 Task: Find connections with filter location Qianzhou with filter topic #realestatebroker with filter profile language English with filter current company Omega Healthcare Management Services with filter school Mithibai College with filter industry School and Employee Bus Services with filter service category iOS Development with filter keywords title Teacher
Action: Mouse moved to (581, 71)
Screenshot: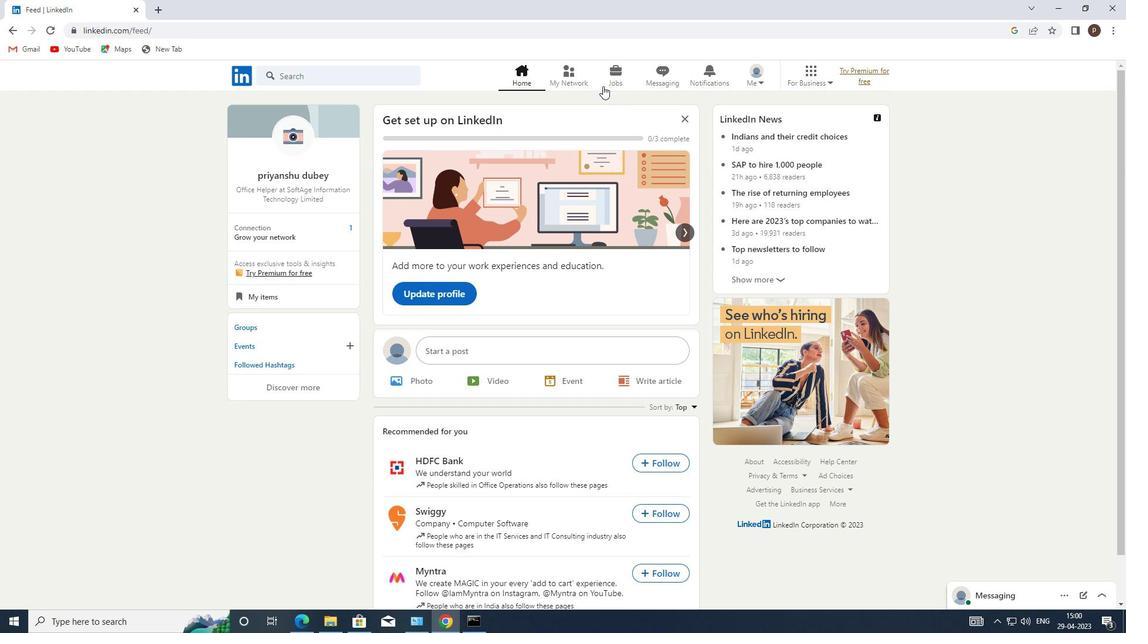 
Action: Mouse pressed left at (581, 71)
Screenshot: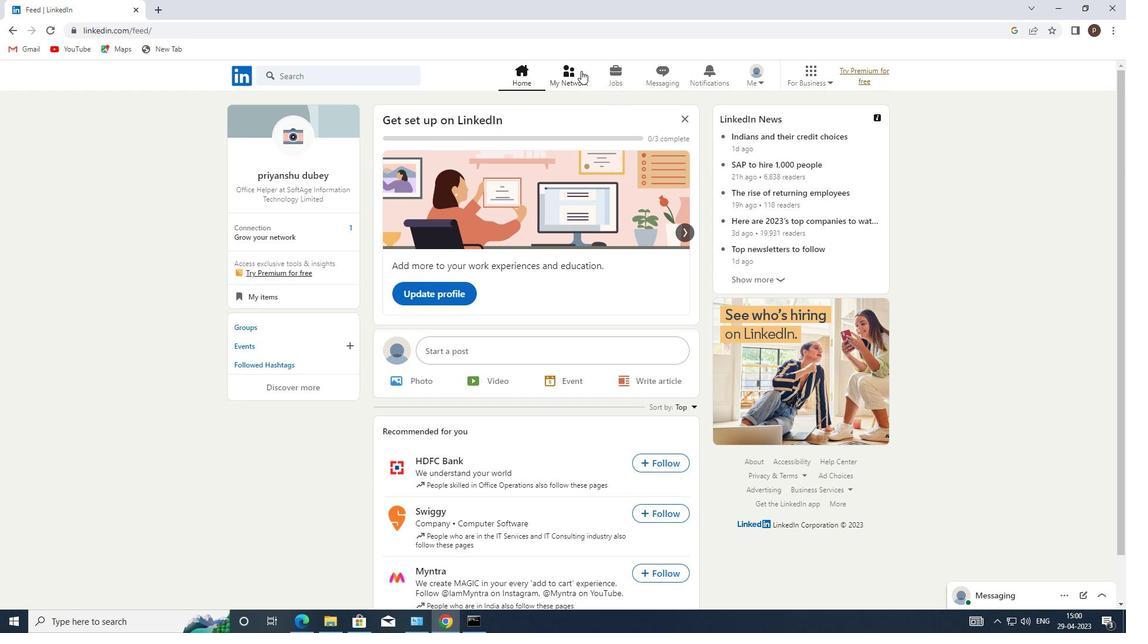 
Action: Mouse moved to (298, 145)
Screenshot: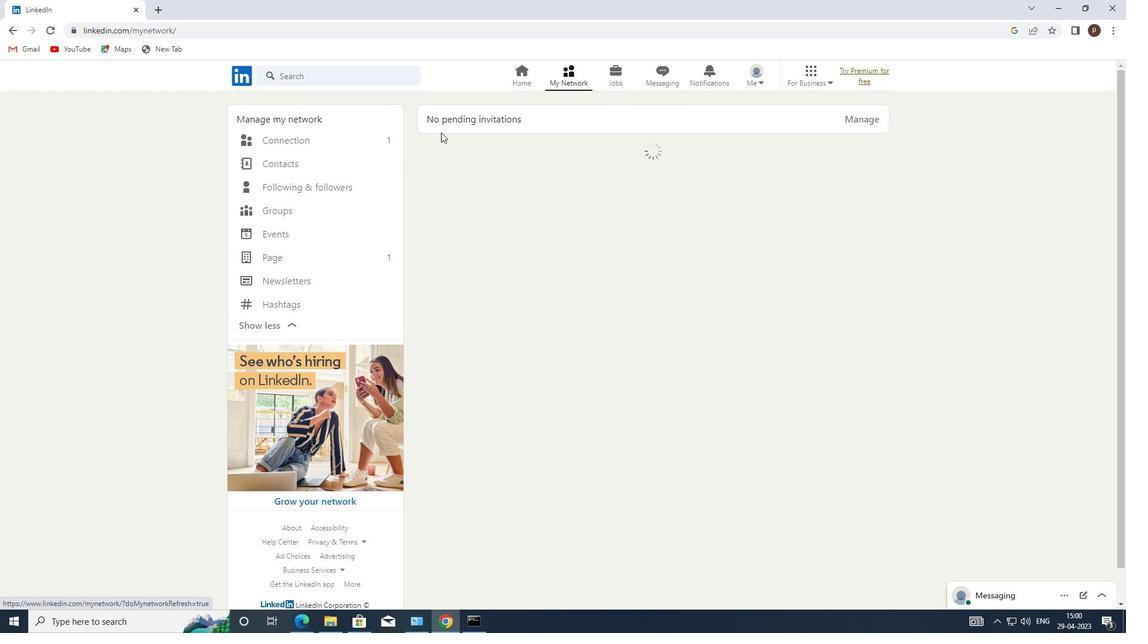 
Action: Mouse pressed left at (298, 145)
Screenshot: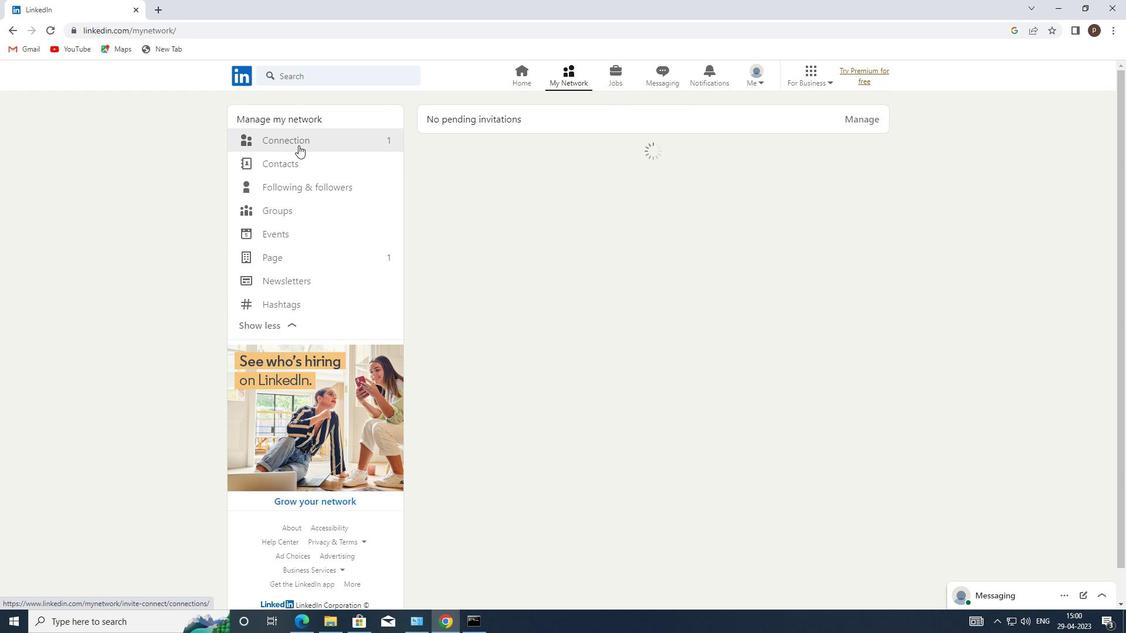 
Action: Mouse moved to (637, 145)
Screenshot: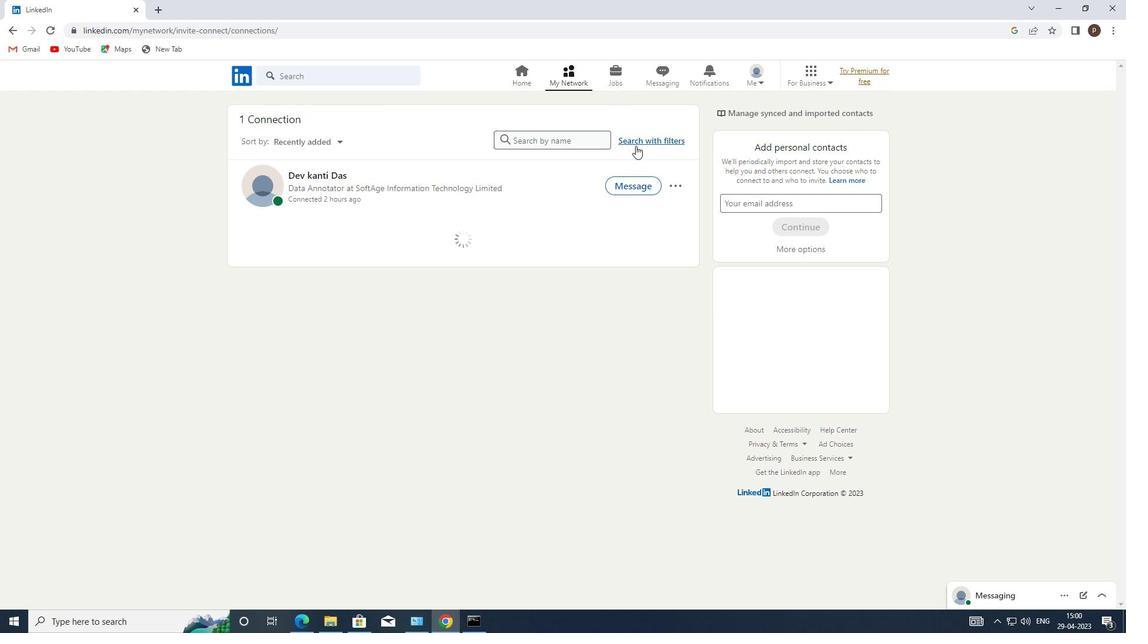 
Action: Mouse pressed left at (637, 145)
Screenshot: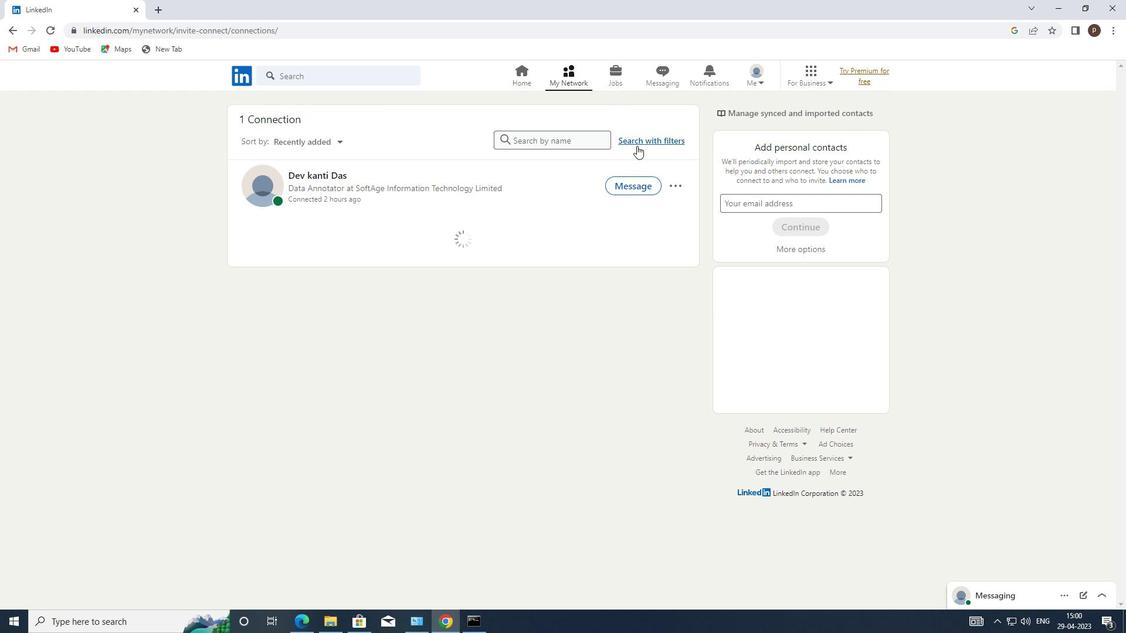 
Action: Mouse moved to (602, 109)
Screenshot: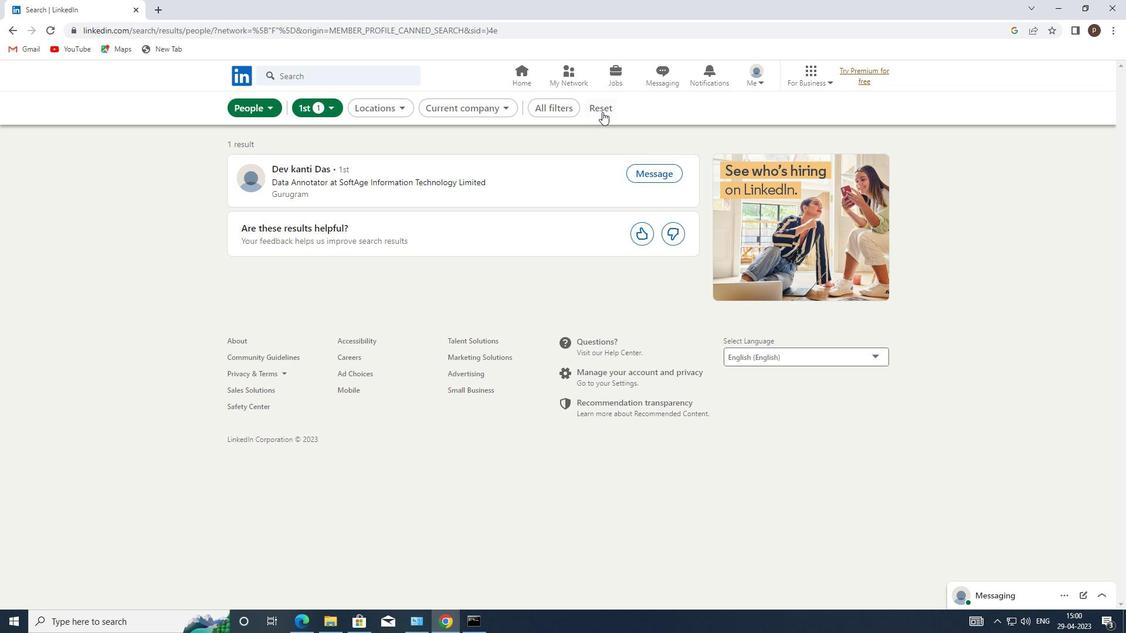 
Action: Mouse pressed left at (602, 109)
Screenshot: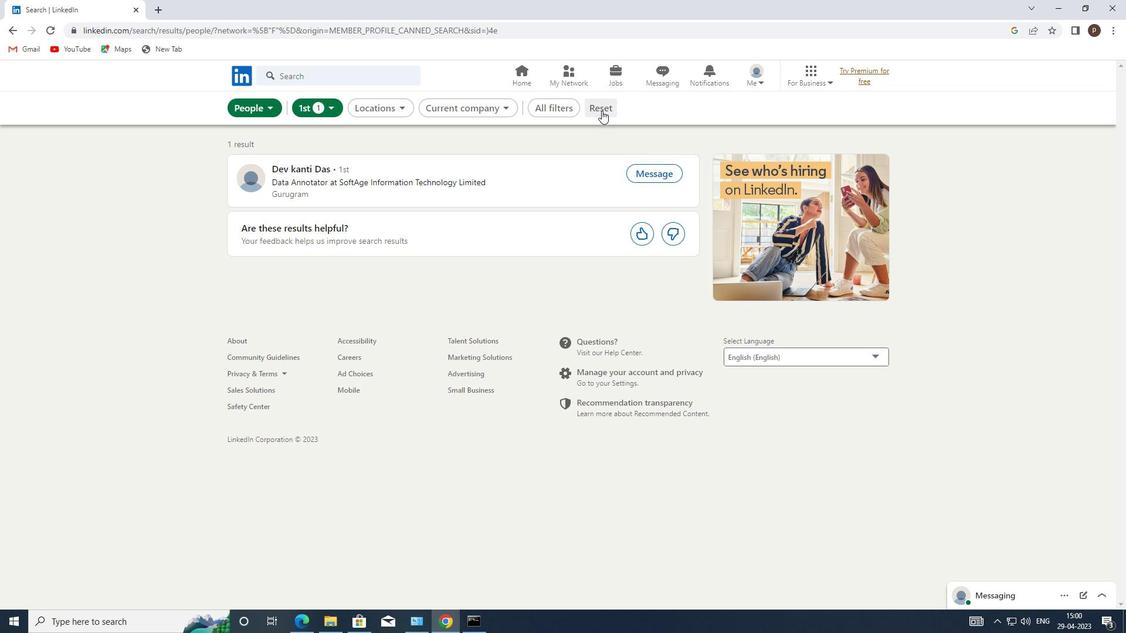 
Action: Mouse moved to (589, 107)
Screenshot: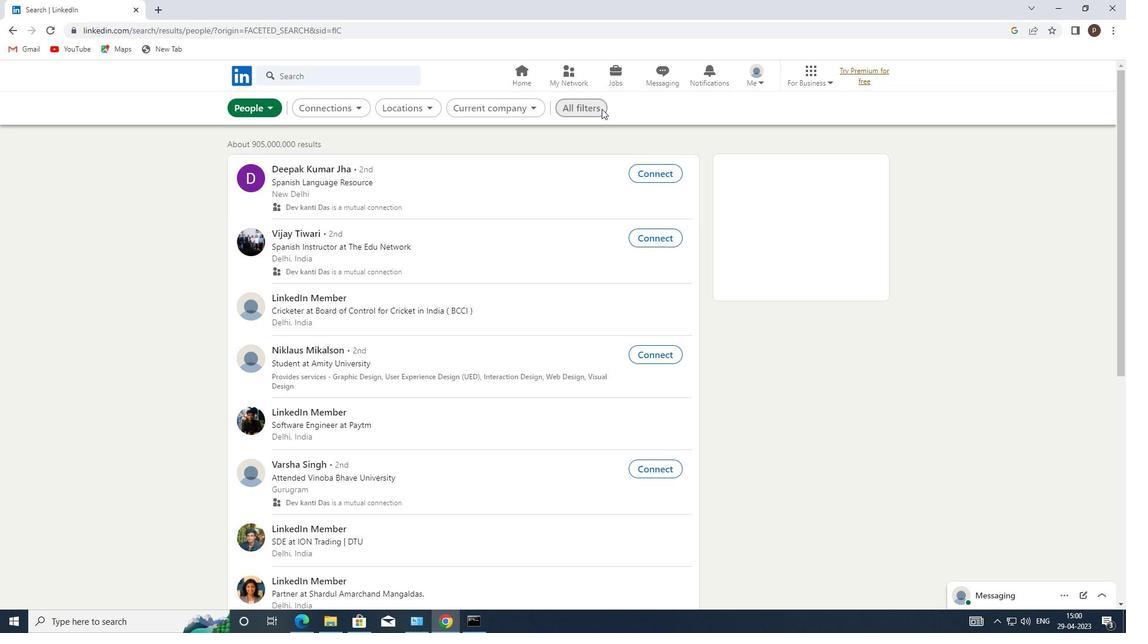 
Action: Mouse pressed left at (589, 107)
Screenshot: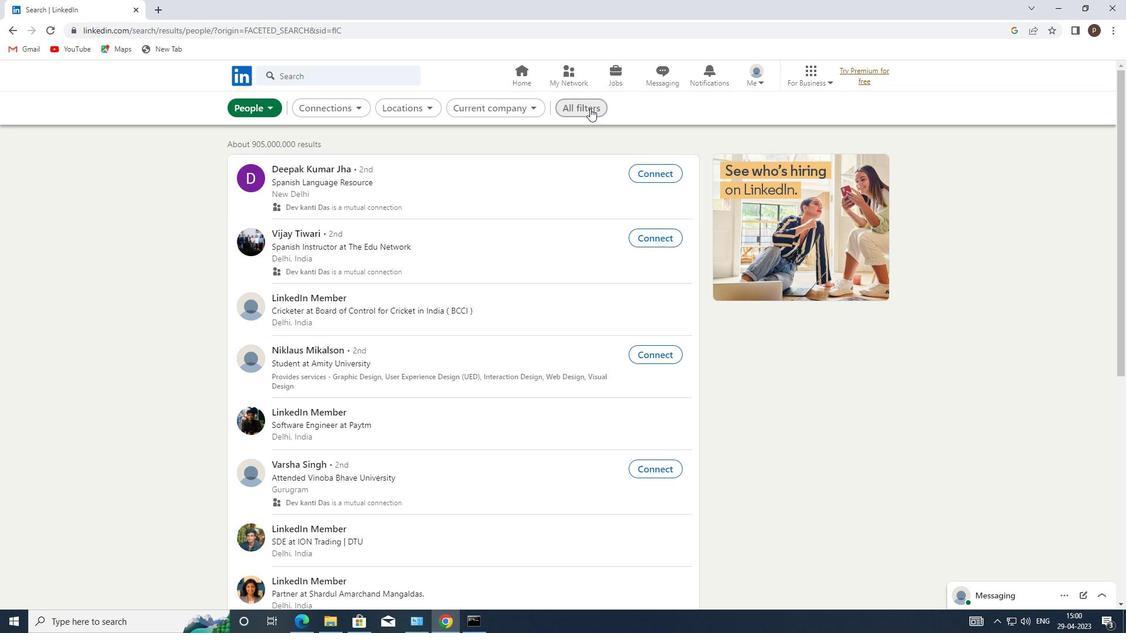 
Action: Mouse moved to (891, 347)
Screenshot: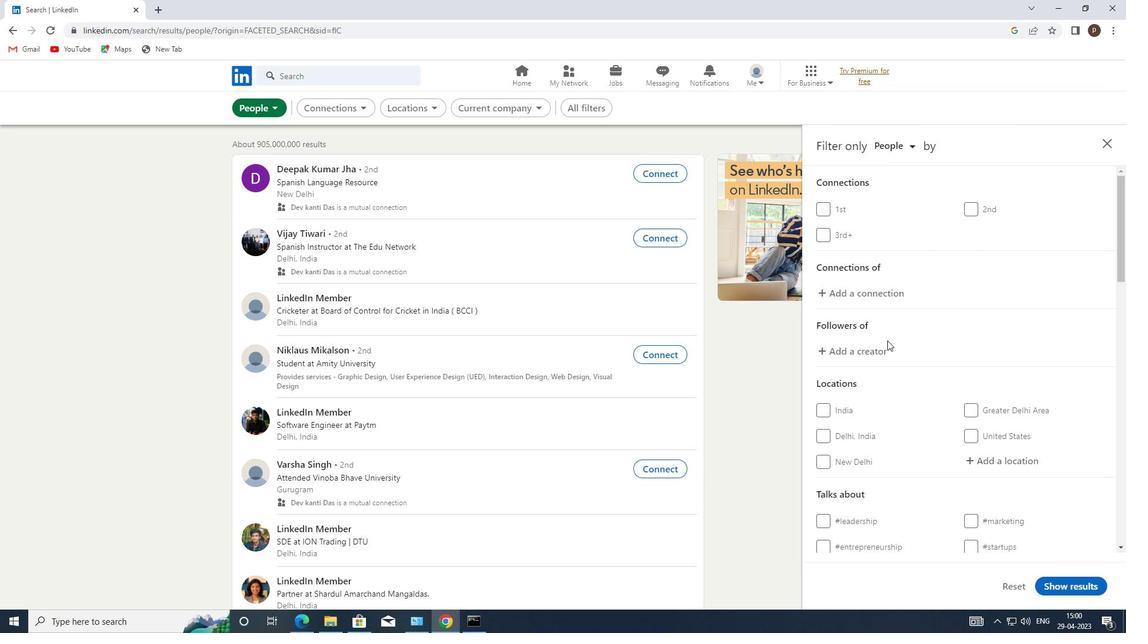 
Action: Mouse scrolled (891, 347) with delta (0, 0)
Screenshot: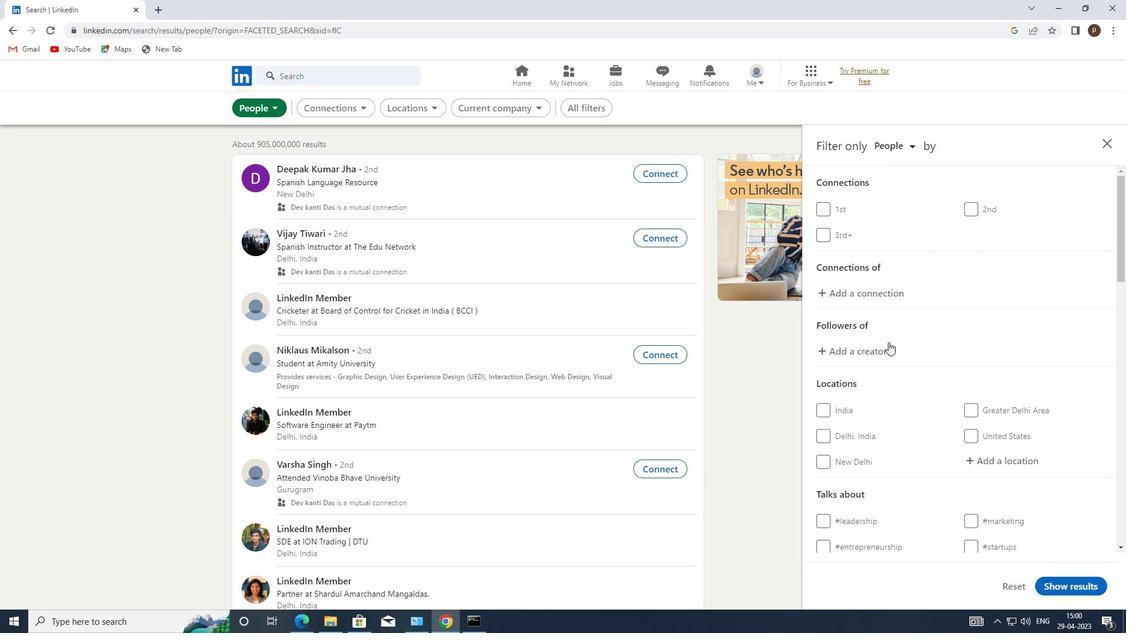 
Action: Mouse moved to (891, 348)
Screenshot: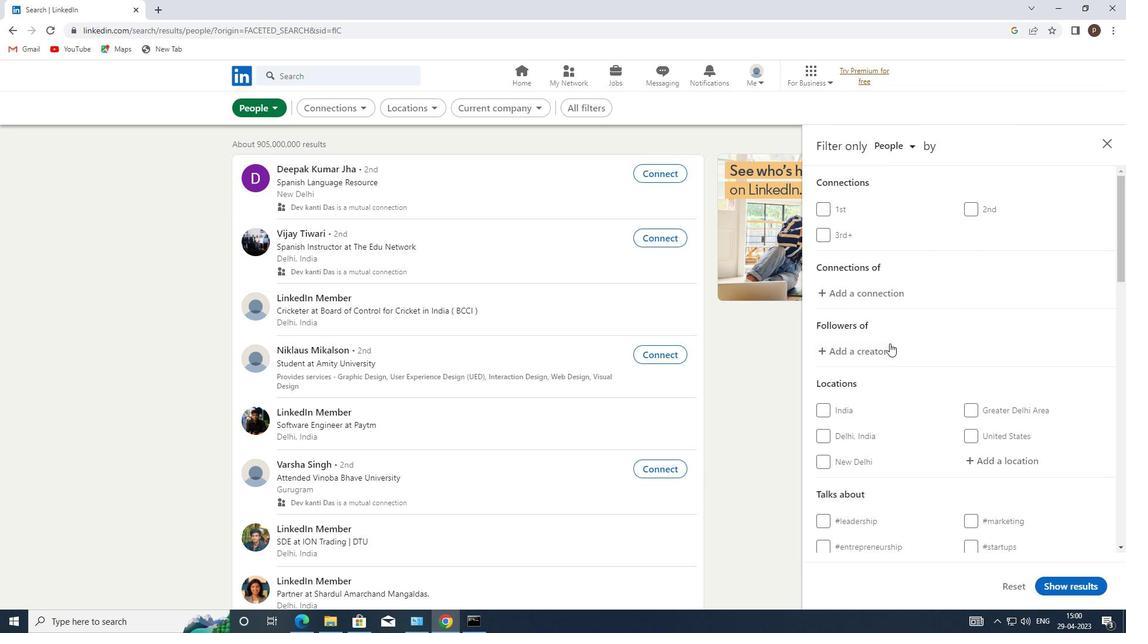 
Action: Mouse scrolled (891, 347) with delta (0, 0)
Screenshot: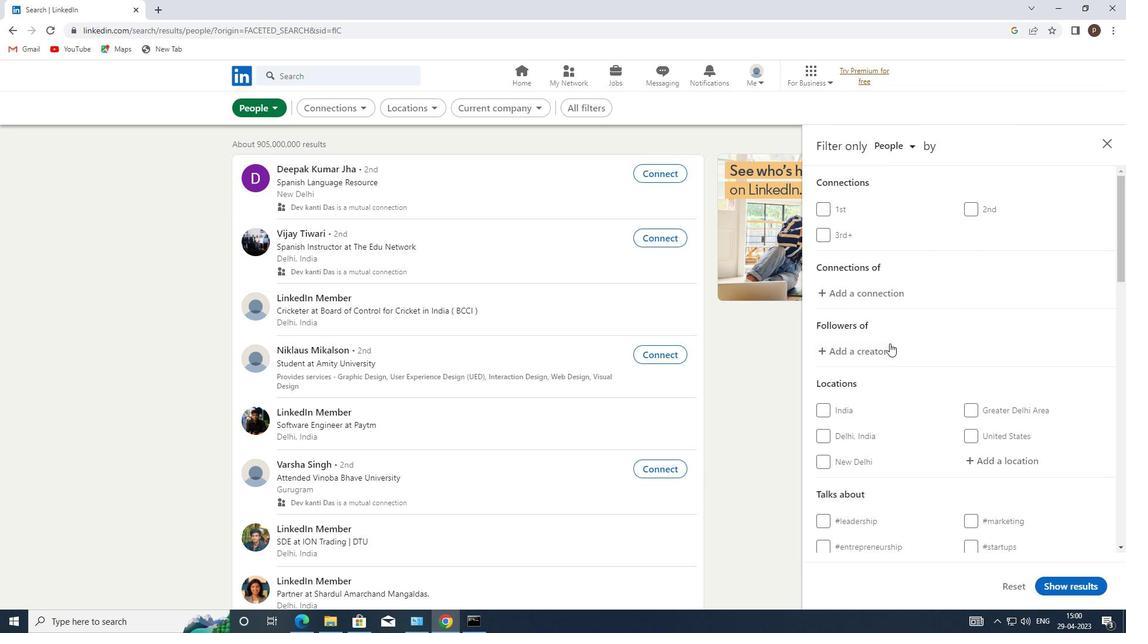 
Action: Mouse moved to (993, 340)
Screenshot: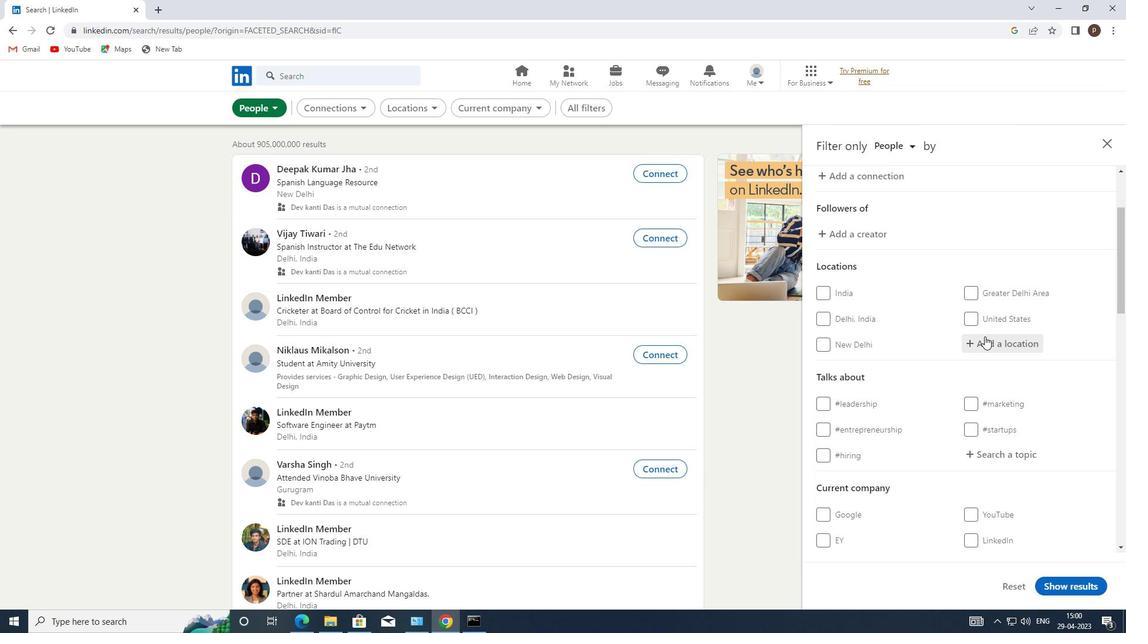 
Action: Mouse pressed left at (993, 340)
Screenshot: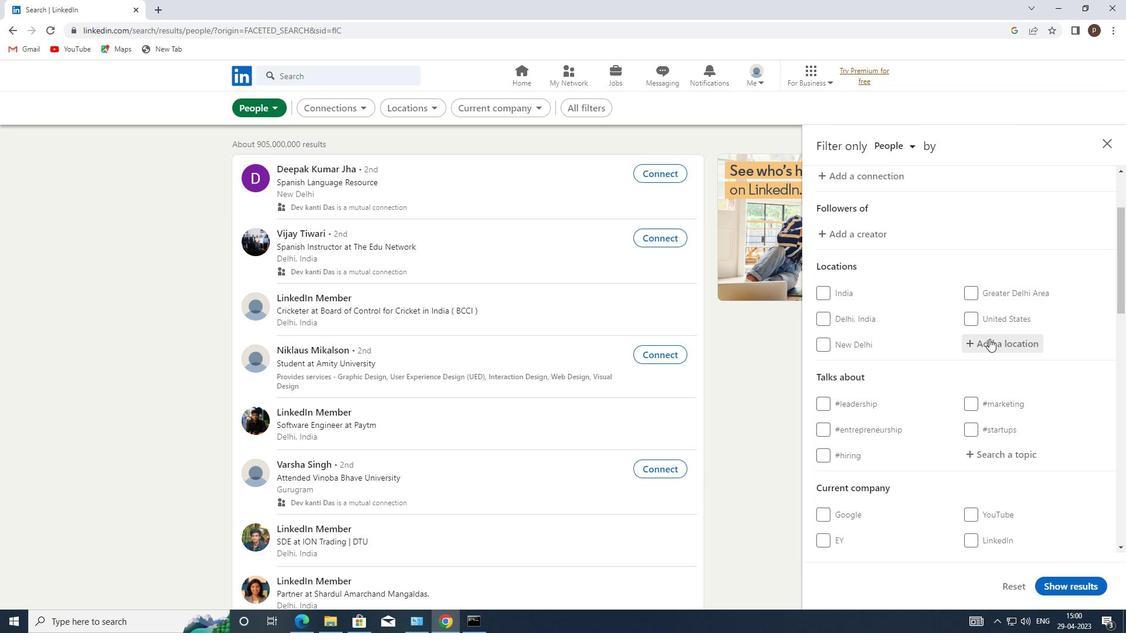 
Action: Key pressed q<Key.caps_lock>ianj<Key.backspace>zhou
Screenshot: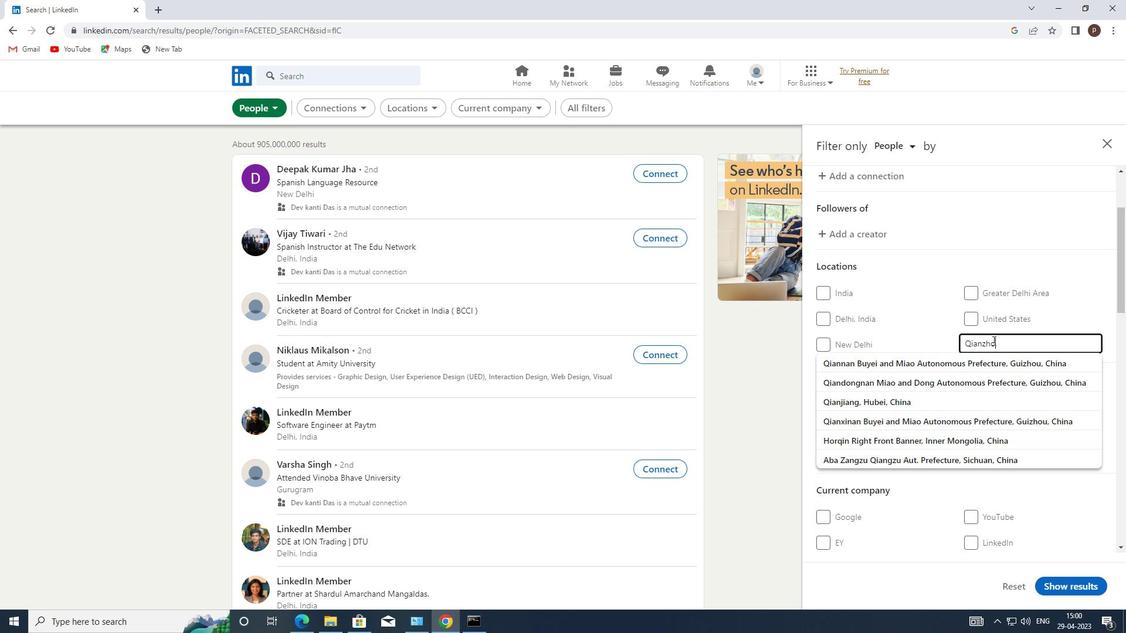 
Action: Mouse moved to (913, 374)
Screenshot: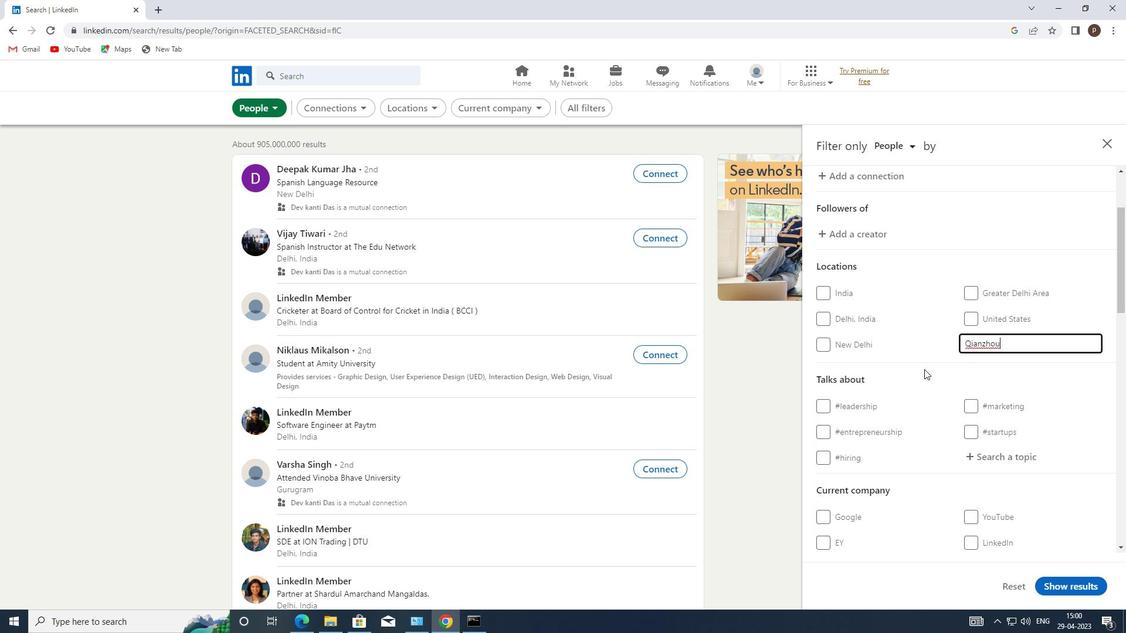 
Action: Mouse scrolled (913, 373) with delta (0, 0)
Screenshot: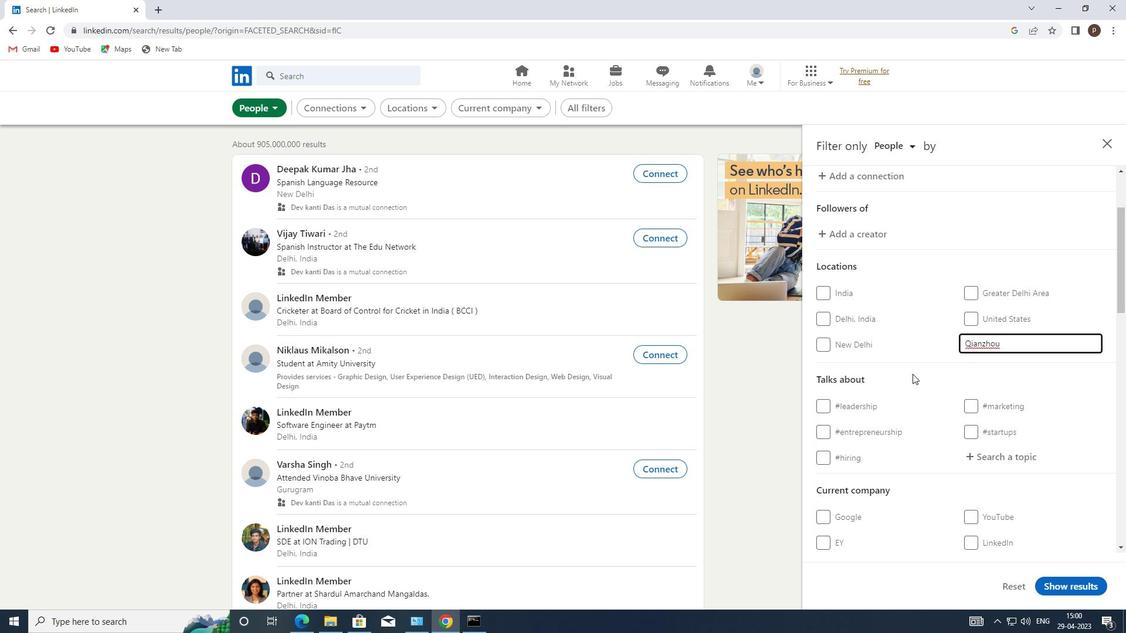
Action: Mouse scrolled (913, 373) with delta (0, 0)
Screenshot: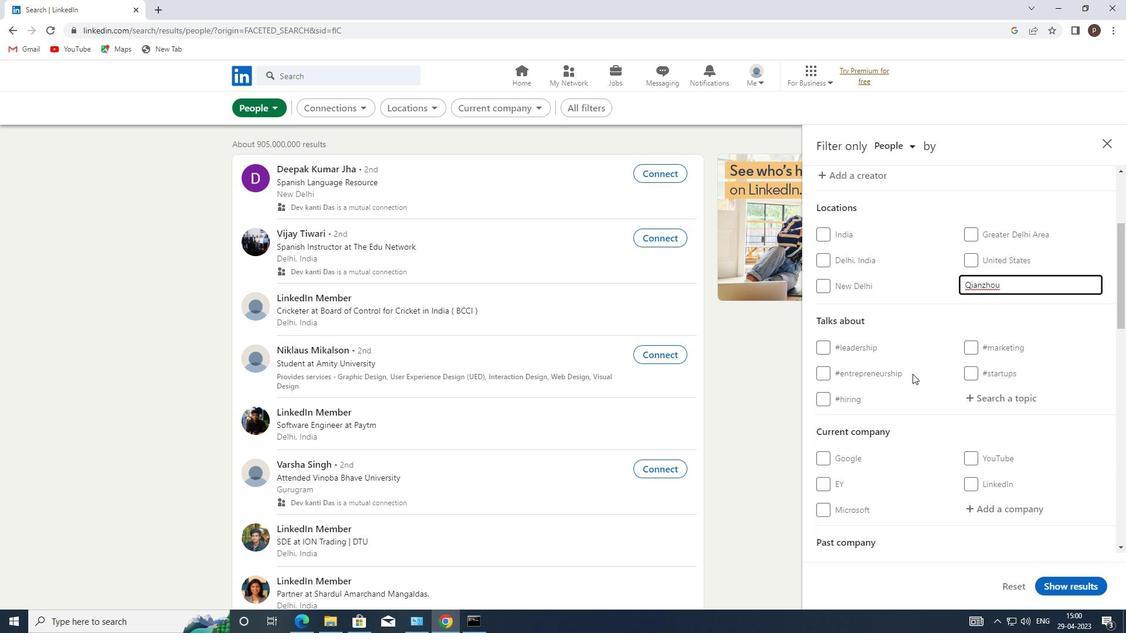 
Action: Mouse scrolled (913, 373) with delta (0, 0)
Screenshot: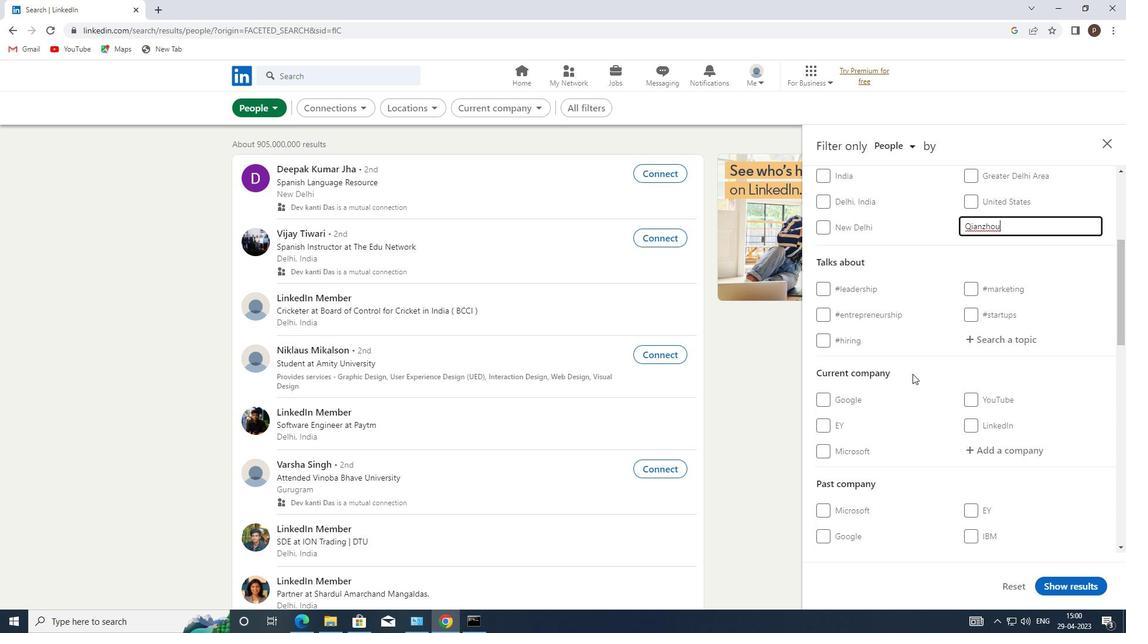 
Action: Mouse moved to (977, 273)
Screenshot: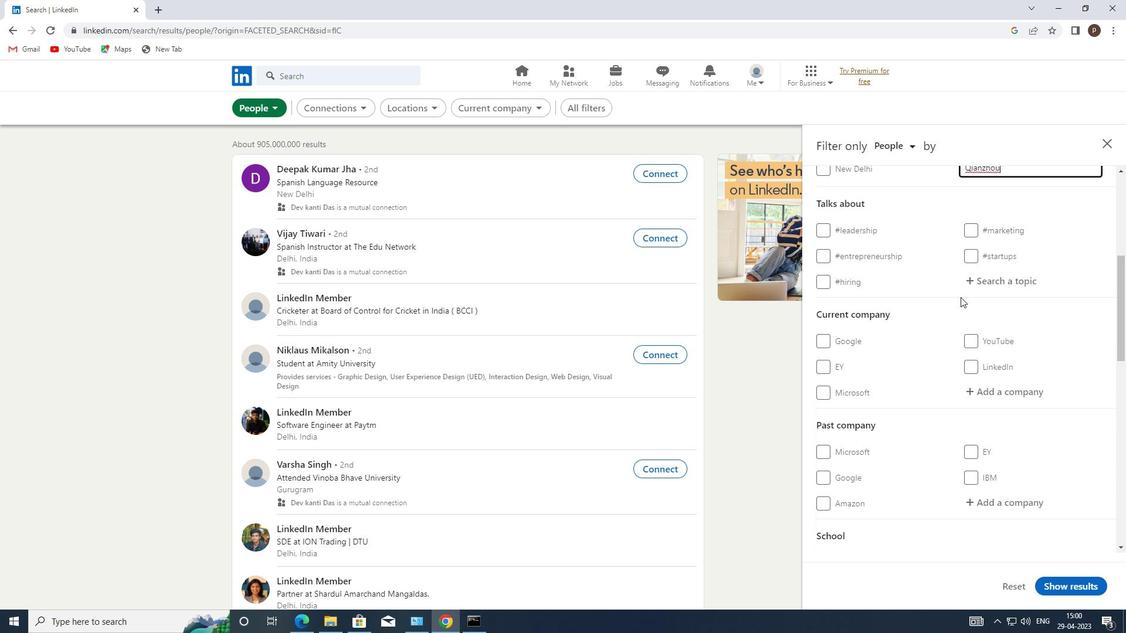 
Action: Mouse pressed left at (977, 273)
Screenshot: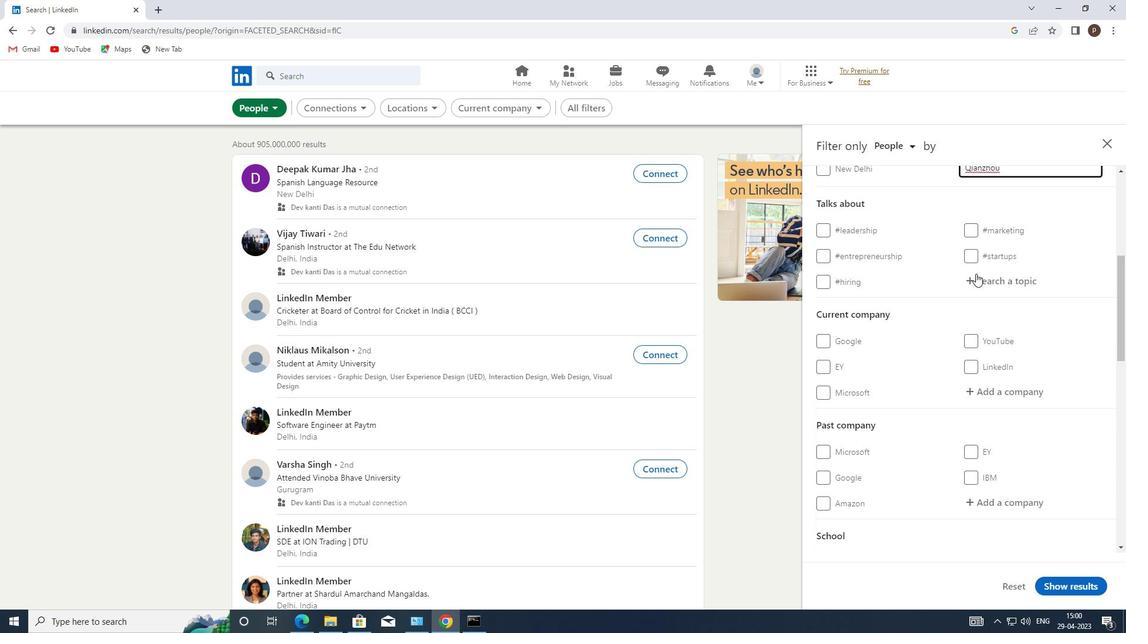 
Action: Mouse moved to (977, 277)
Screenshot: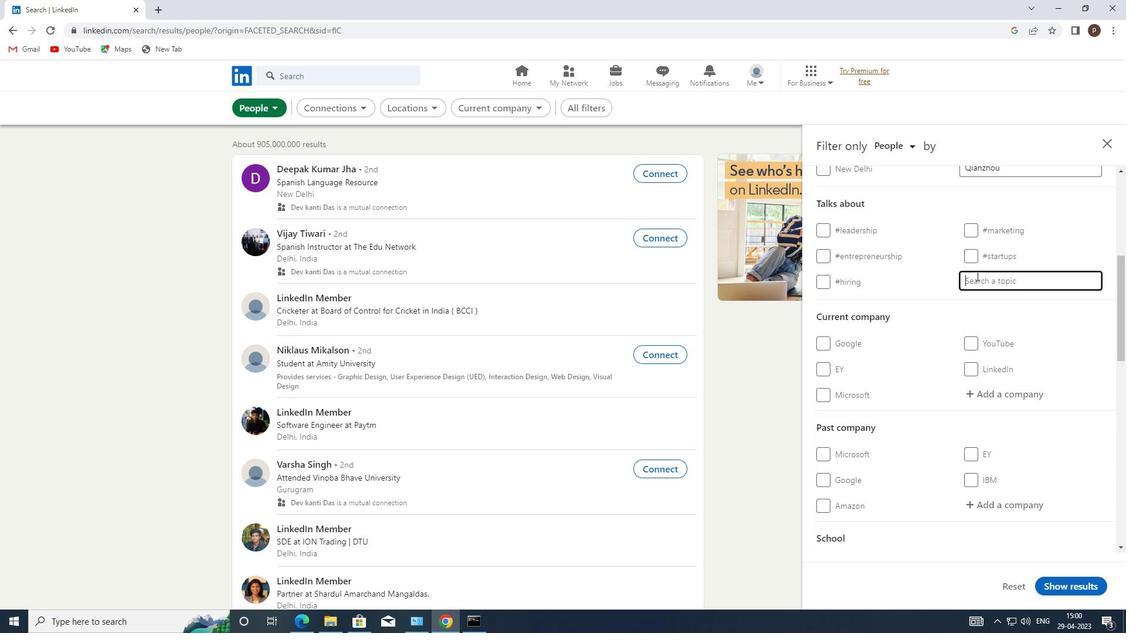 
Action: Mouse pressed left at (977, 277)
Screenshot: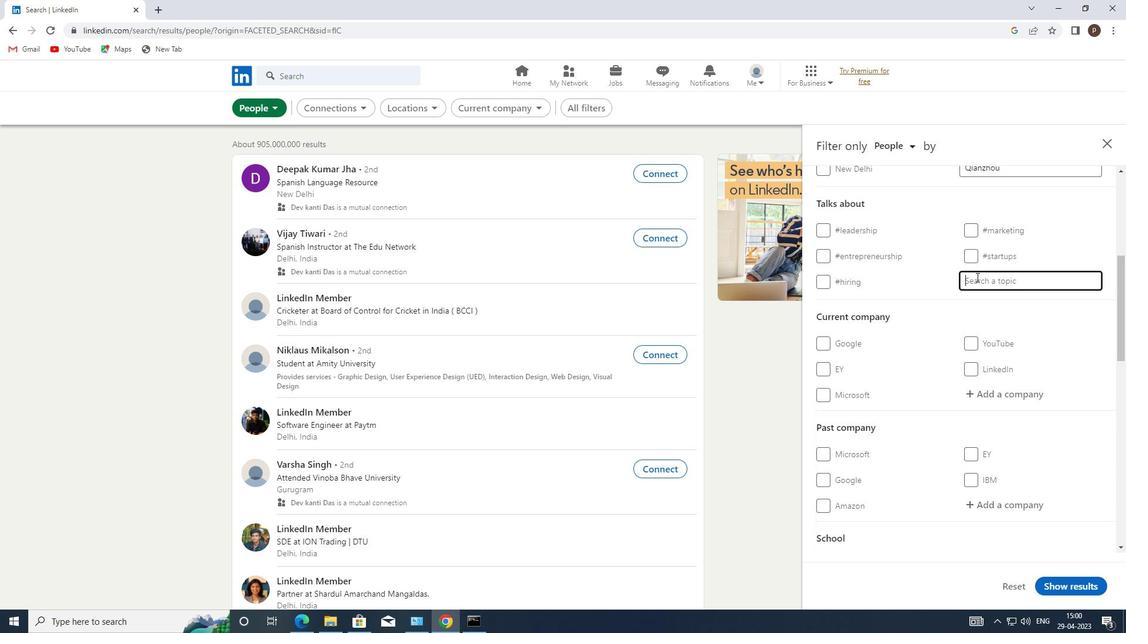 
Action: Key pressed <Key.shift>#REALESTATEBROKER
Screenshot: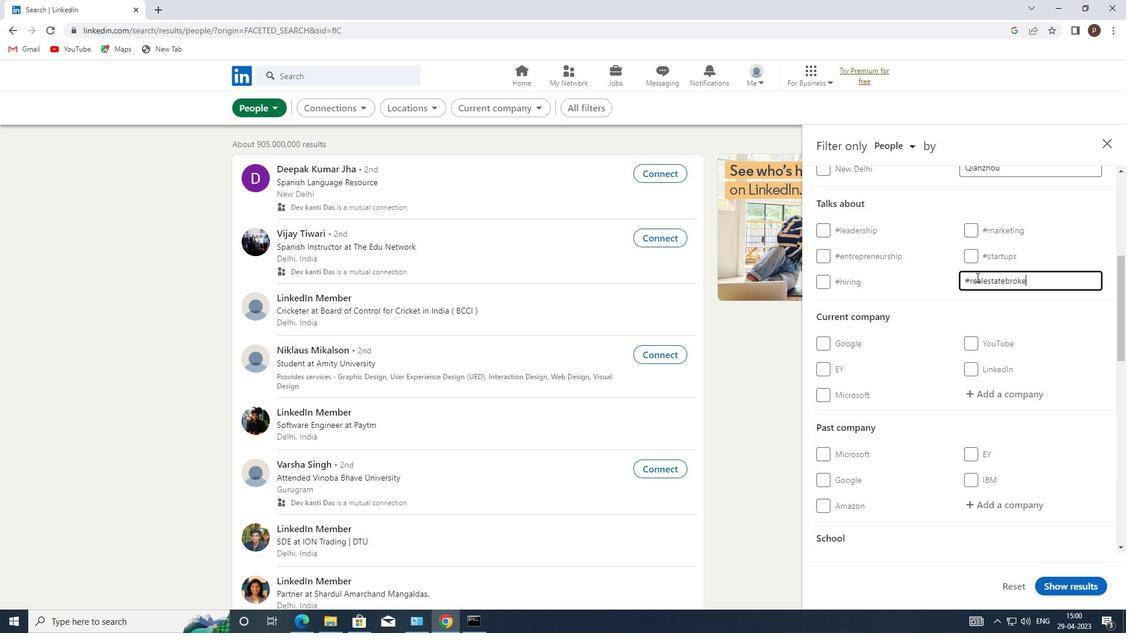 
Action: Mouse moved to (900, 311)
Screenshot: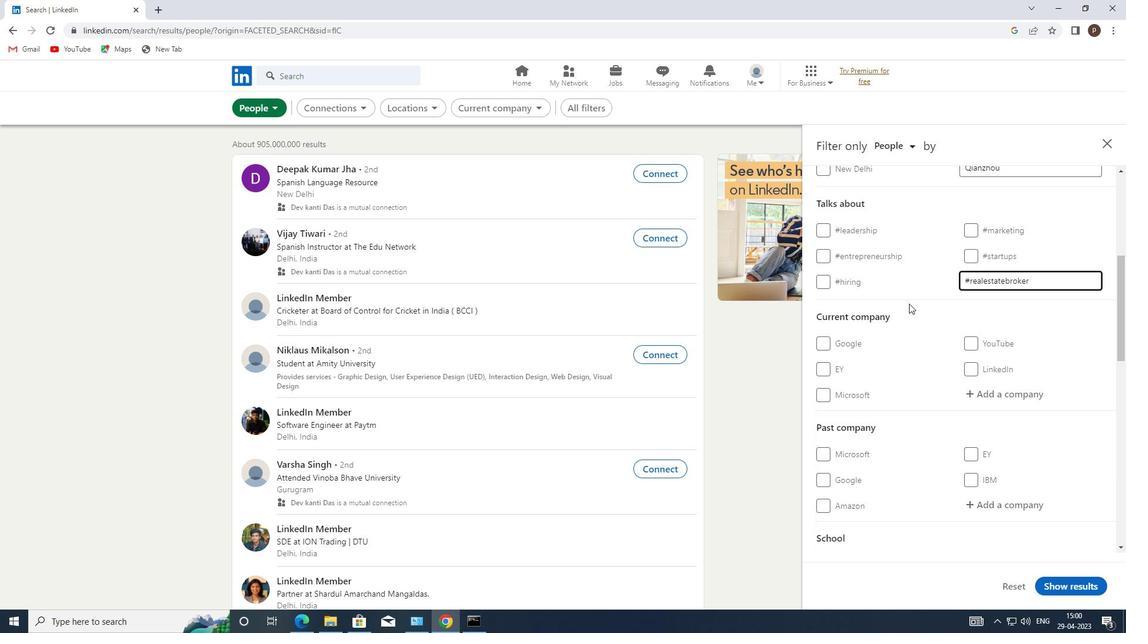 
Action: Mouse scrolled (900, 311) with delta (0, 0)
Screenshot: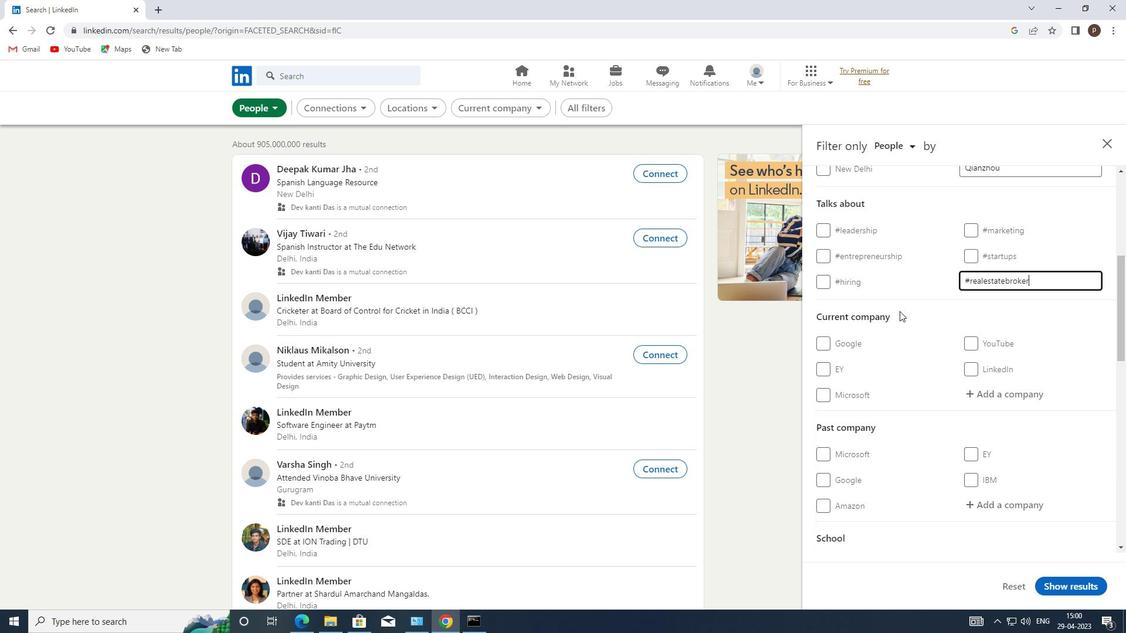 
Action: Mouse scrolled (900, 311) with delta (0, 0)
Screenshot: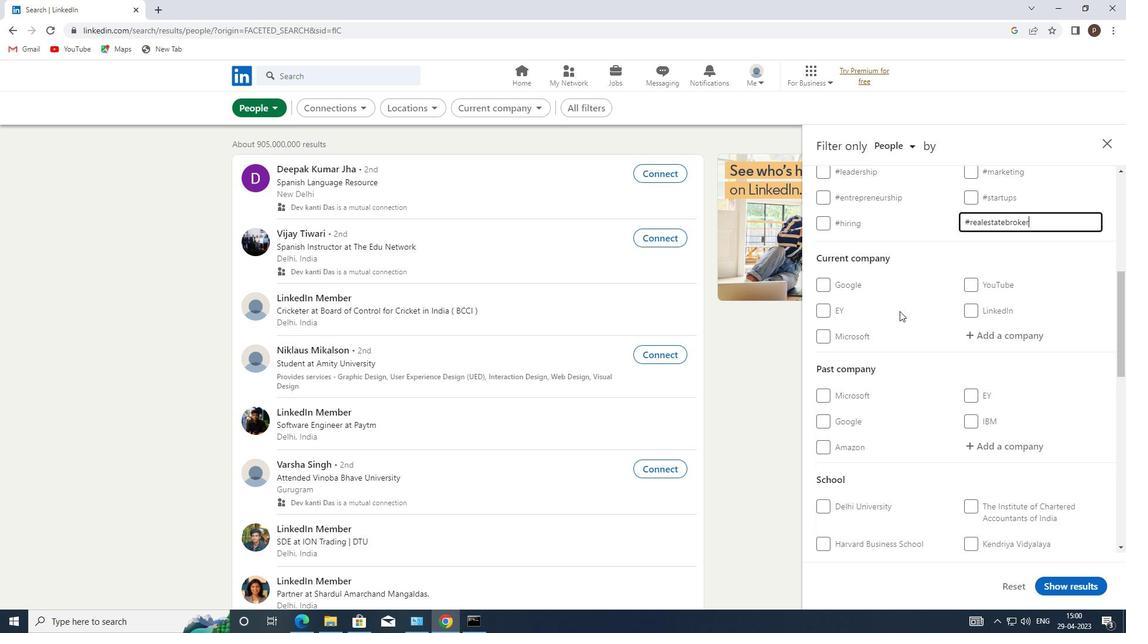 
Action: Mouse scrolled (900, 311) with delta (0, 0)
Screenshot: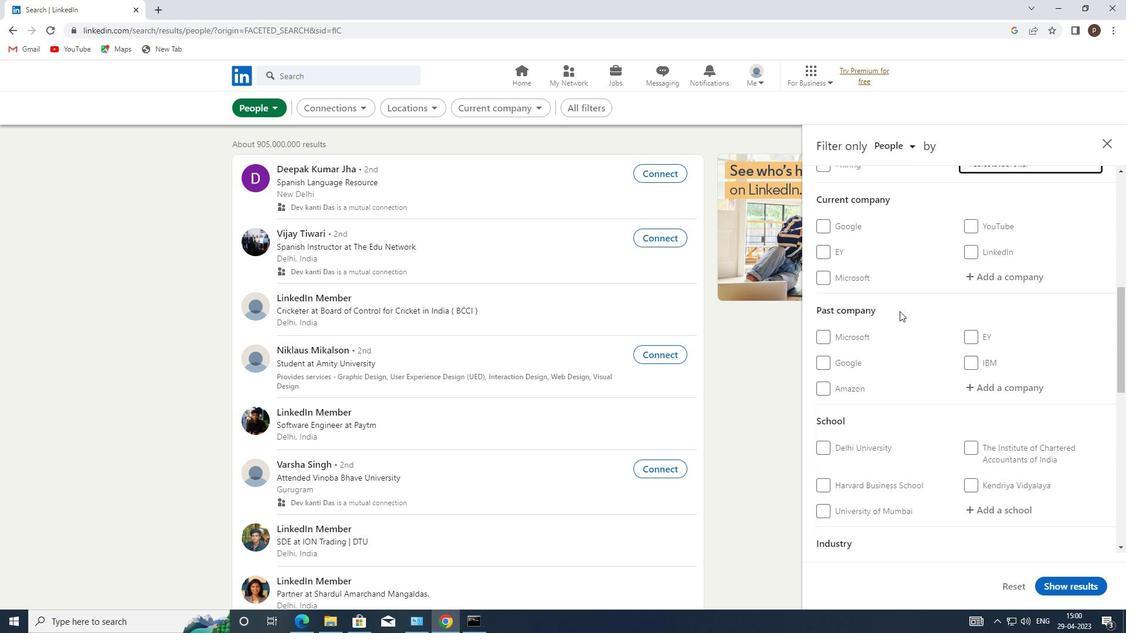 
Action: Mouse scrolled (900, 311) with delta (0, 0)
Screenshot: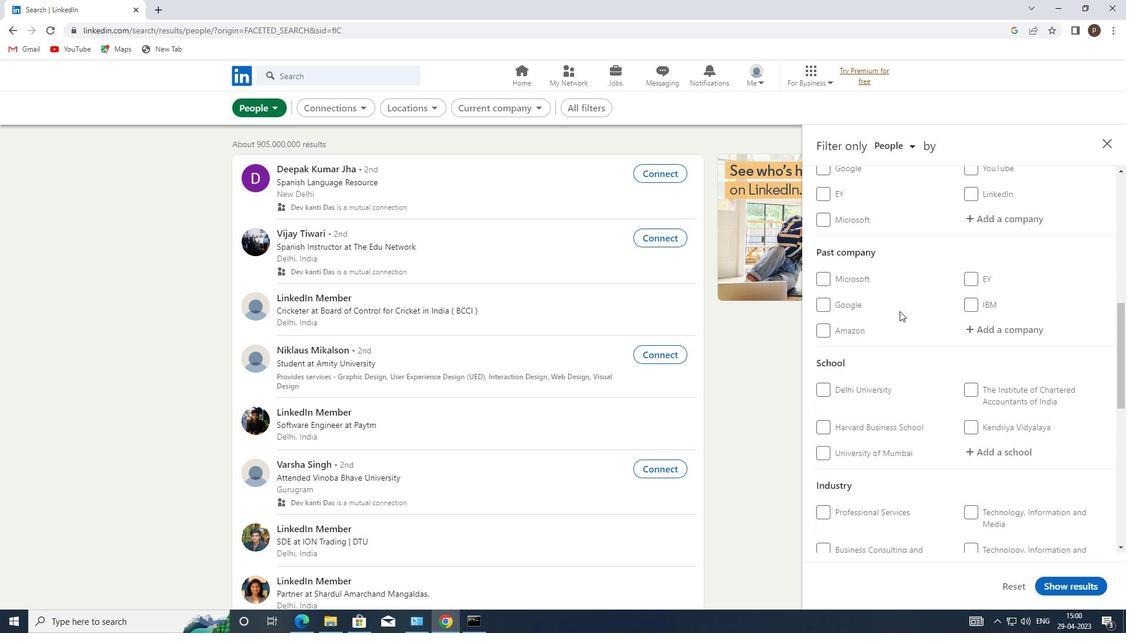 
Action: Mouse scrolled (900, 311) with delta (0, 0)
Screenshot: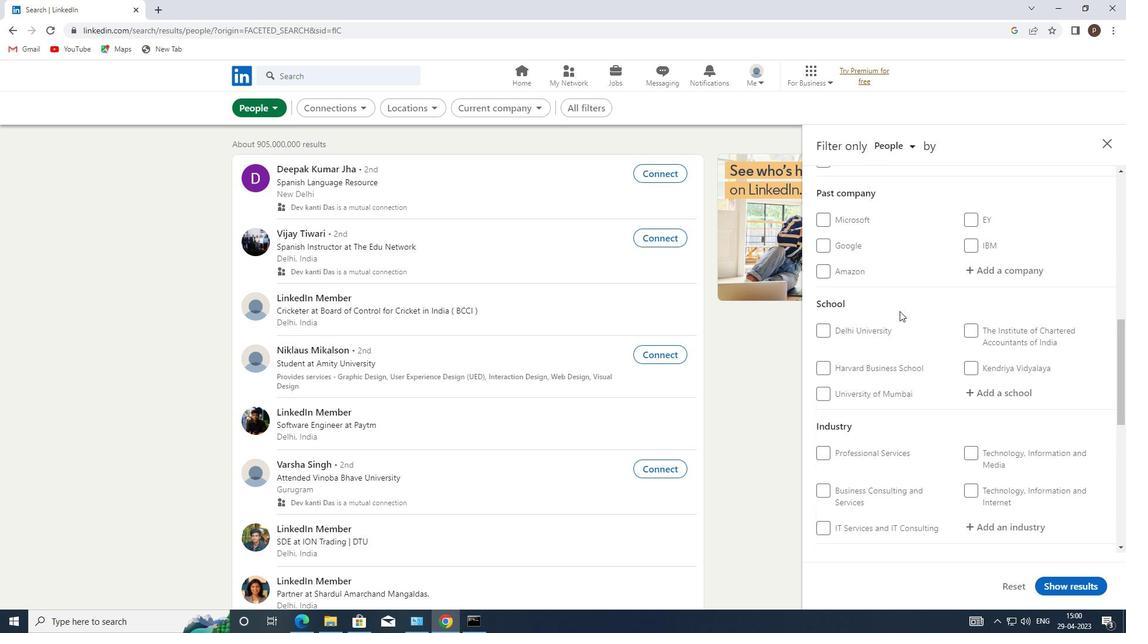 
Action: Mouse scrolled (900, 311) with delta (0, 0)
Screenshot: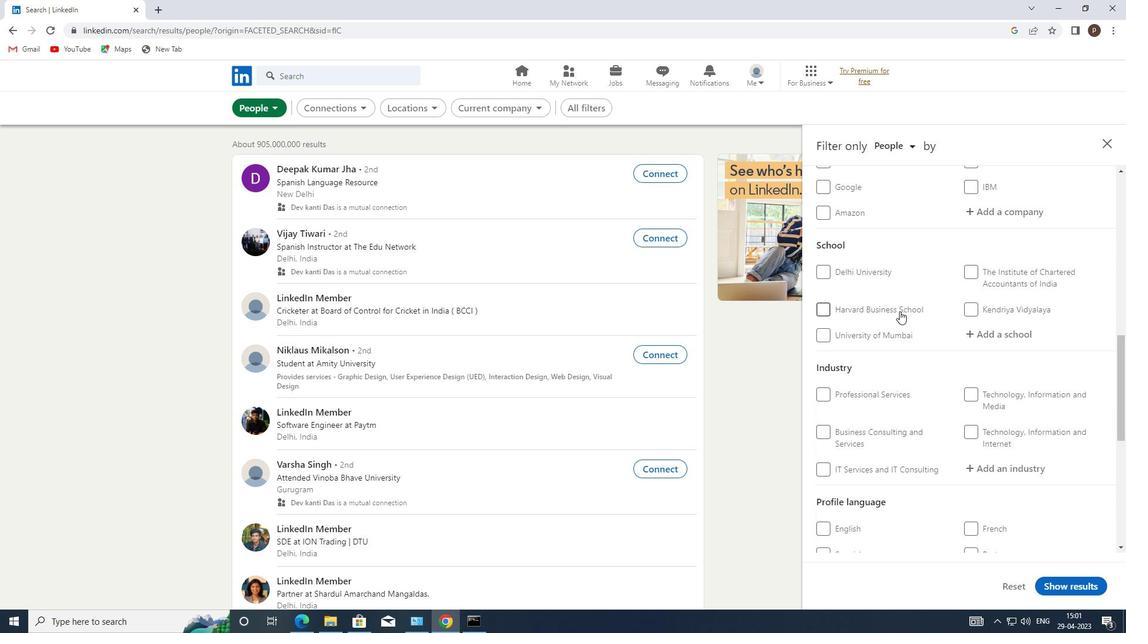 
Action: Mouse scrolled (900, 311) with delta (0, 0)
Screenshot: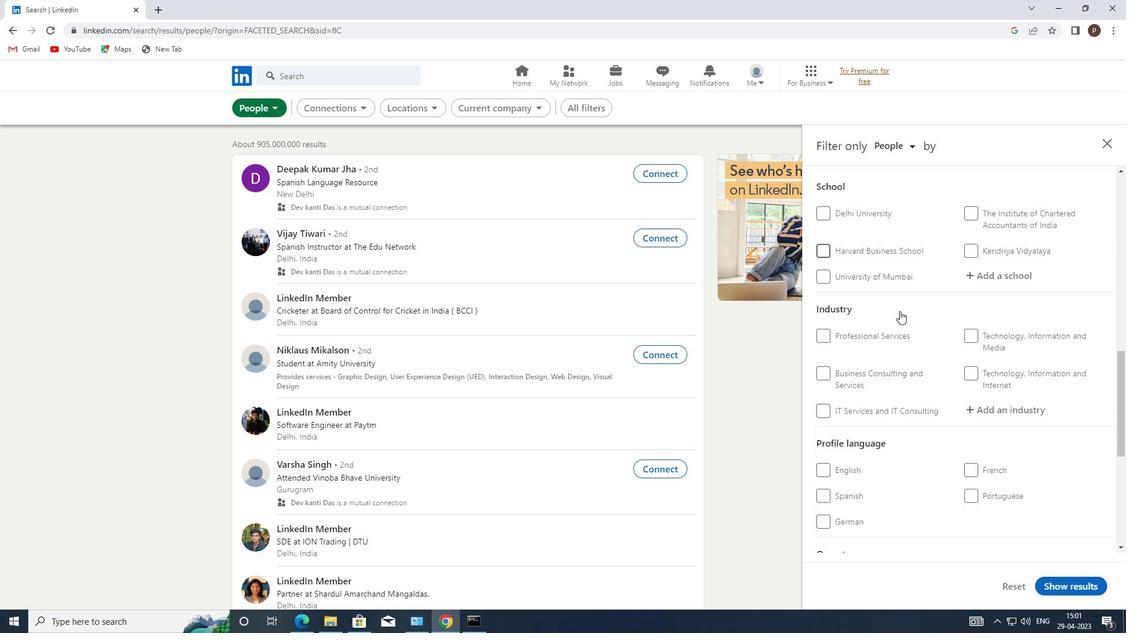 
Action: Mouse moved to (822, 410)
Screenshot: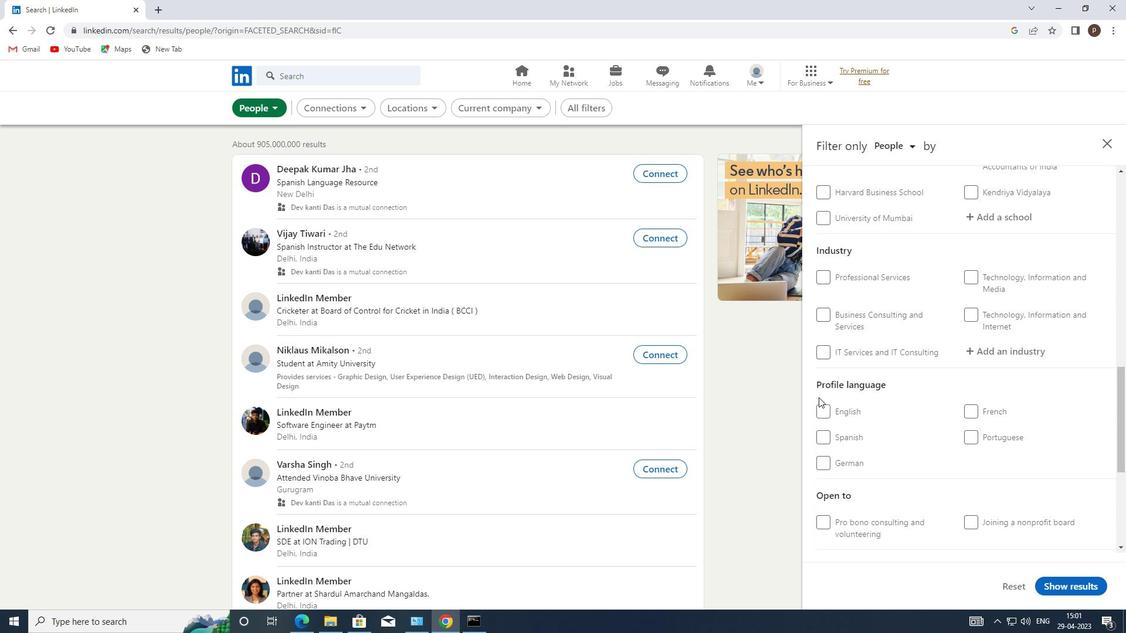 
Action: Mouse pressed left at (822, 410)
Screenshot: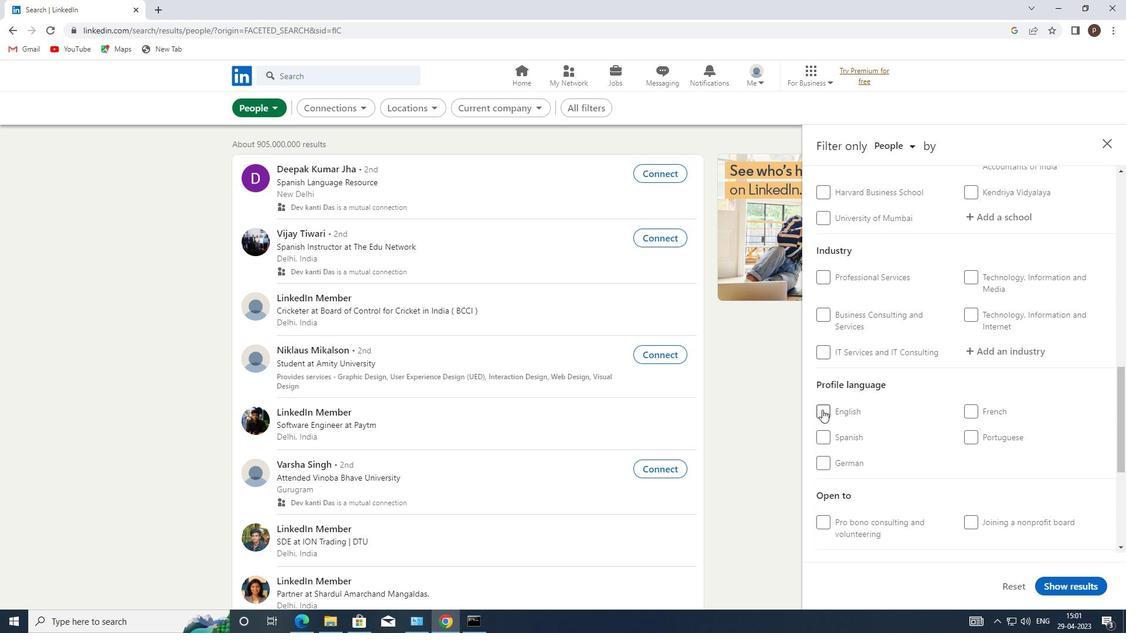 
Action: Mouse moved to (923, 356)
Screenshot: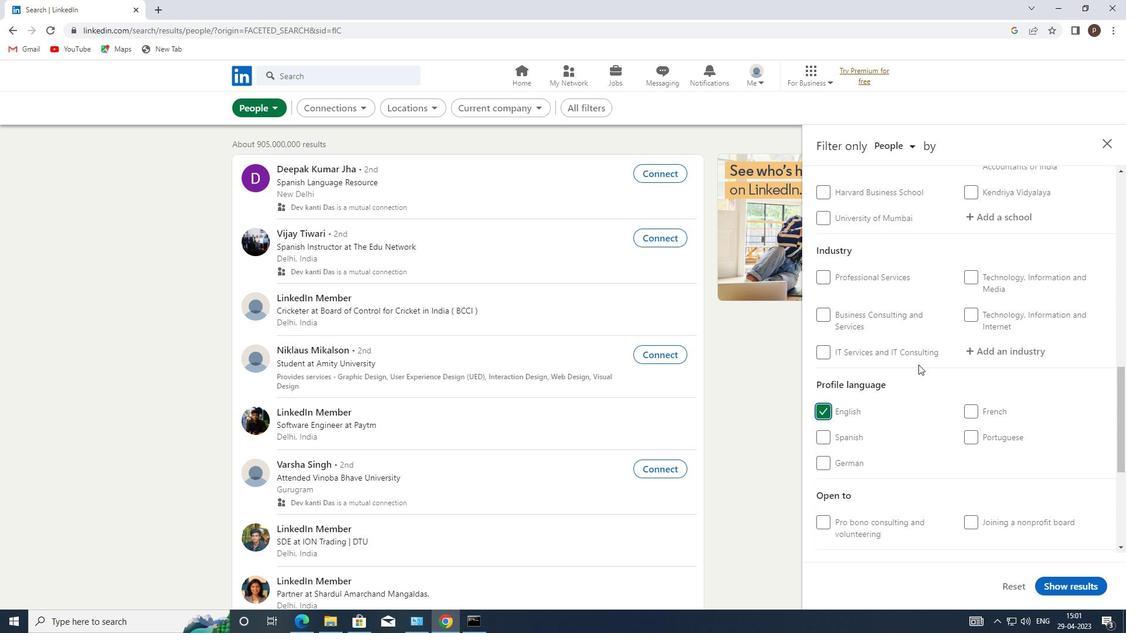 
Action: Mouse scrolled (923, 357) with delta (0, 0)
Screenshot: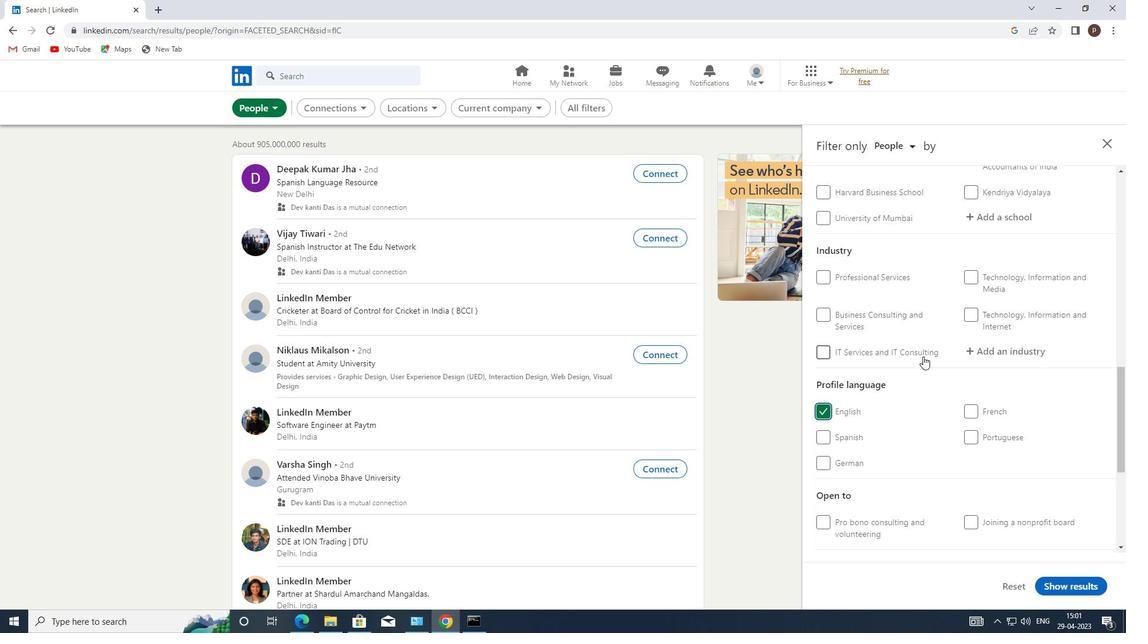 
Action: Mouse scrolled (923, 357) with delta (0, 0)
Screenshot: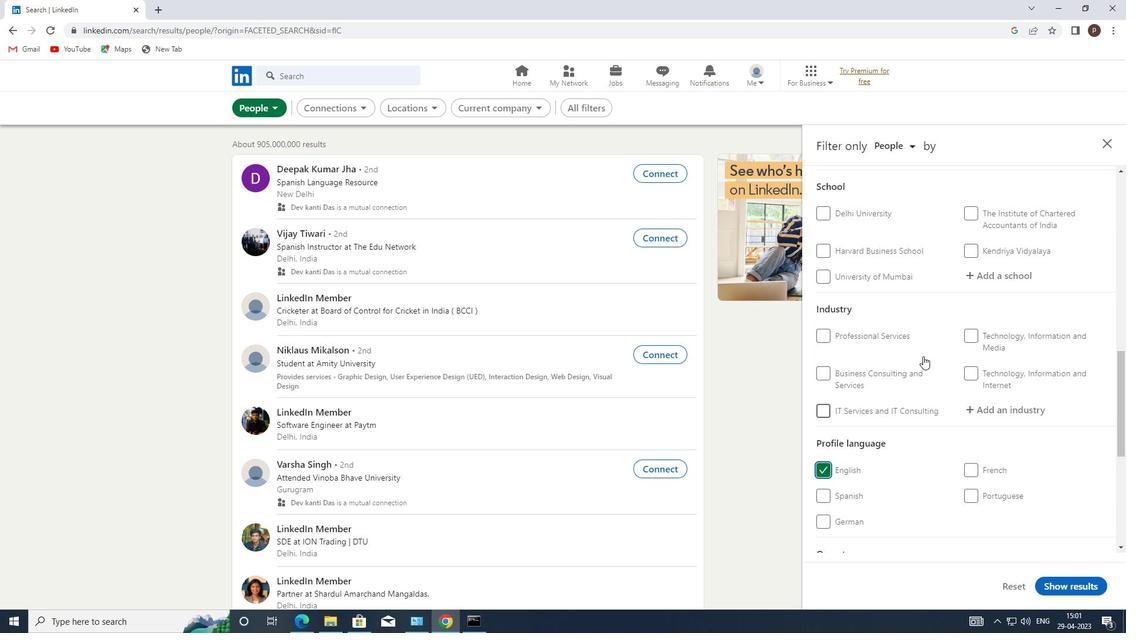 
Action: Mouse scrolled (923, 357) with delta (0, 0)
Screenshot: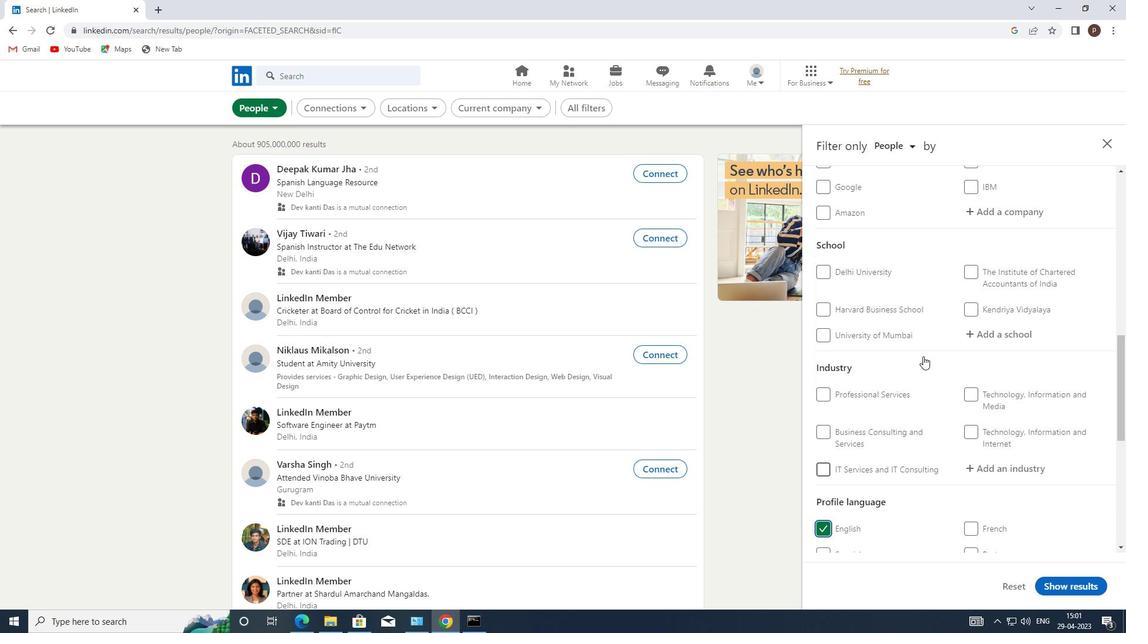 
Action: Mouse scrolled (923, 357) with delta (0, 0)
Screenshot: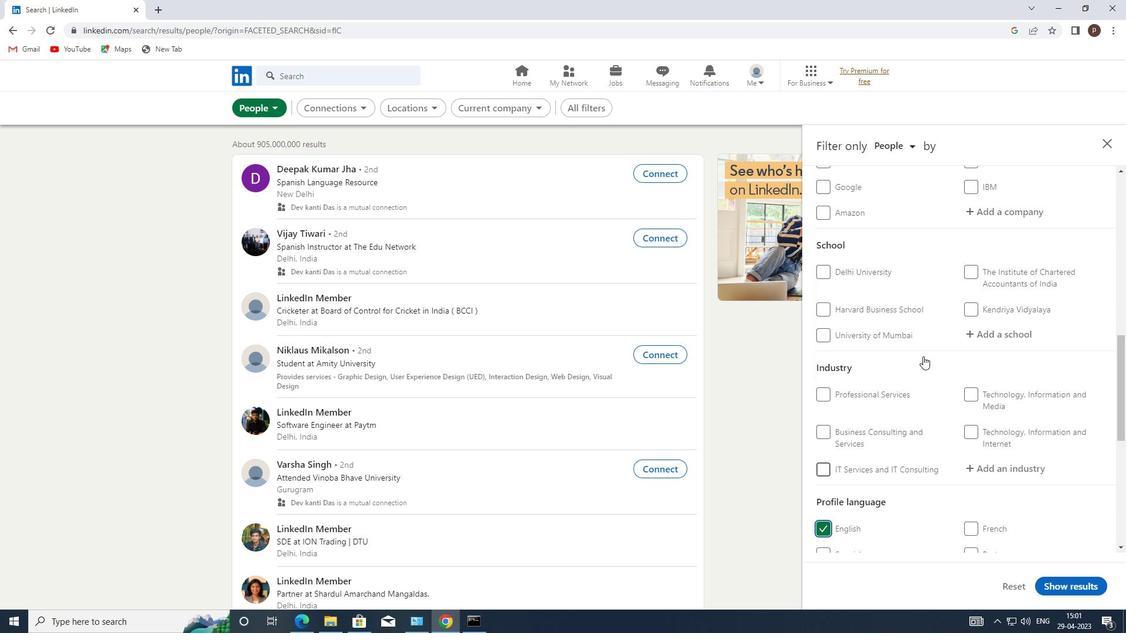 
Action: Mouse scrolled (923, 357) with delta (0, 0)
Screenshot: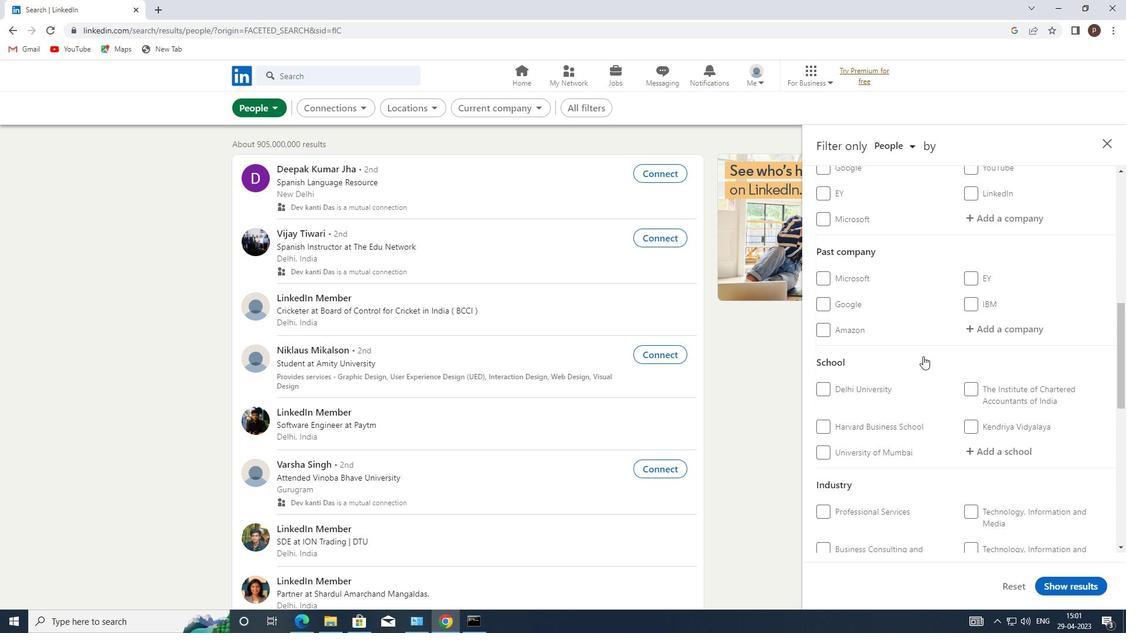 
Action: Mouse scrolled (923, 357) with delta (0, 0)
Screenshot: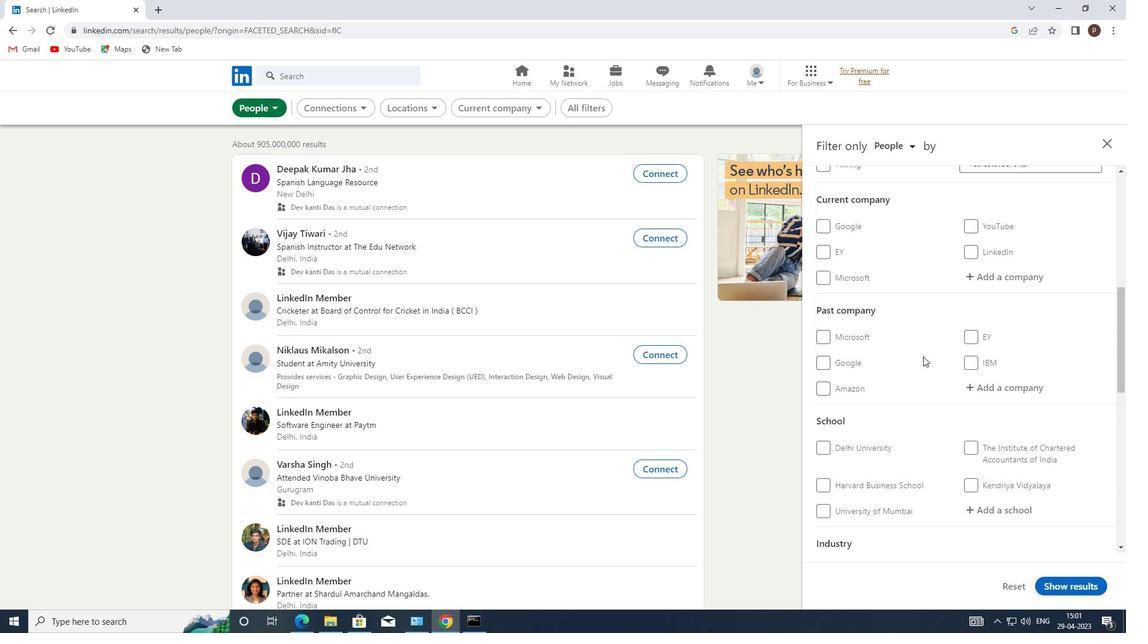 
Action: Mouse scrolled (923, 357) with delta (0, 0)
Screenshot: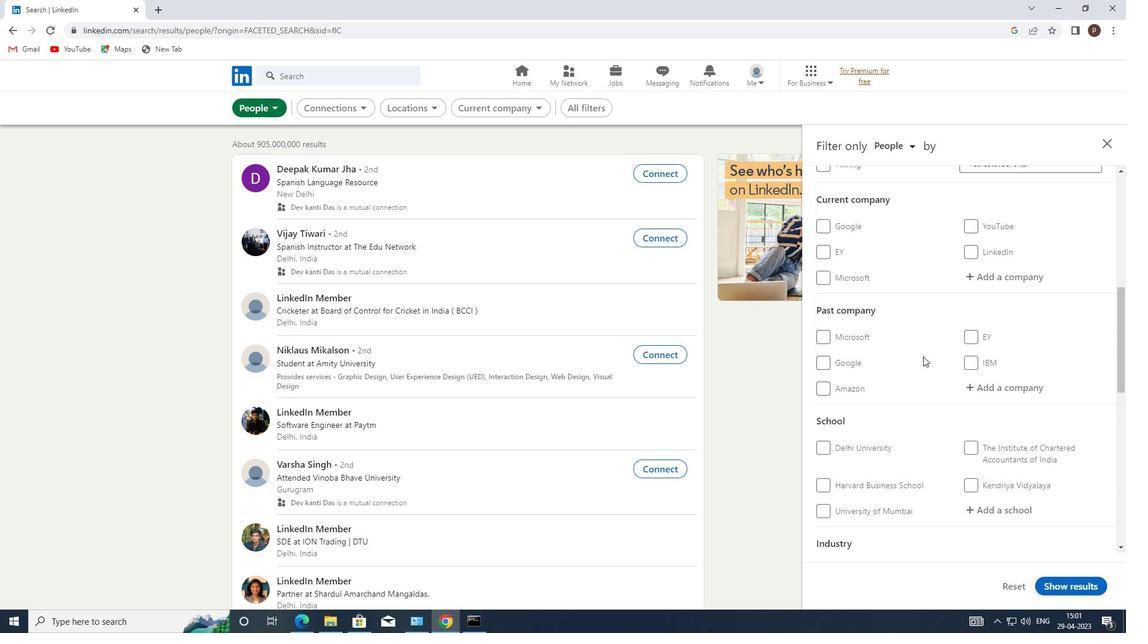 
Action: Mouse moved to (982, 399)
Screenshot: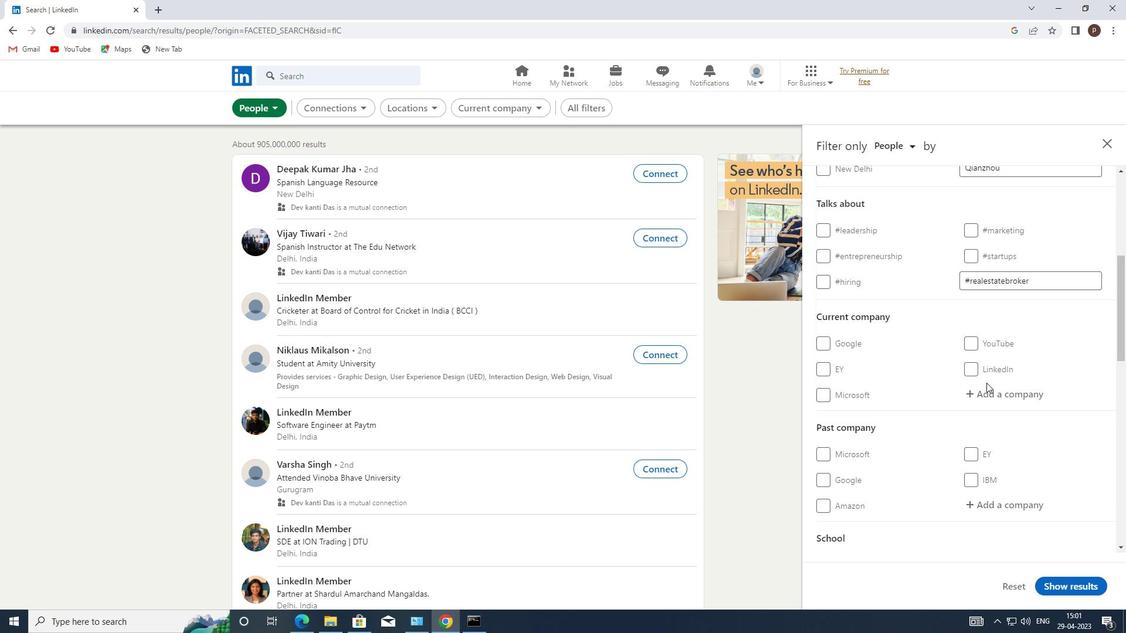 
Action: Mouse pressed left at (982, 399)
Screenshot: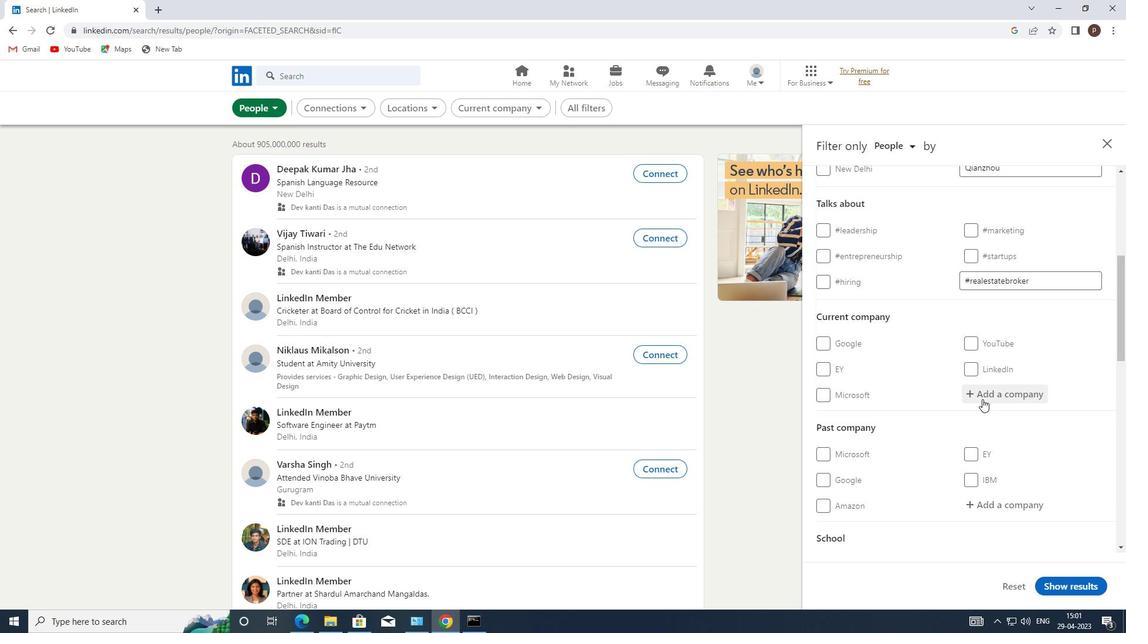 
Action: Key pressed <Key.caps_lock>O<Key.caps_lock>MEGA<Key.space><Key.caps_lock>H<Key.caps_lock>EALTH
Screenshot: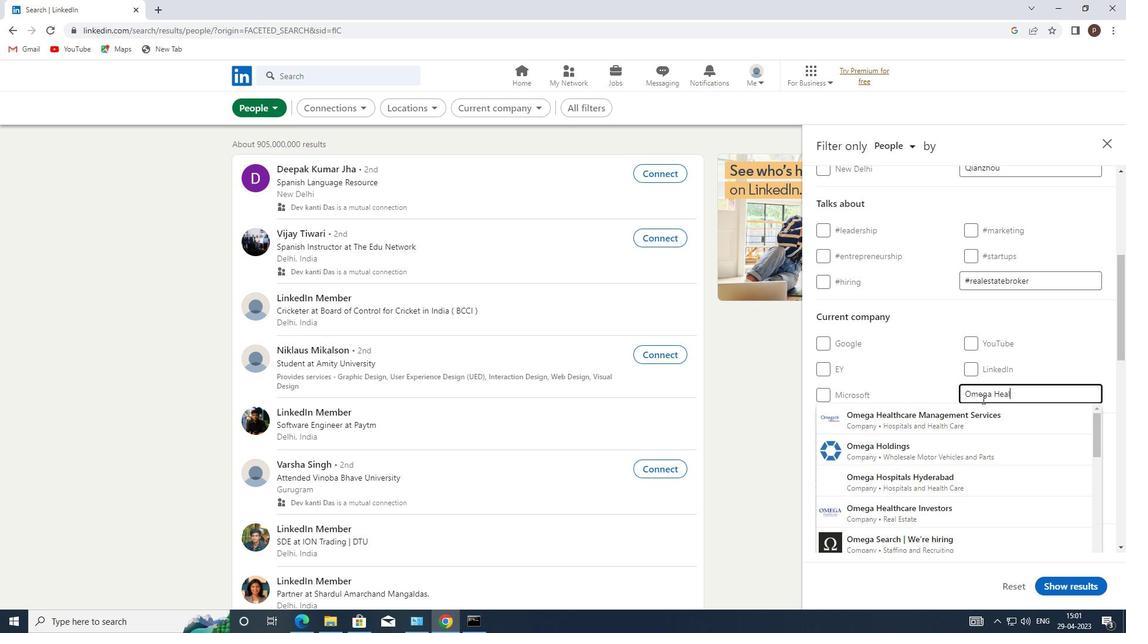 
Action: Mouse moved to (969, 413)
Screenshot: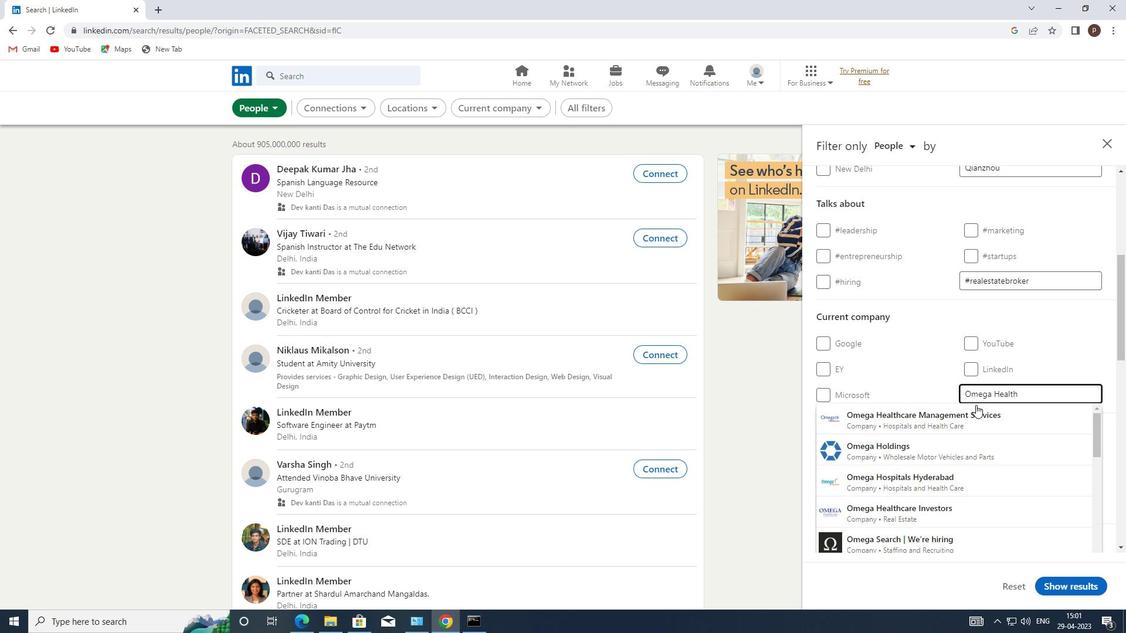 
Action: Mouse pressed left at (969, 413)
Screenshot: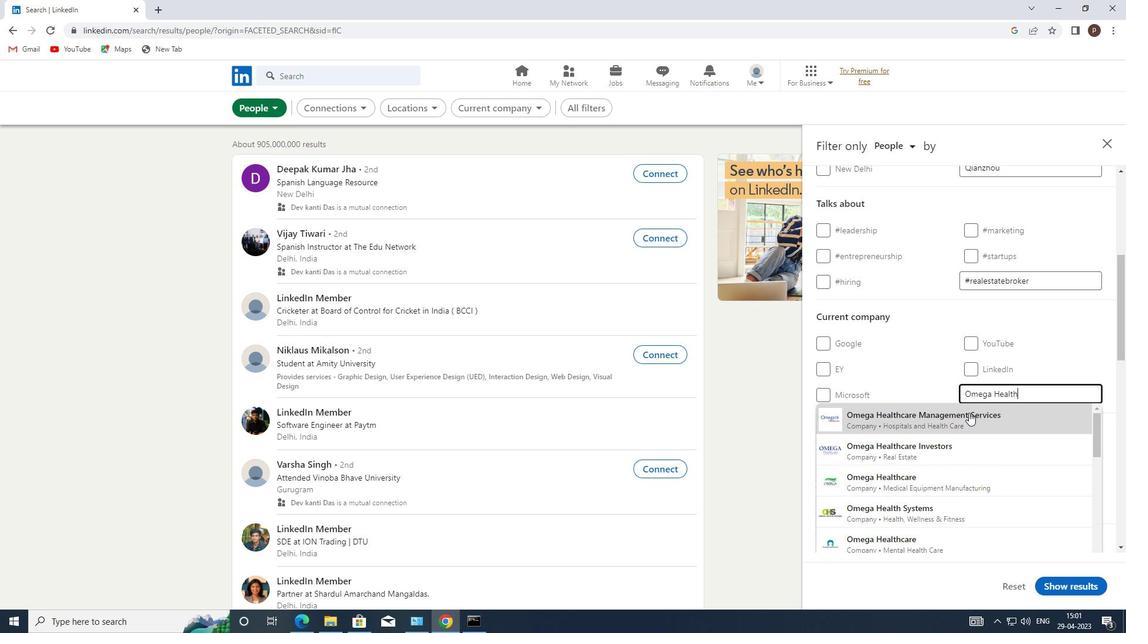 
Action: Mouse moved to (934, 402)
Screenshot: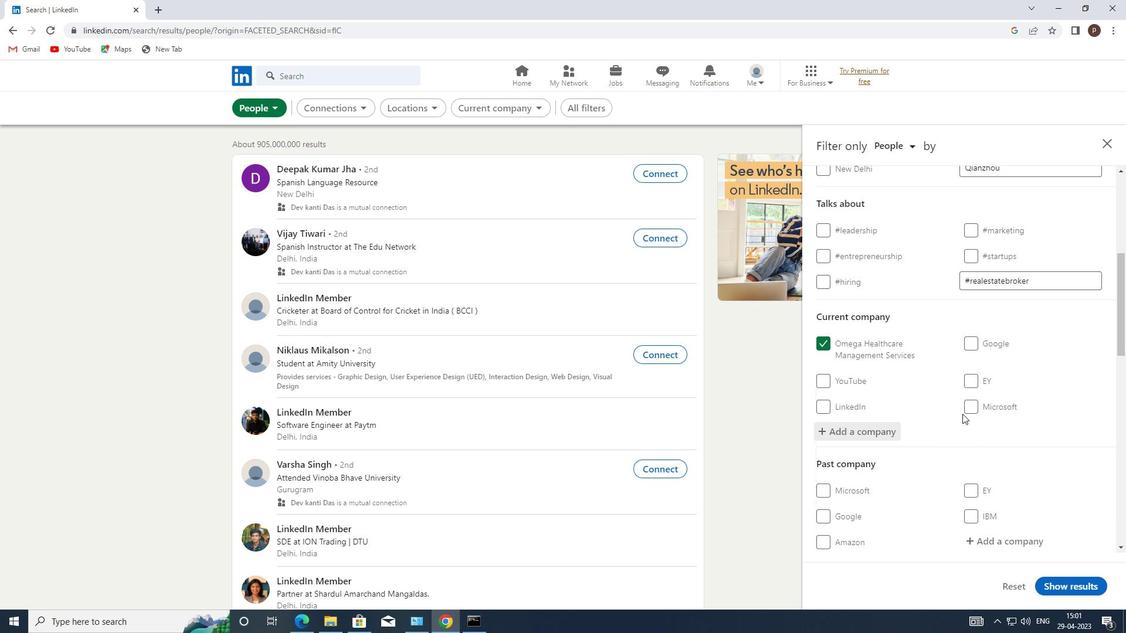 
Action: Mouse scrolled (934, 401) with delta (0, 0)
Screenshot: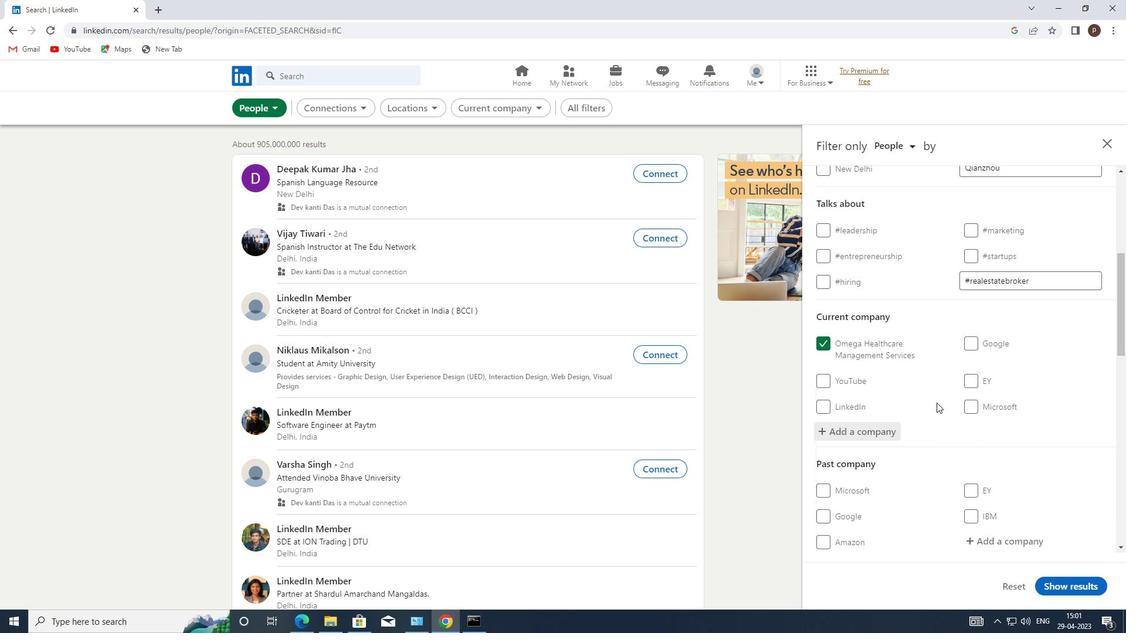 
Action: Mouse scrolled (934, 401) with delta (0, 0)
Screenshot: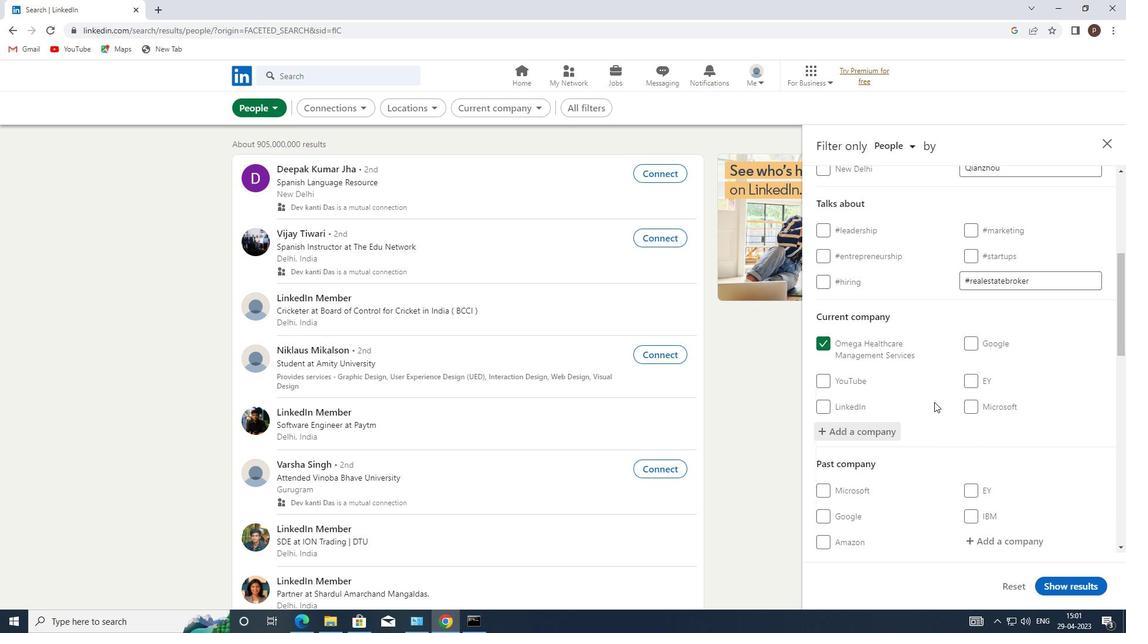 
Action: Mouse scrolled (934, 401) with delta (0, 0)
Screenshot: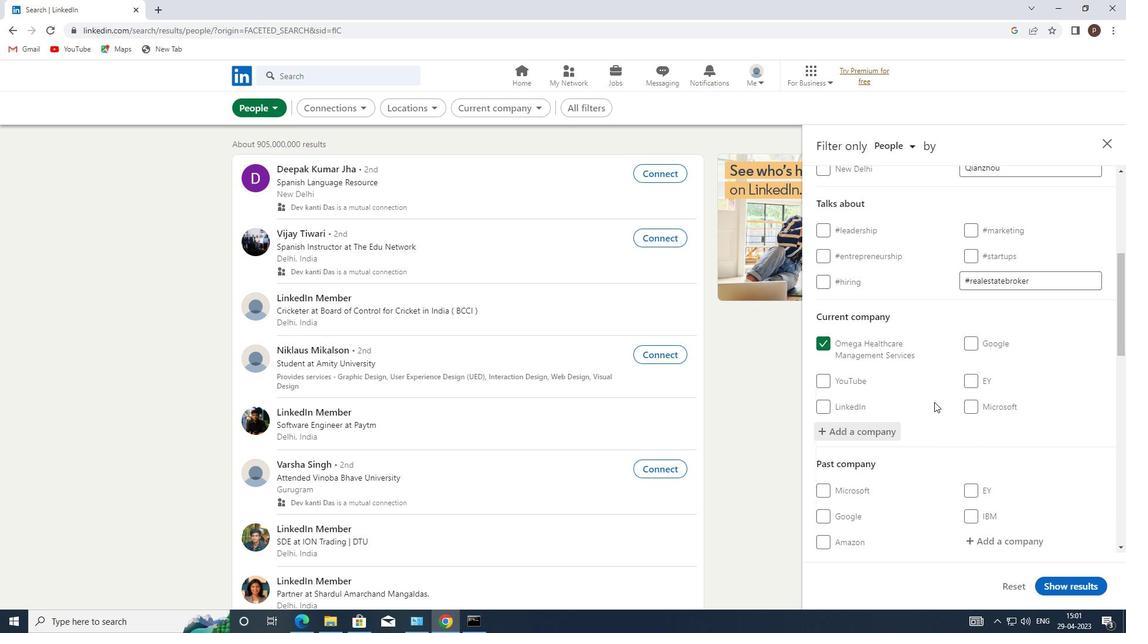 
Action: Mouse scrolled (934, 401) with delta (0, 0)
Screenshot: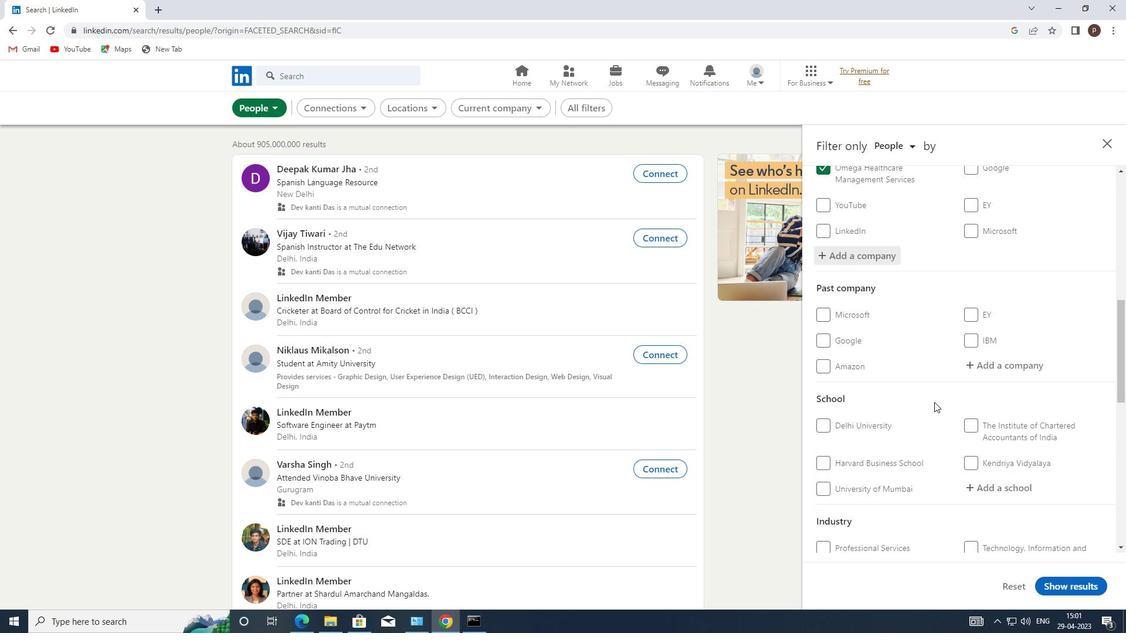 
Action: Mouse moved to (982, 426)
Screenshot: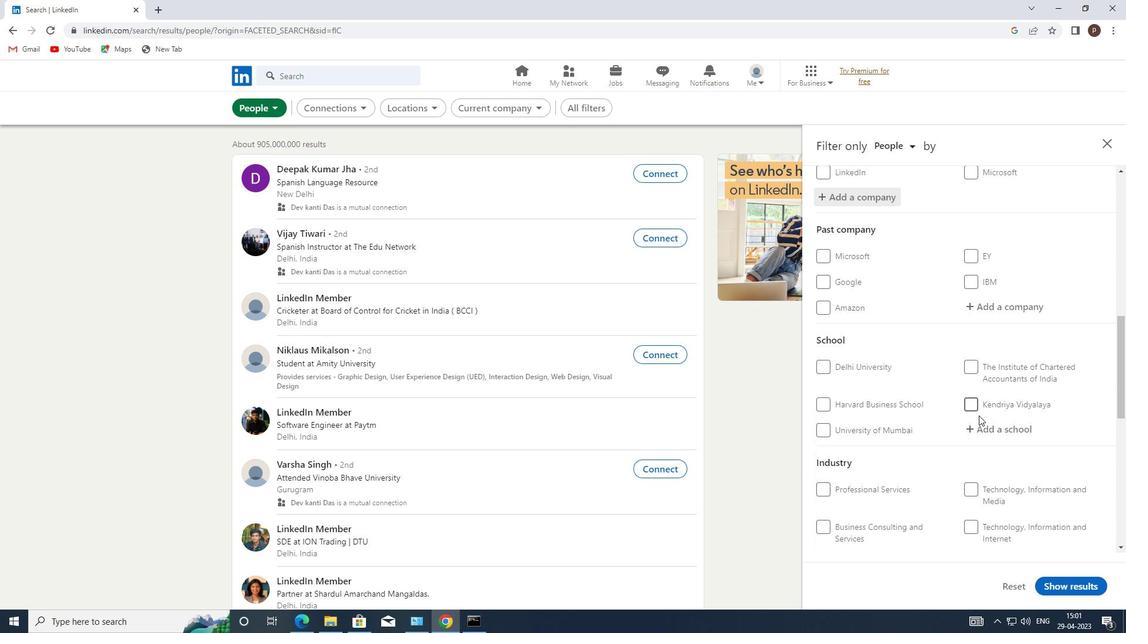 
Action: Mouse pressed left at (982, 426)
Screenshot: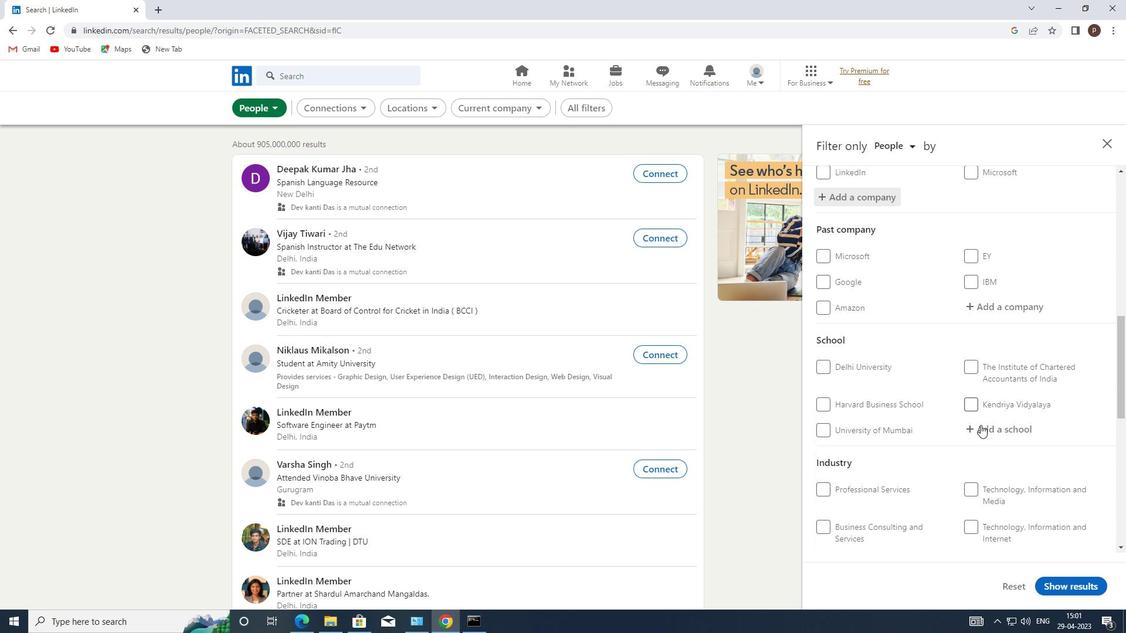 
Action: Mouse pressed left at (982, 426)
Screenshot: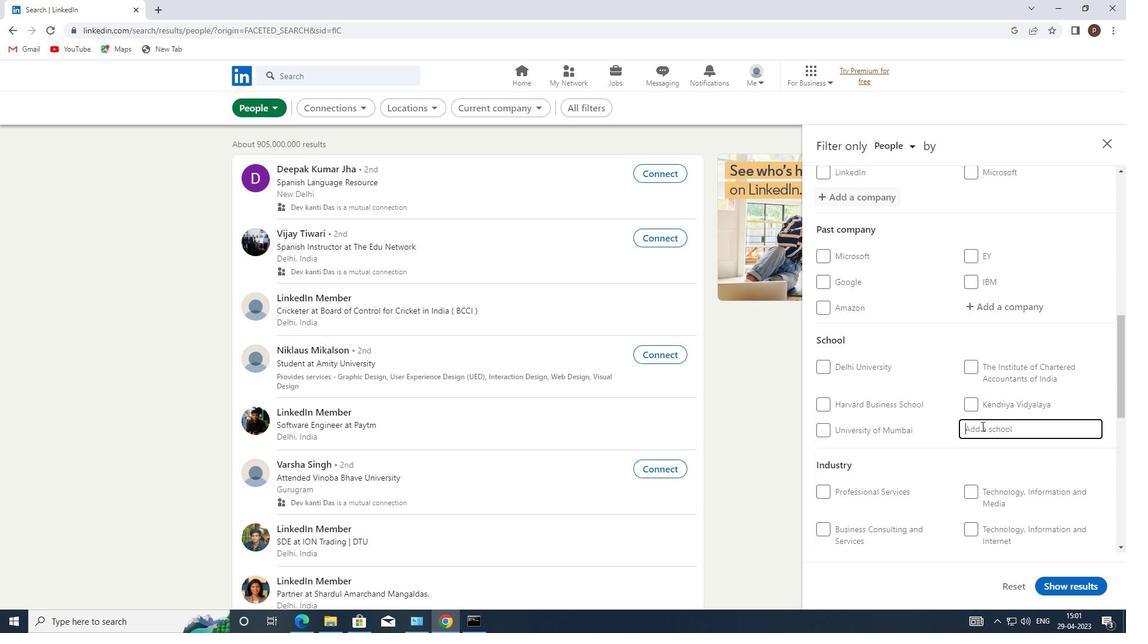 
Action: Key pressed <Key.caps_lock>M<Key.caps_lock>ITHIBAI
Screenshot: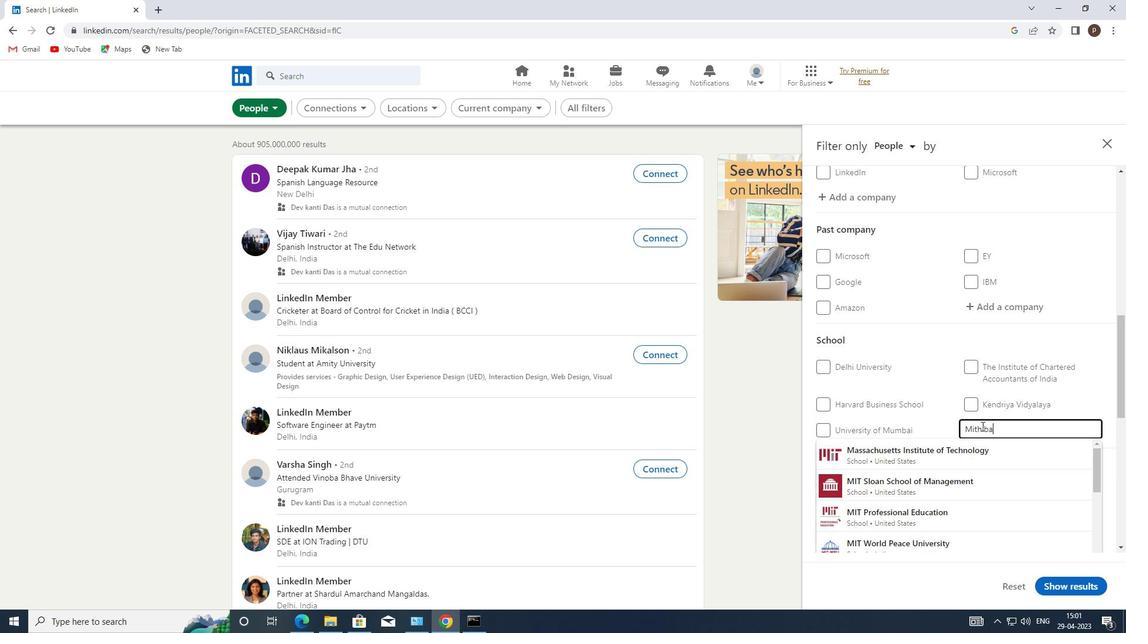 
Action: Mouse moved to (958, 442)
Screenshot: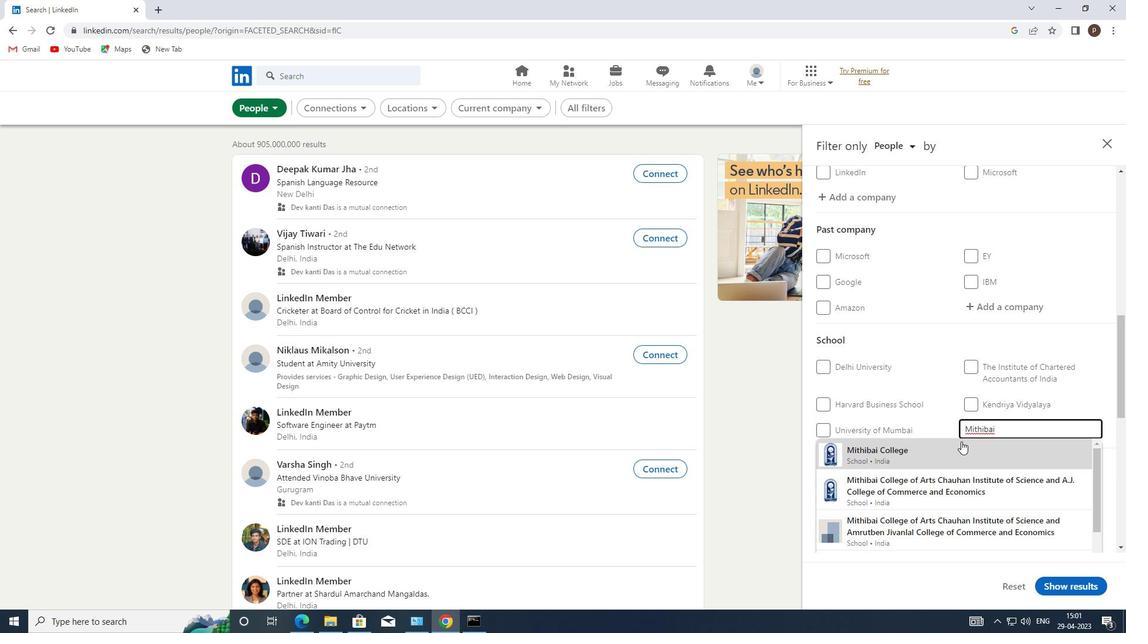 
Action: Mouse pressed left at (958, 442)
Screenshot: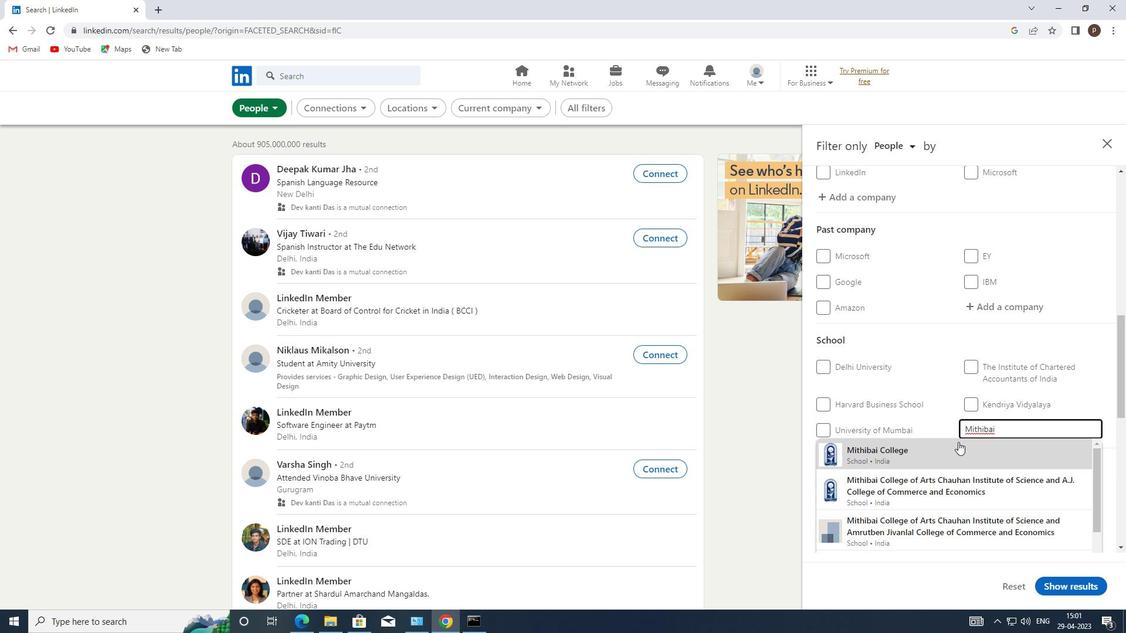 
Action: Mouse moved to (948, 440)
Screenshot: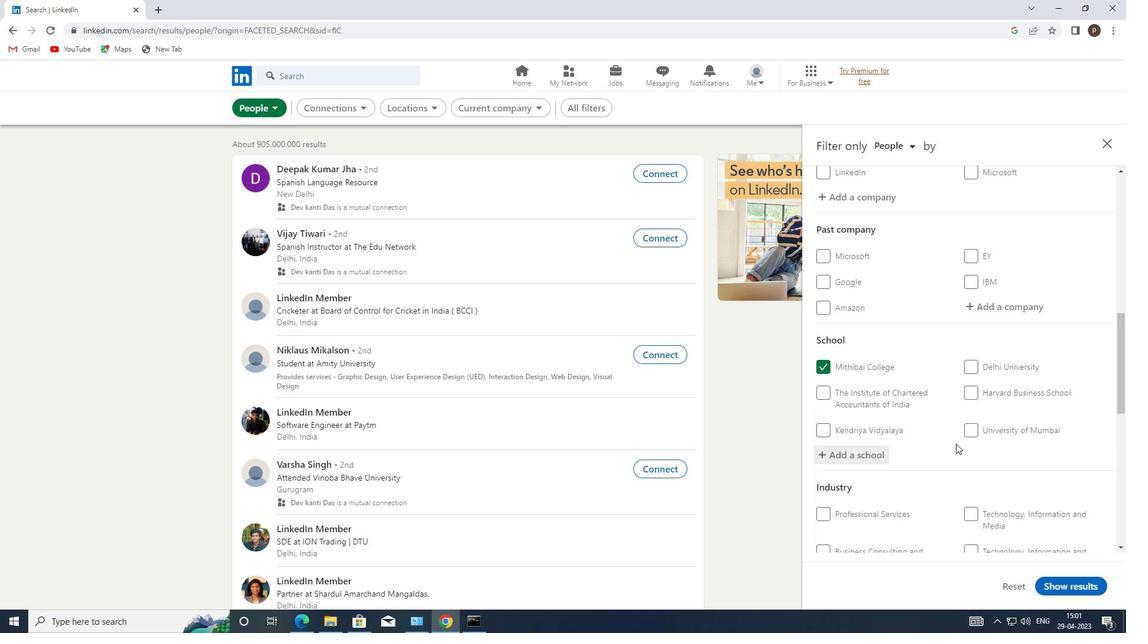 
Action: Mouse scrolled (948, 440) with delta (0, 0)
Screenshot: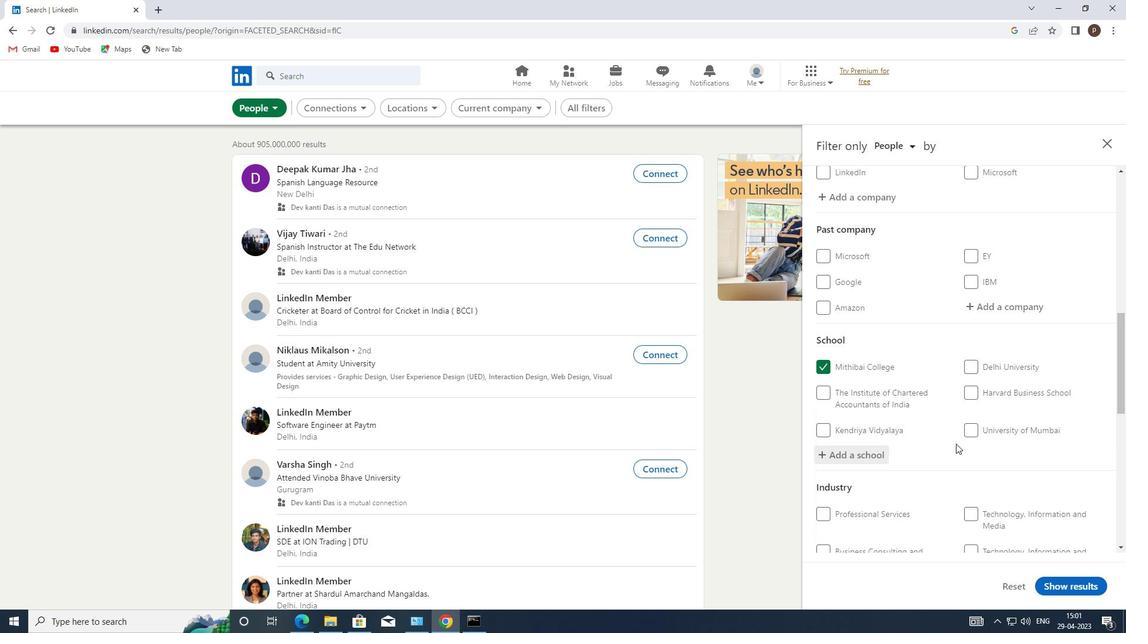 
Action: Mouse scrolled (948, 440) with delta (0, 0)
Screenshot: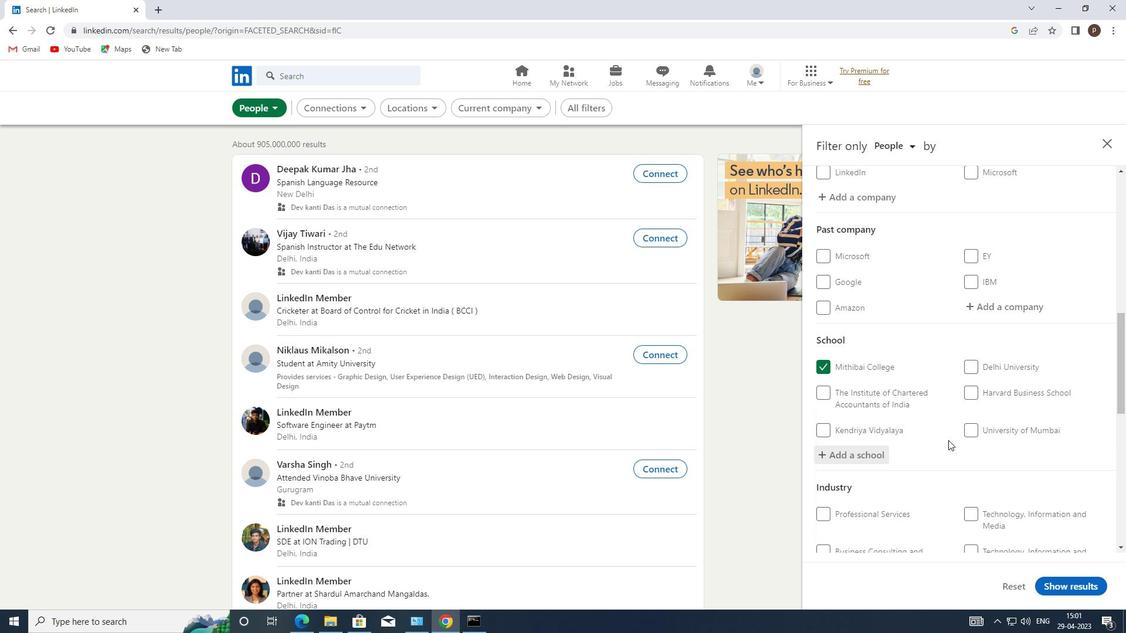 
Action: Mouse scrolled (948, 440) with delta (0, 0)
Screenshot: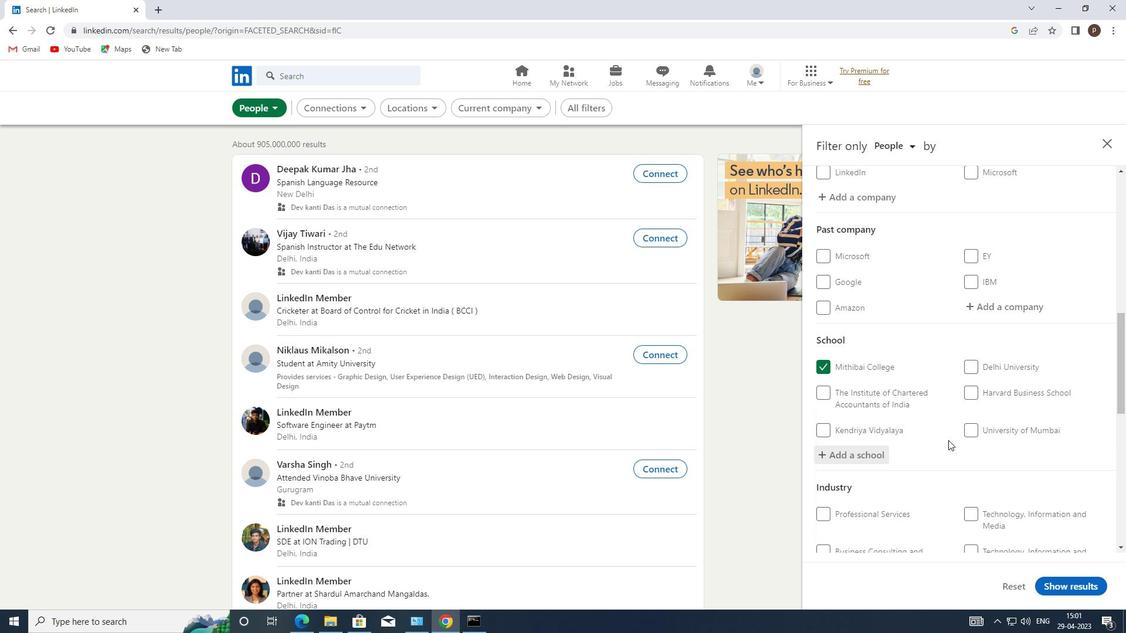 
Action: Mouse scrolled (948, 440) with delta (0, 0)
Screenshot: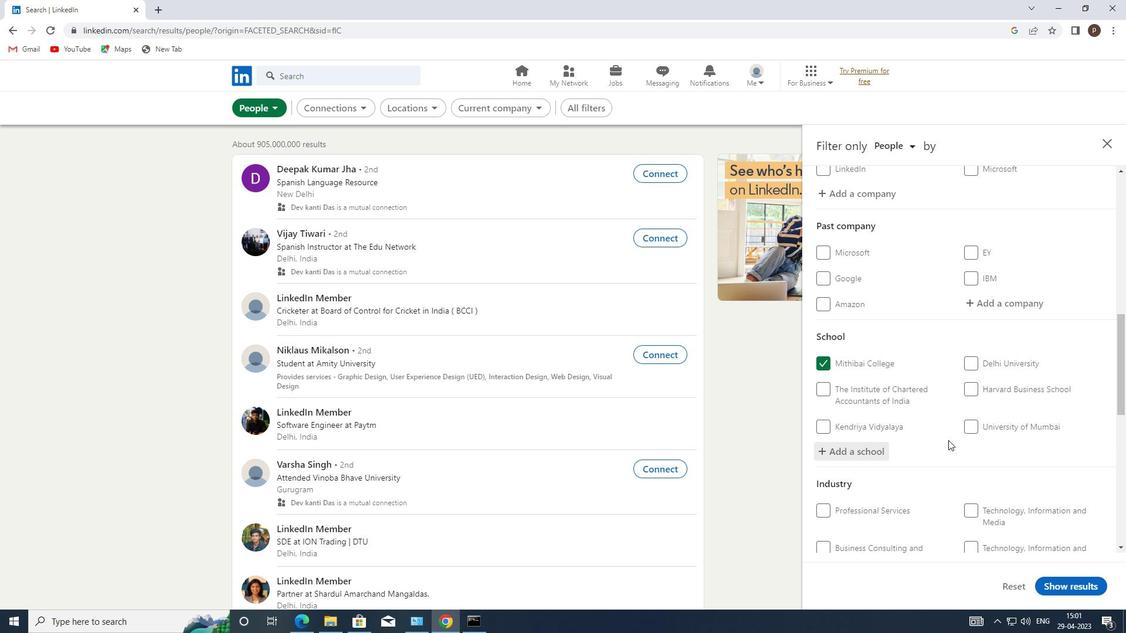 
Action: Mouse moved to (1000, 354)
Screenshot: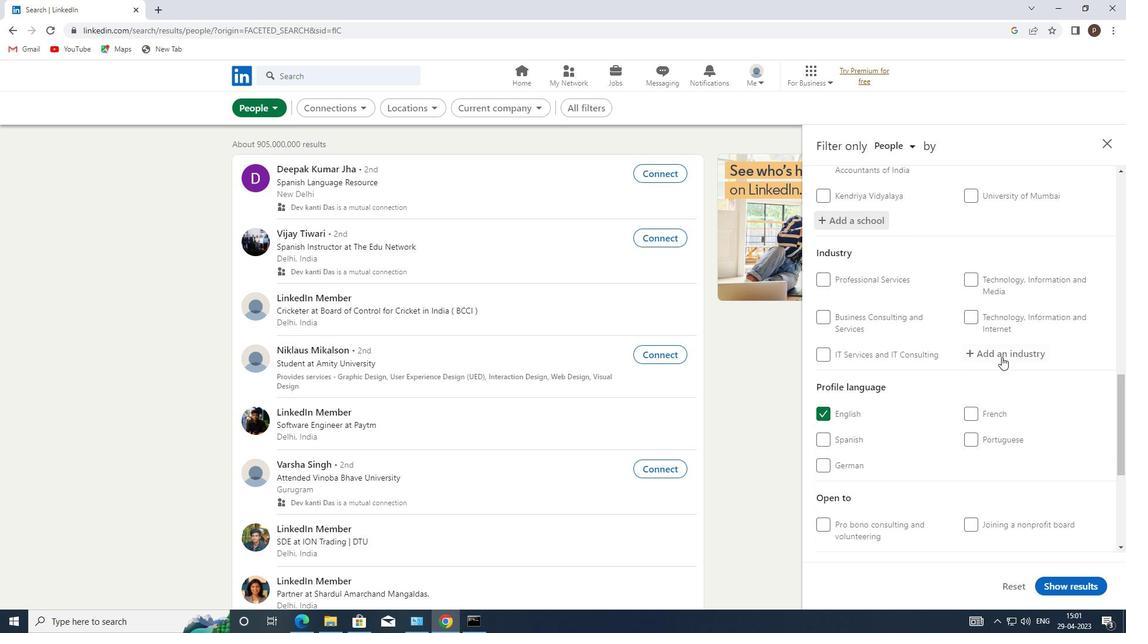 
Action: Mouse pressed left at (1000, 354)
Screenshot: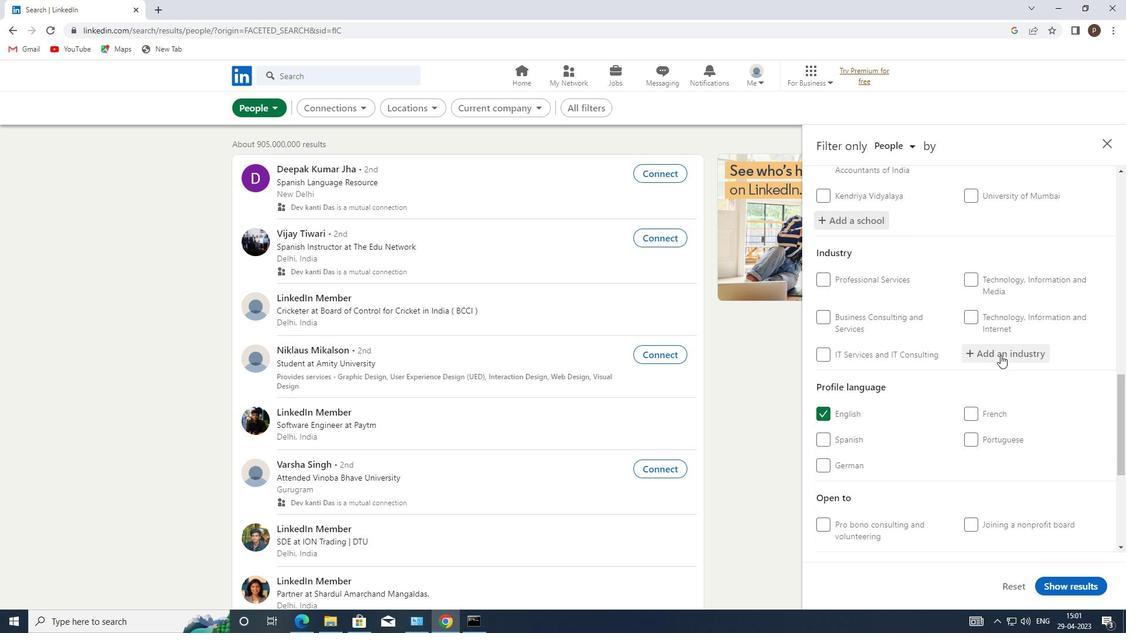 
Action: Mouse pressed left at (1000, 354)
Screenshot: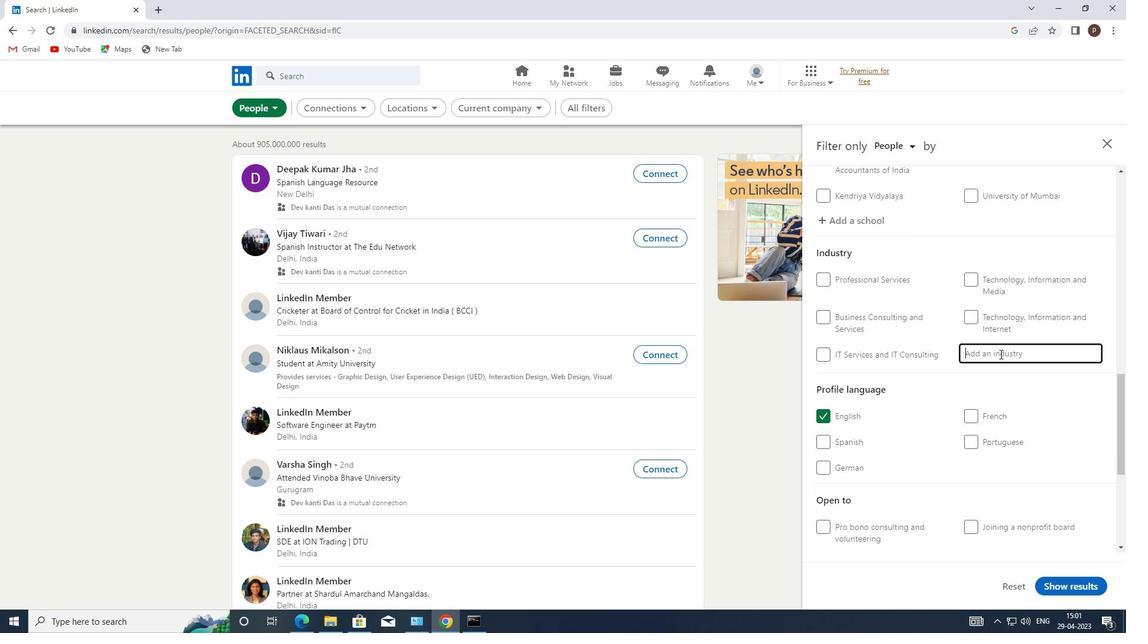 
Action: Key pressed <Key.caps_lock>S<Key.caps_lock>CHOOL<Key.space>AND<Key.space><Key.caps_lock>E<Key.caps_lock>M
Screenshot: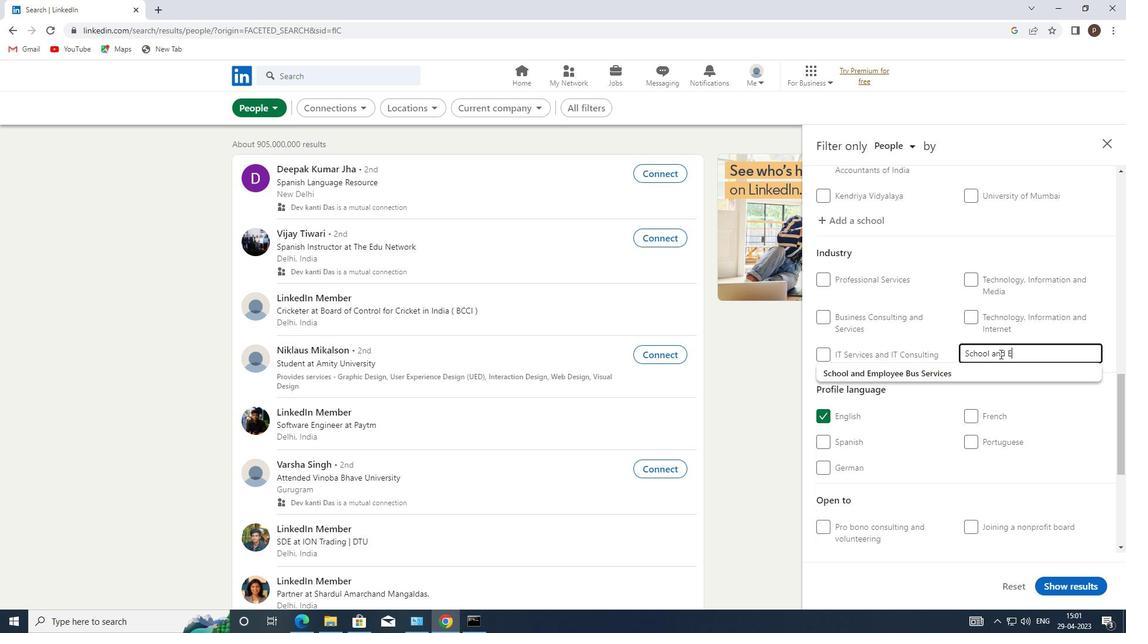 
Action: Mouse moved to (951, 367)
Screenshot: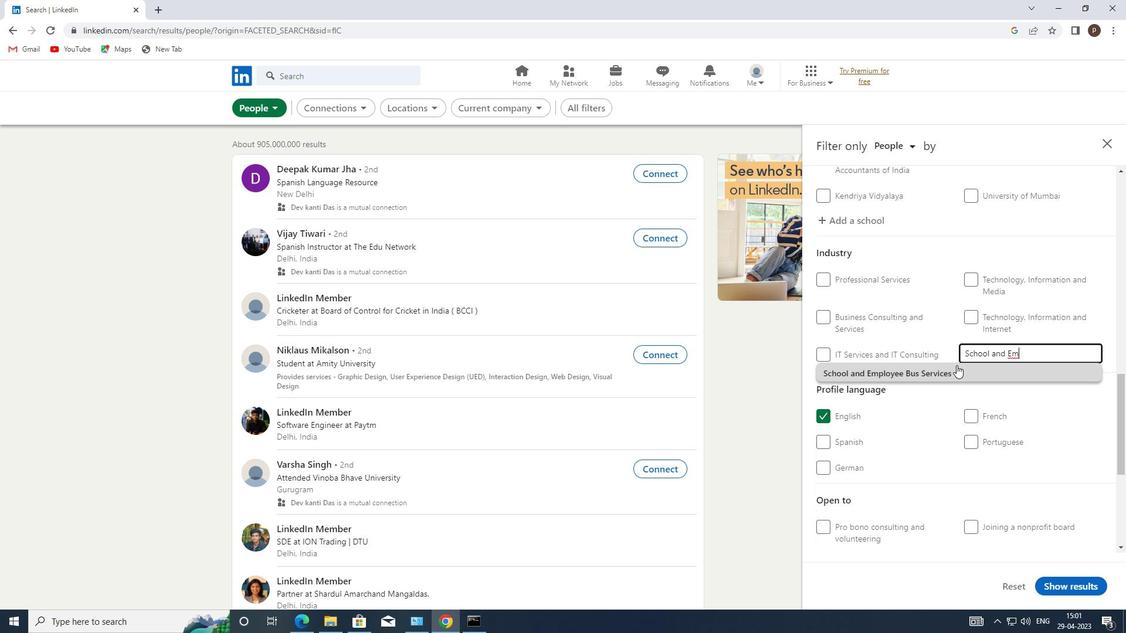 
Action: Mouse pressed left at (951, 367)
Screenshot: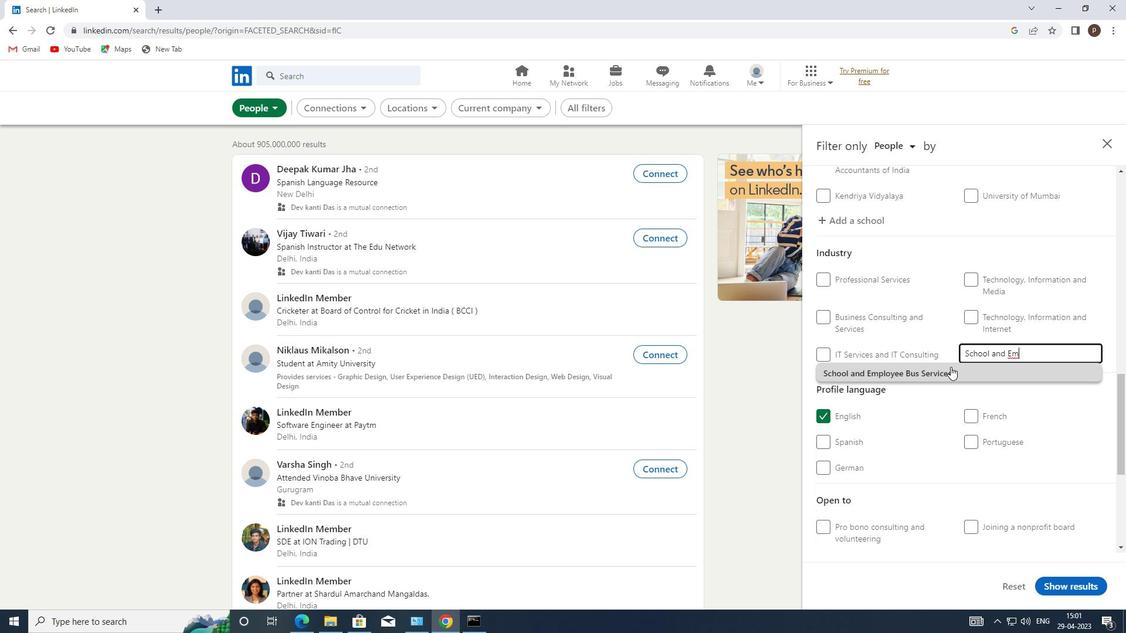 
Action: Mouse moved to (945, 364)
Screenshot: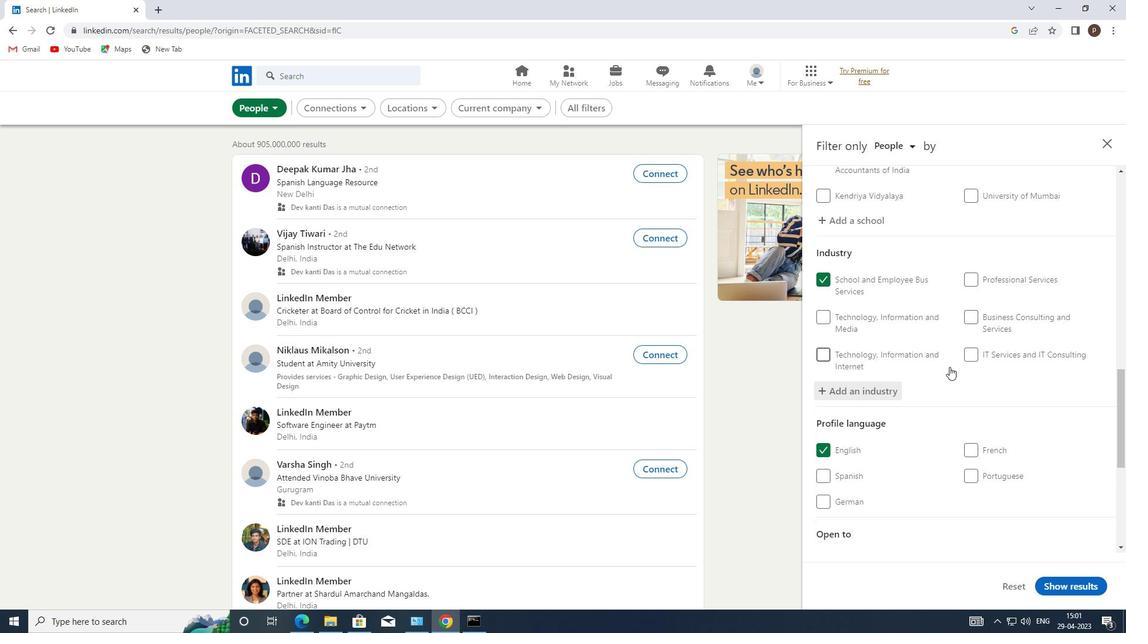 
Action: Mouse scrolled (945, 364) with delta (0, 0)
Screenshot: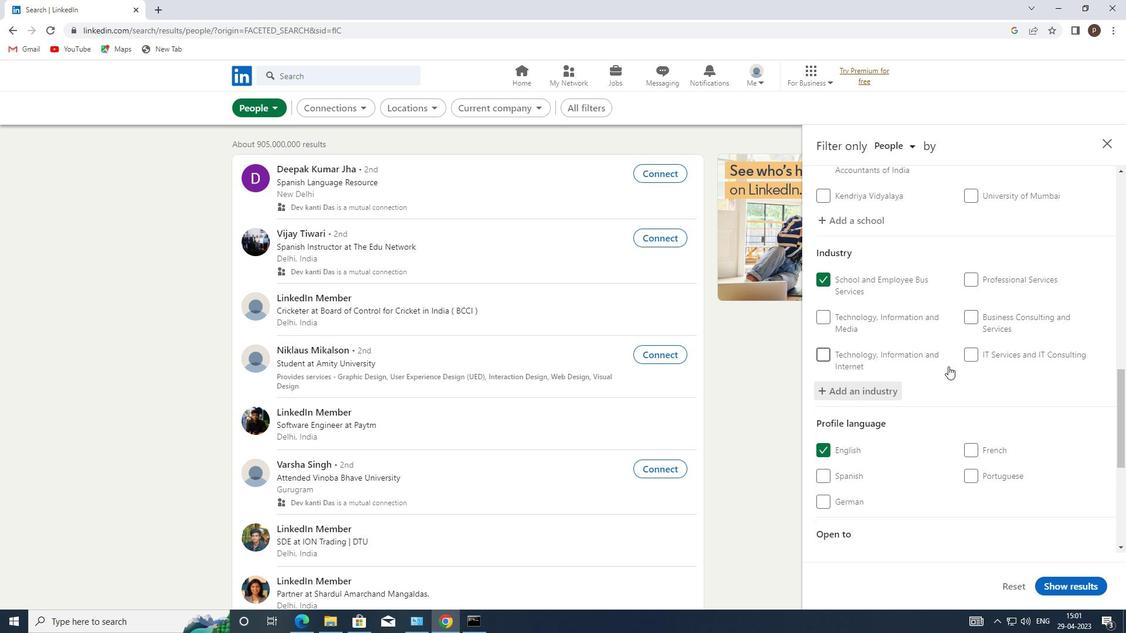 
Action: Mouse moved to (944, 364)
Screenshot: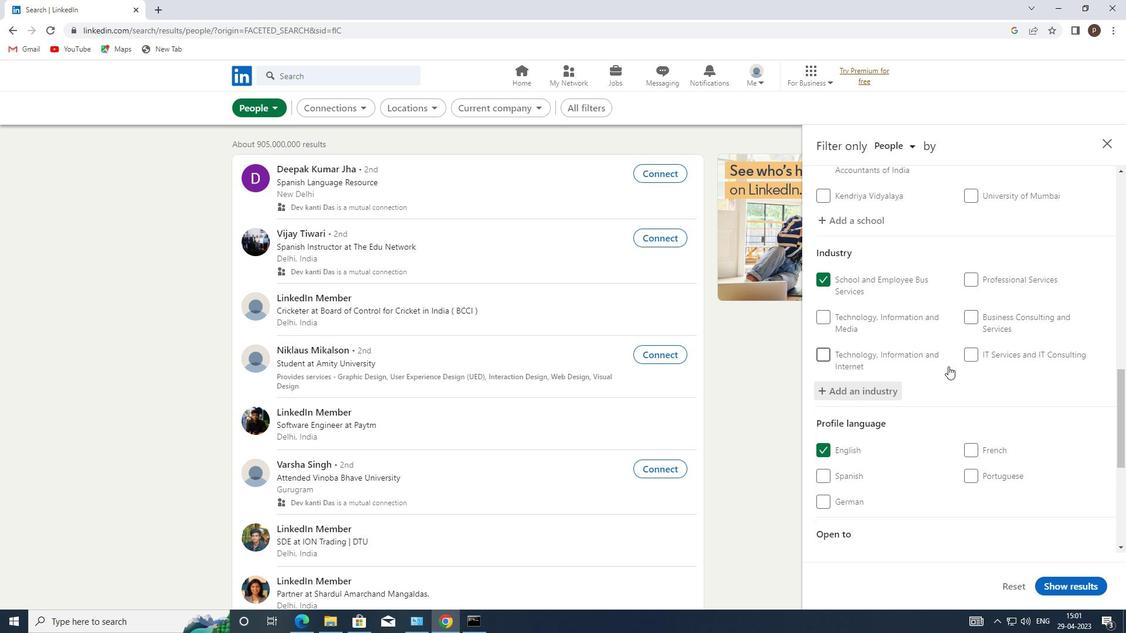 
Action: Mouse scrolled (944, 364) with delta (0, 0)
Screenshot: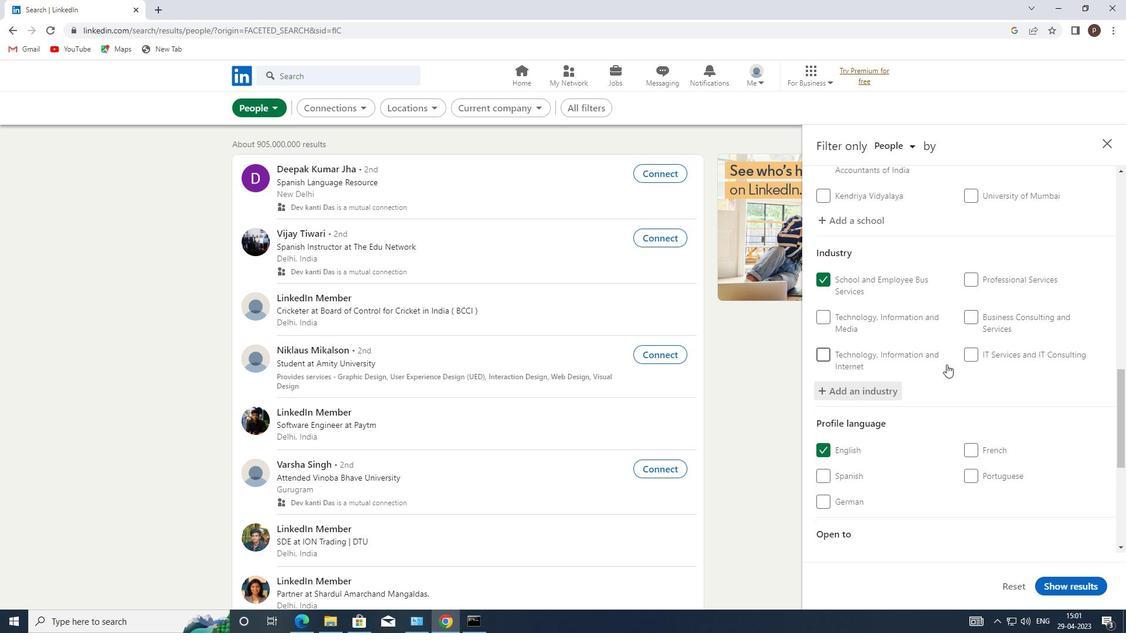 
Action: Mouse moved to (944, 364)
Screenshot: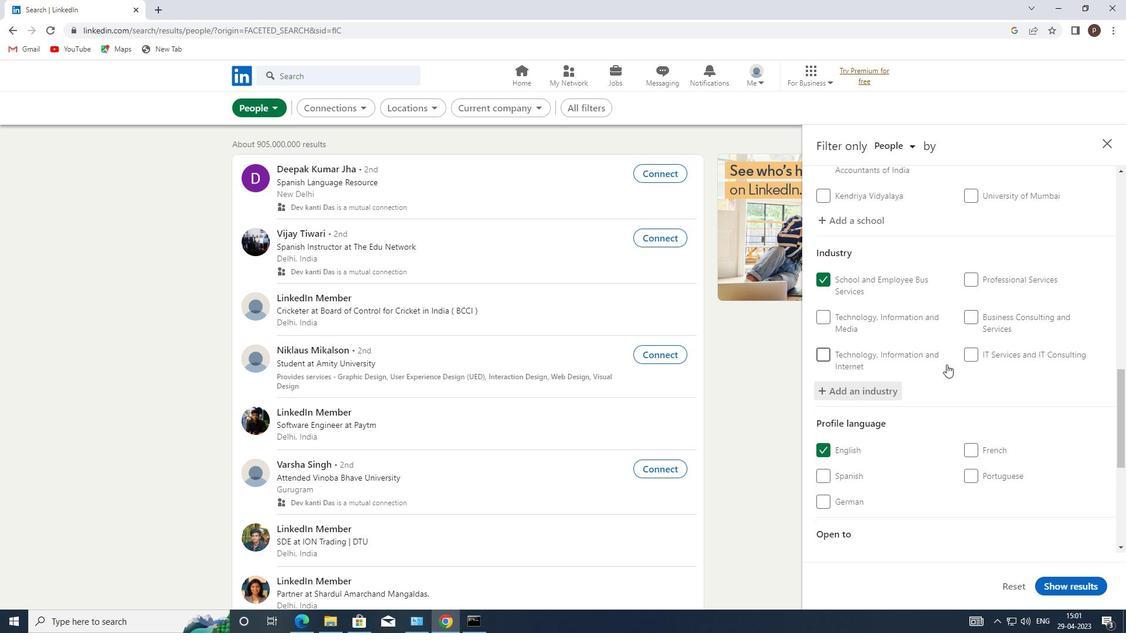 
Action: Mouse scrolled (944, 364) with delta (0, 0)
Screenshot: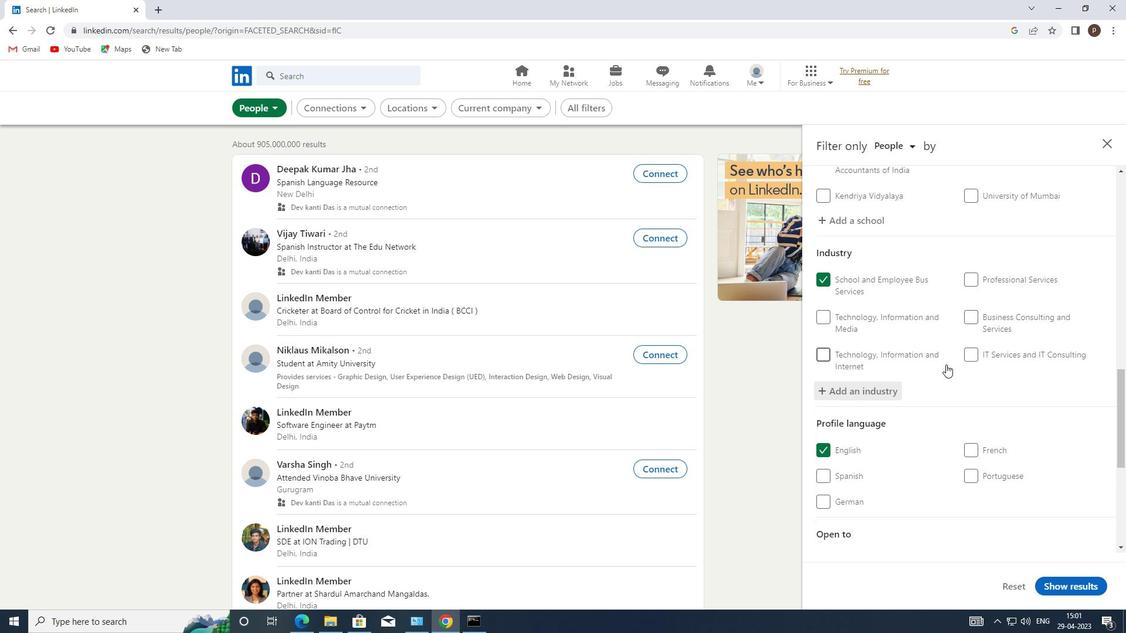 
Action: Mouse moved to (947, 375)
Screenshot: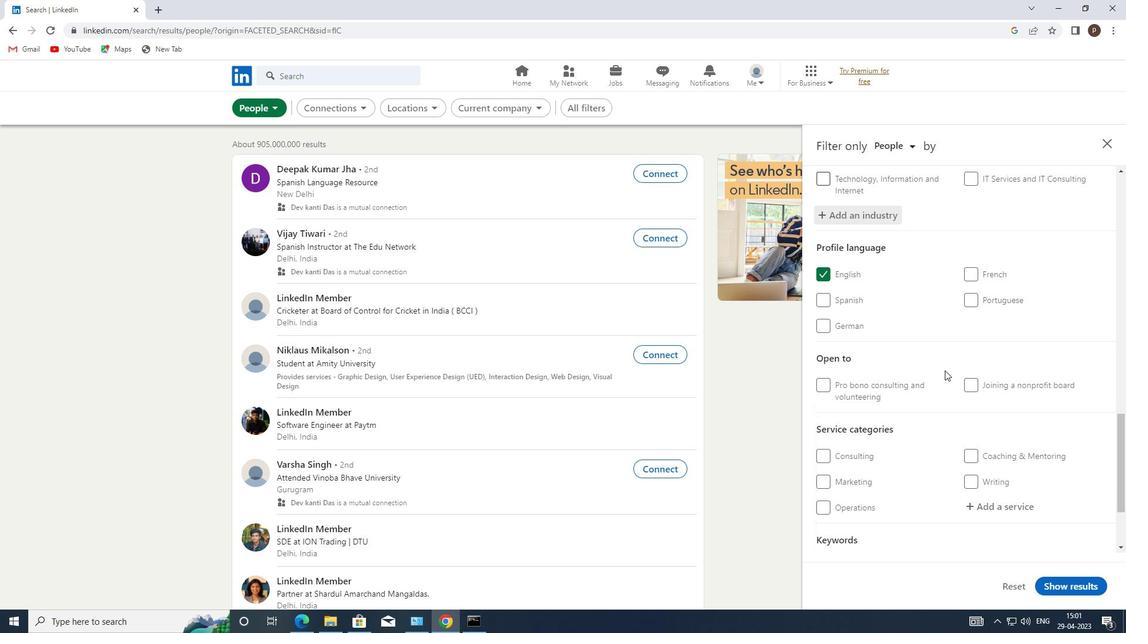
Action: Mouse scrolled (947, 374) with delta (0, 0)
Screenshot: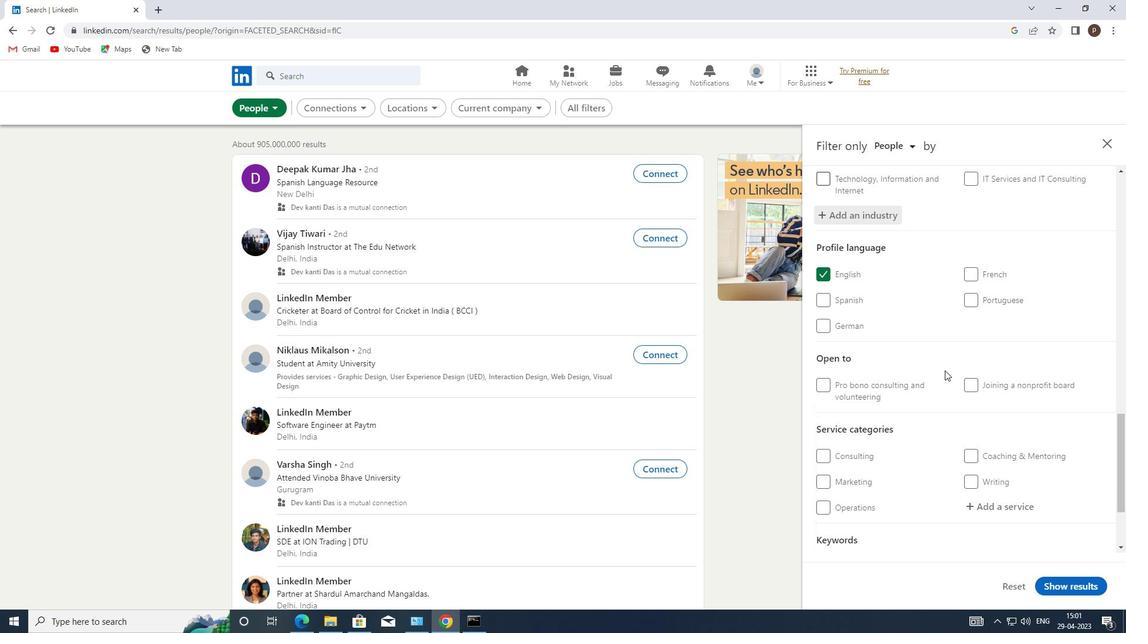 
Action: Mouse moved to (947, 376)
Screenshot: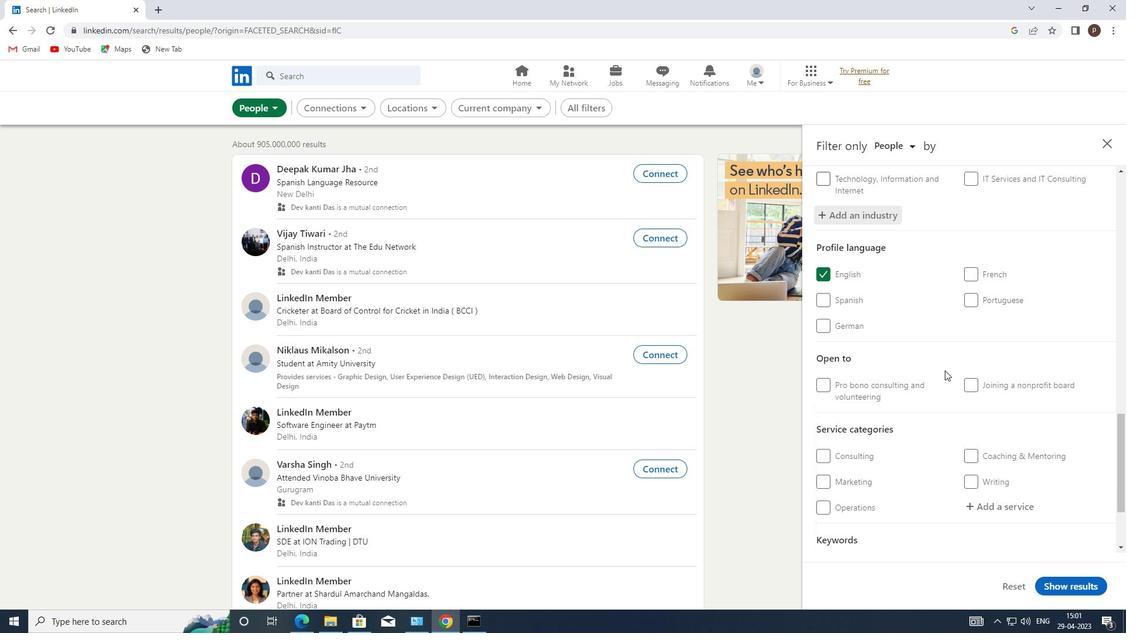 
Action: Mouse scrolled (947, 376) with delta (0, 0)
Screenshot: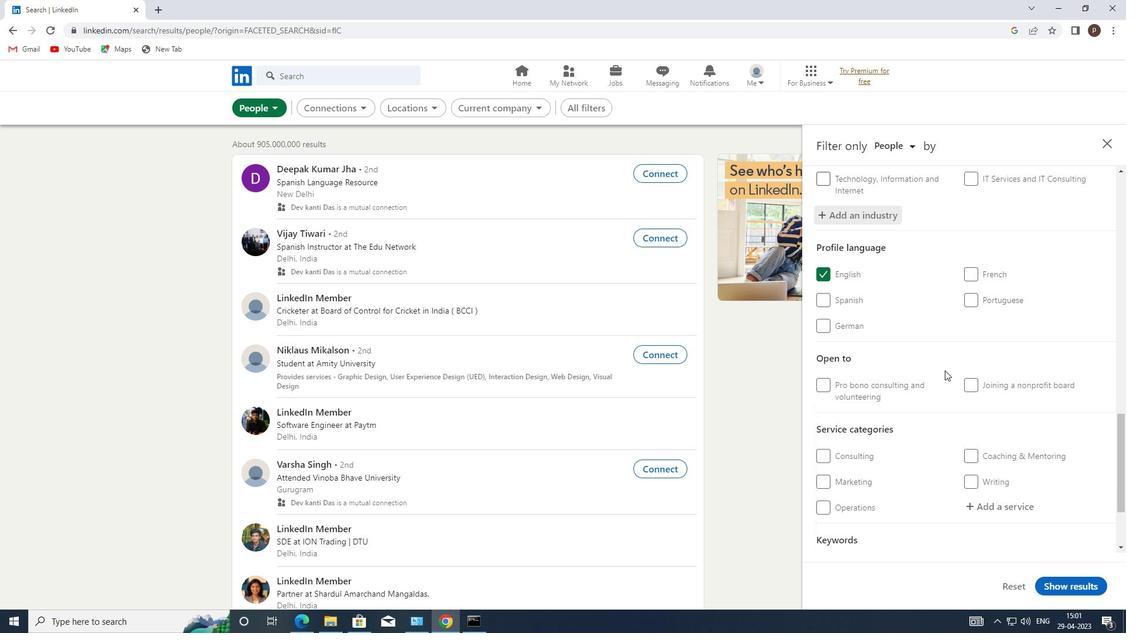 
Action: Mouse moved to (987, 392)
Screenshot: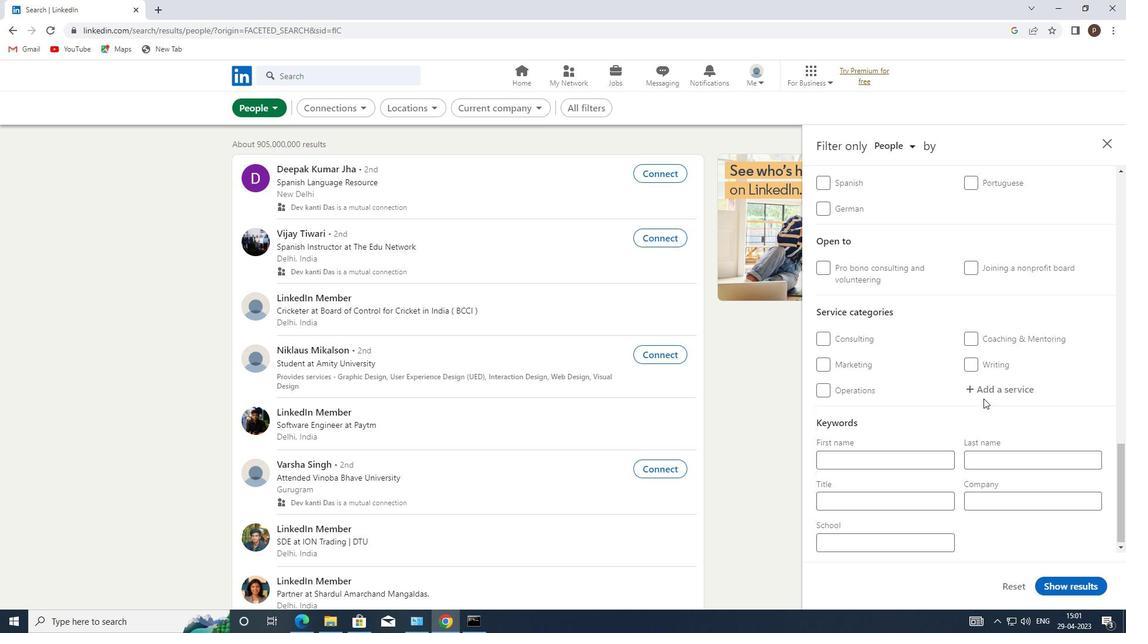 
Action: Mouse pressed left at (987, 392)
Screenshot: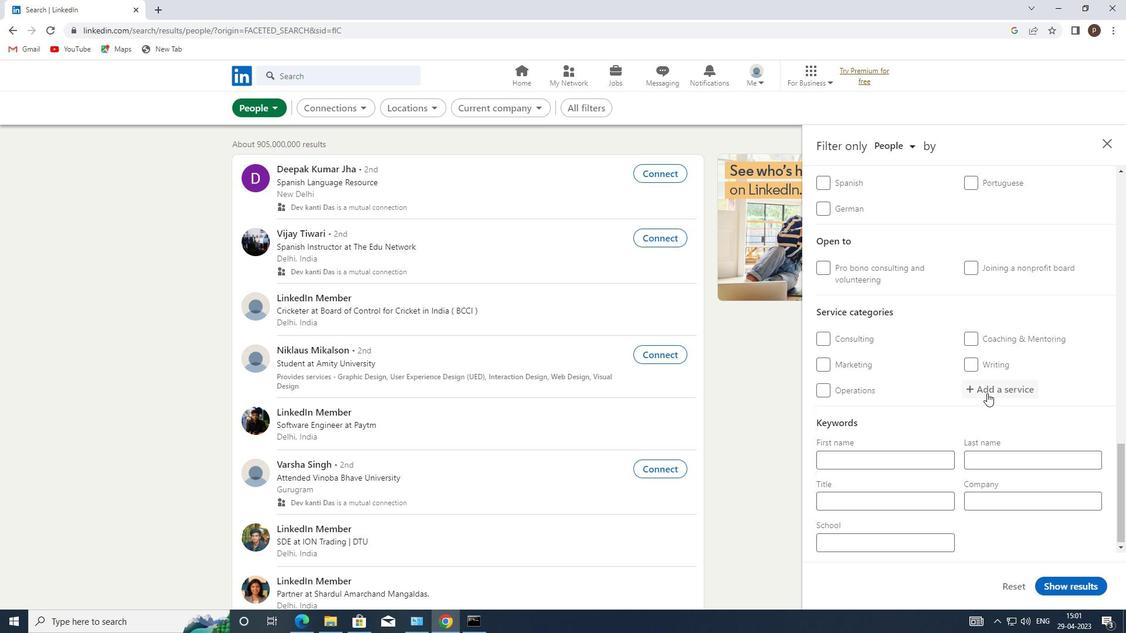 
Action: Mouse moved to (988, 392)
Screenshot: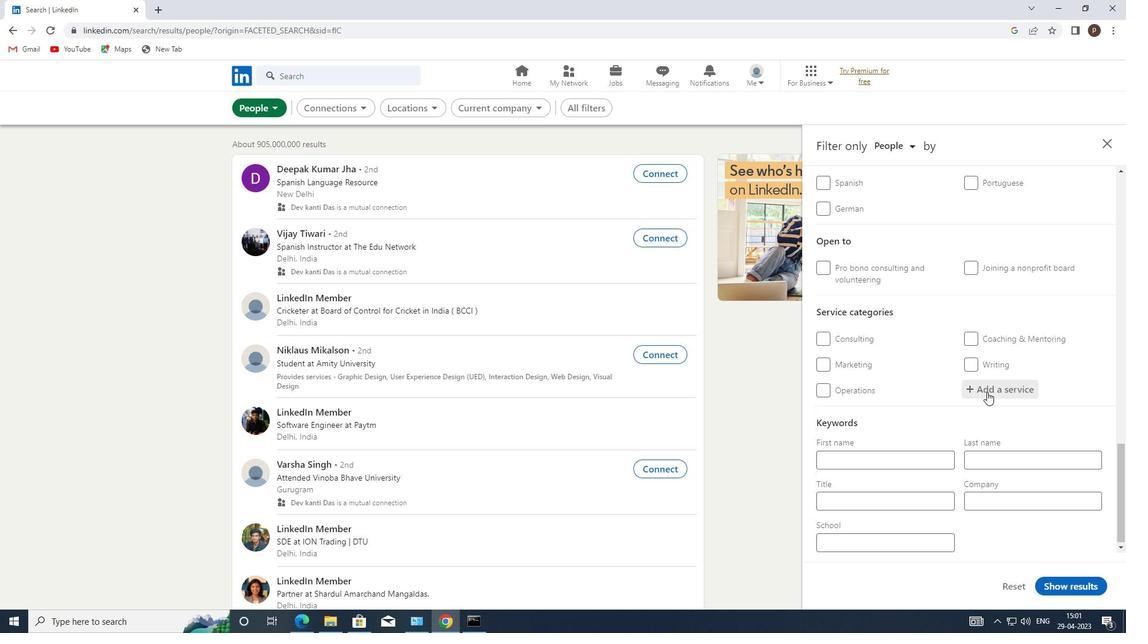 
Action: Mouse pressed left at (988, 392)
Screenshot: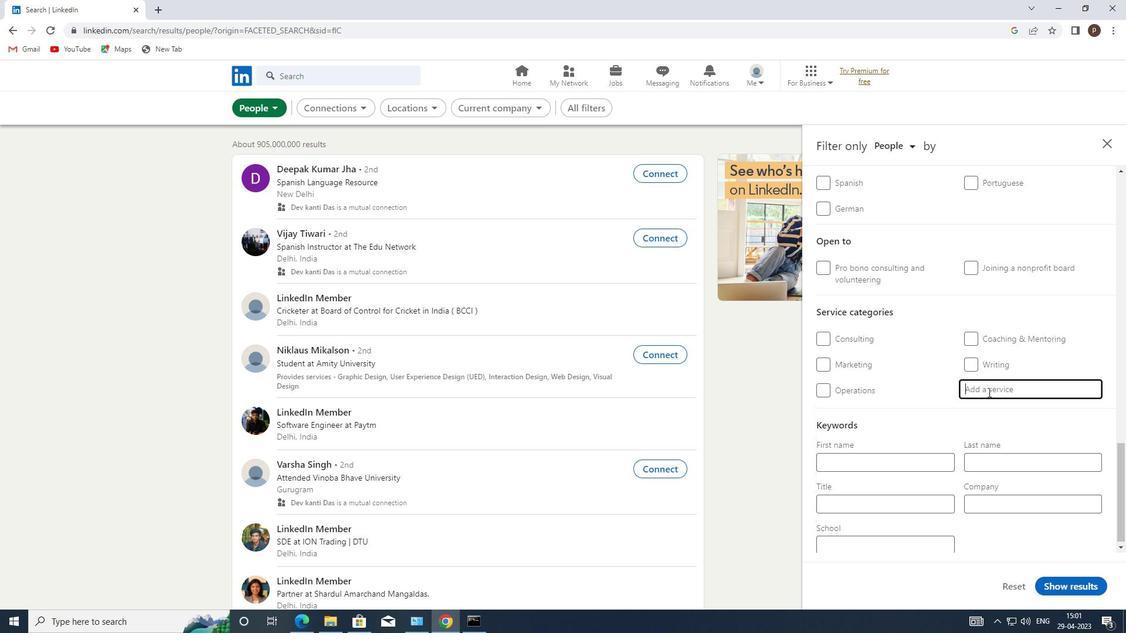 
Action: Key pressed <Key.caps_lock><Key.caps_lock>I<Key.caps_lock>OS
Screenshot: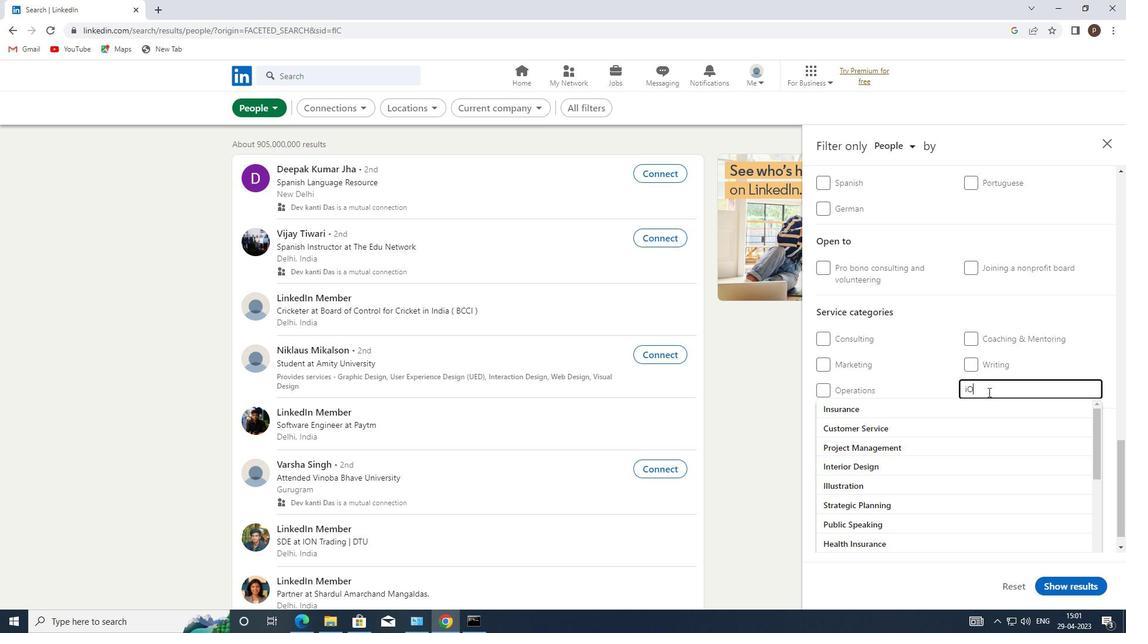 
Action: Mouse moved to (886, 408)
Screenshot: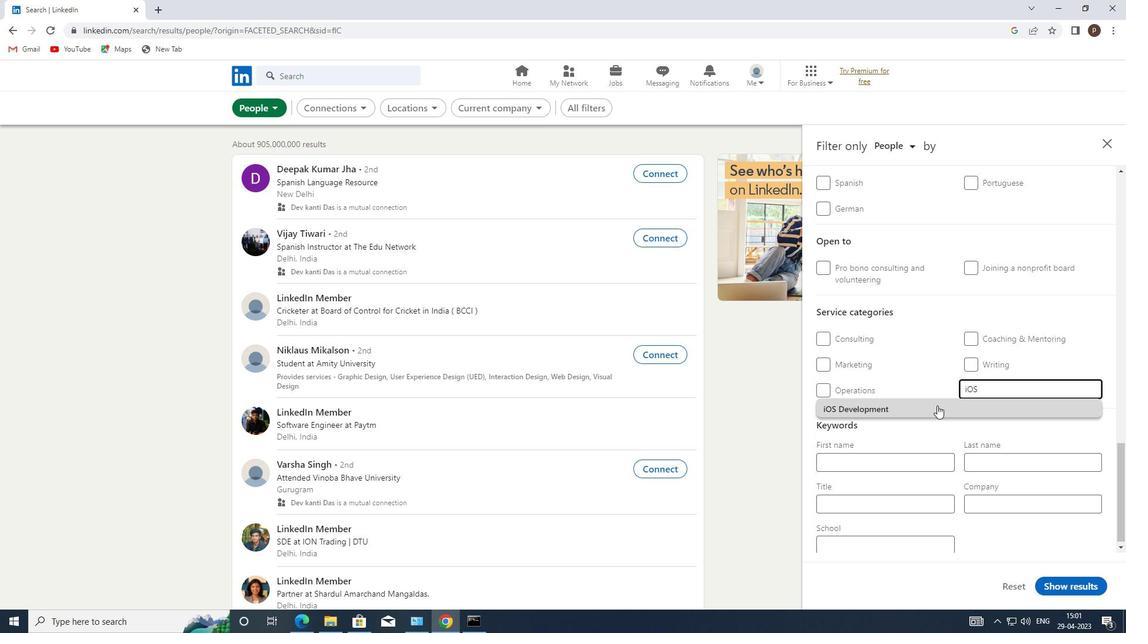 
Action: Mouse pressed left at (886, 408)
Screenshot: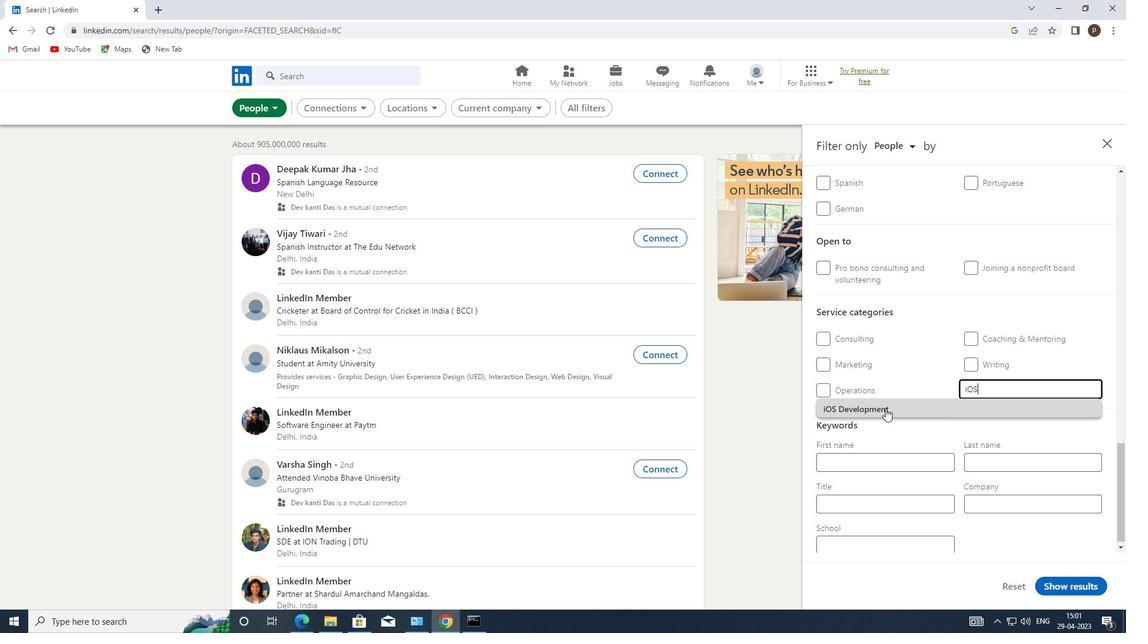 
Action: Mouse scrolled (886, 408) with delta (0, 0)
Screenshot: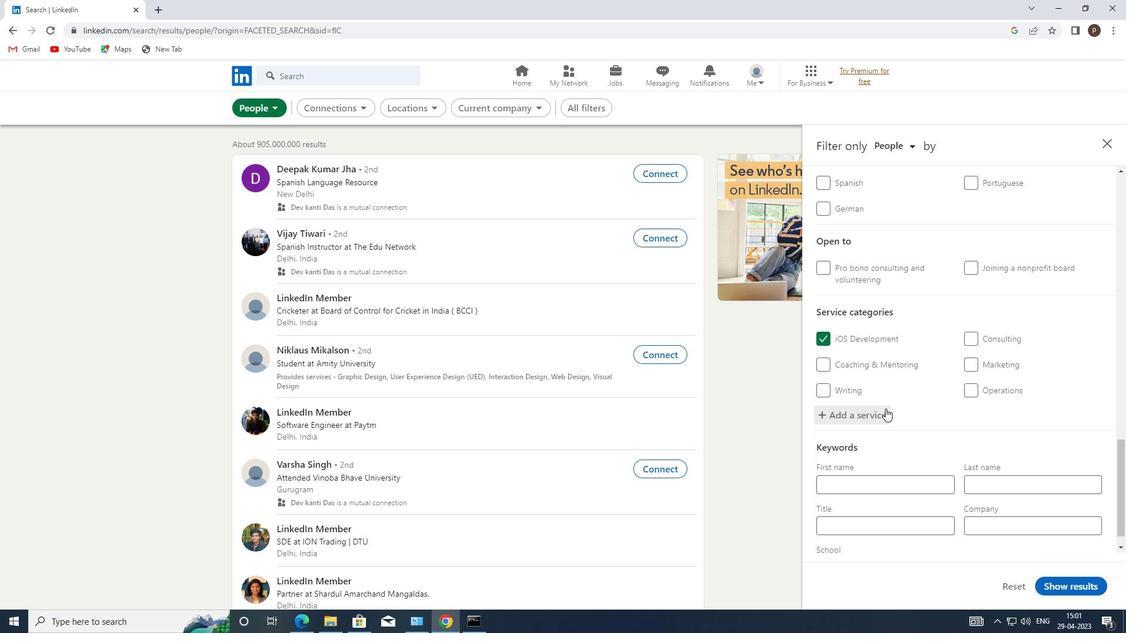 
Action: Mouse moved to (886, 408)
Screenshot: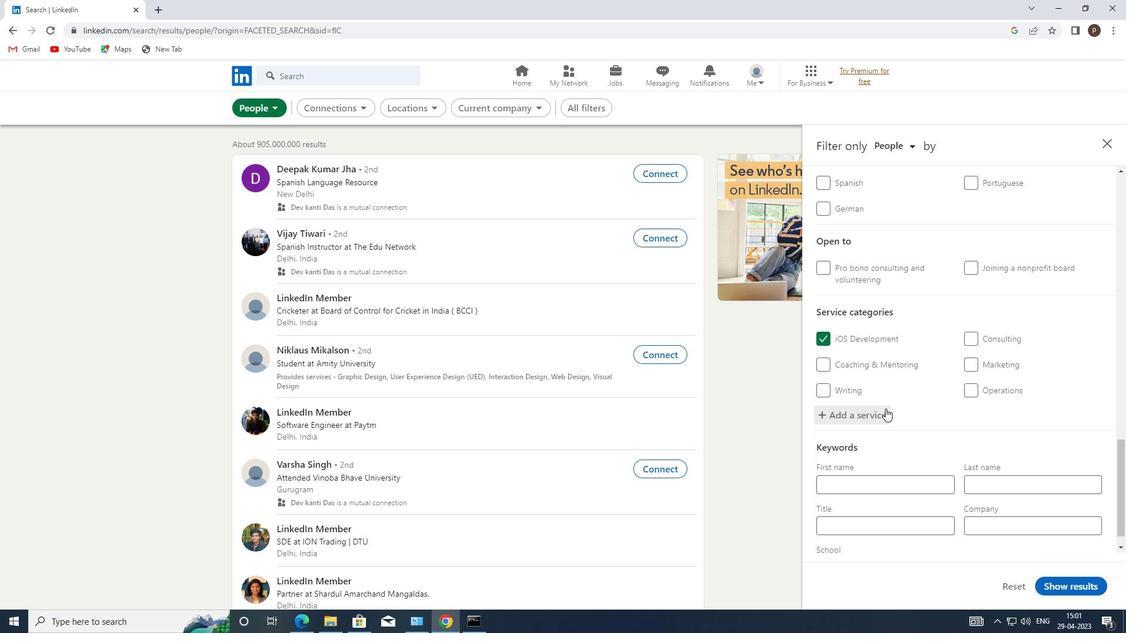 
Action: Mouse scrolled (886, 408) with delta (0, 0)
Screenshot: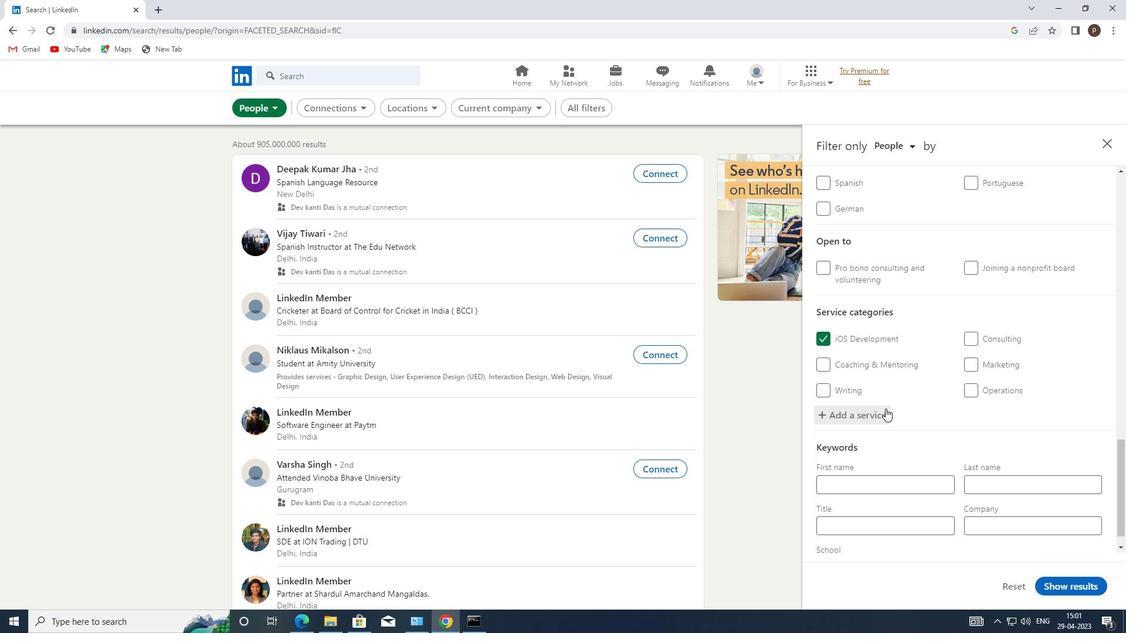 
Action: Mouse moved to (860, 502)
Screenshot: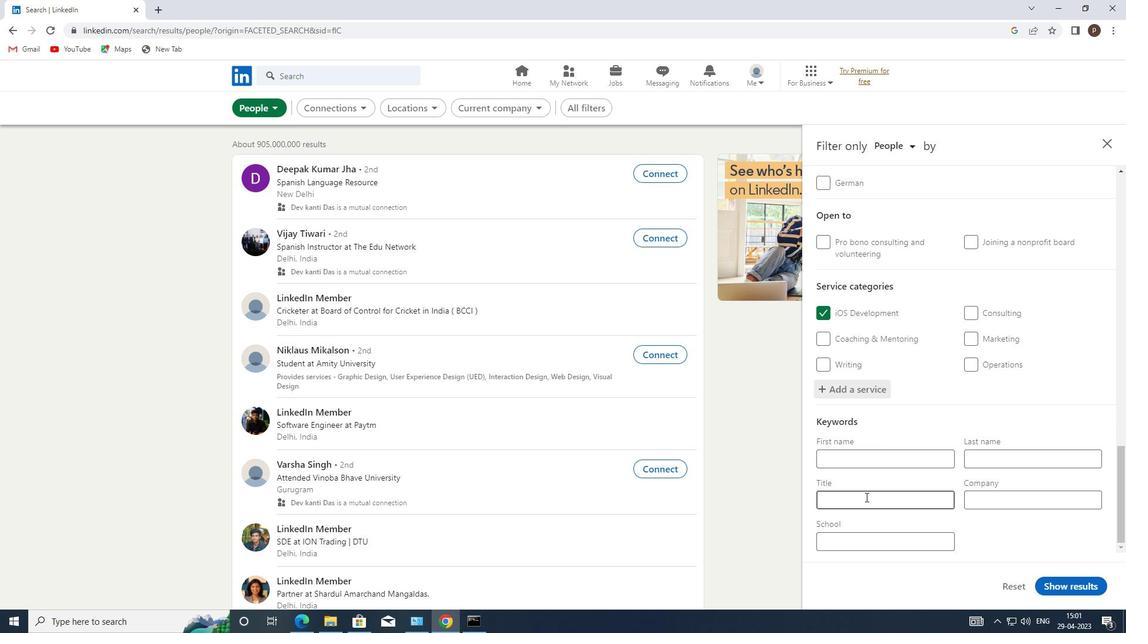 
Action: Mouse pressed left at (860, 502)
Screenshot: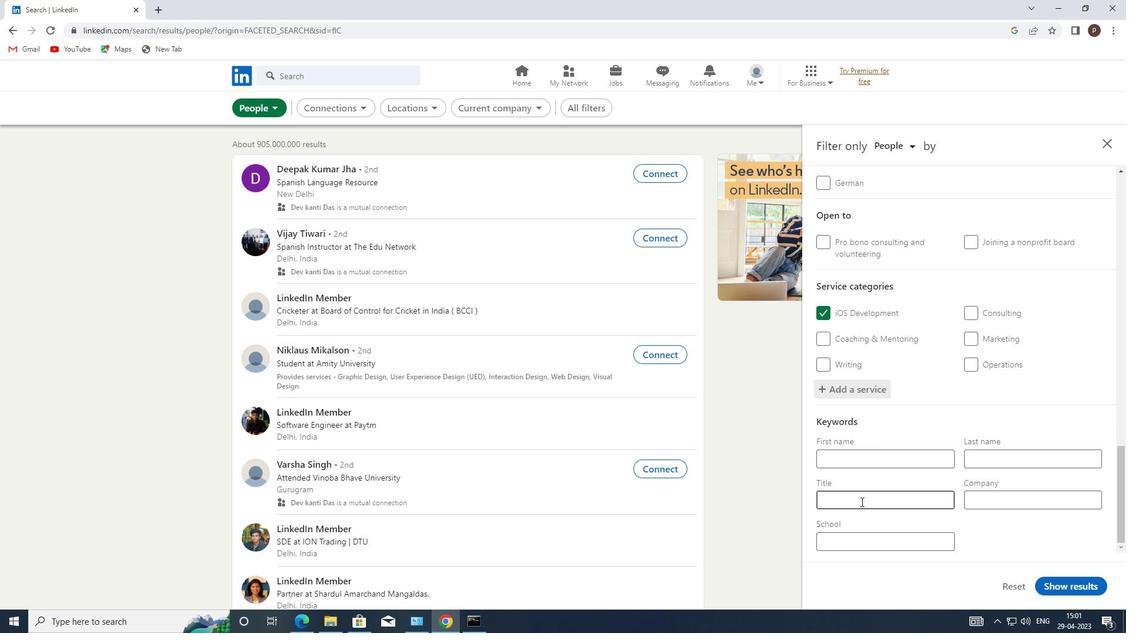
Action: Key pressed <Key.caps_lock><Key.caps_lock>T<Key.caps_lock>EACHER<Key.space>
Screenshot: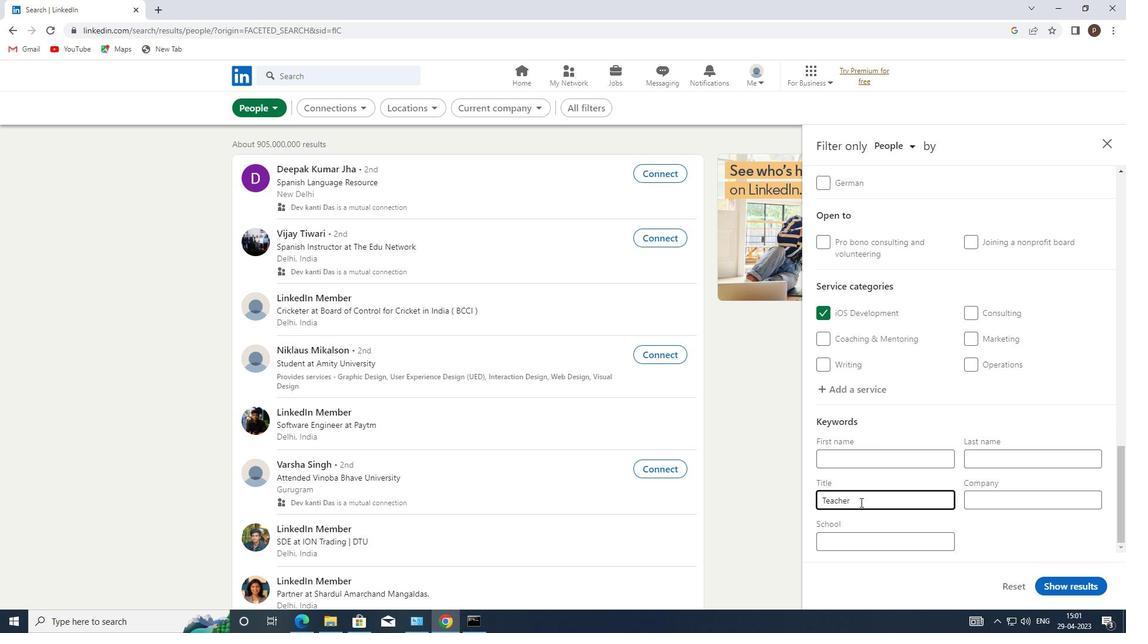 
Action: Mouse moved to (1052, 582)
Screenshot: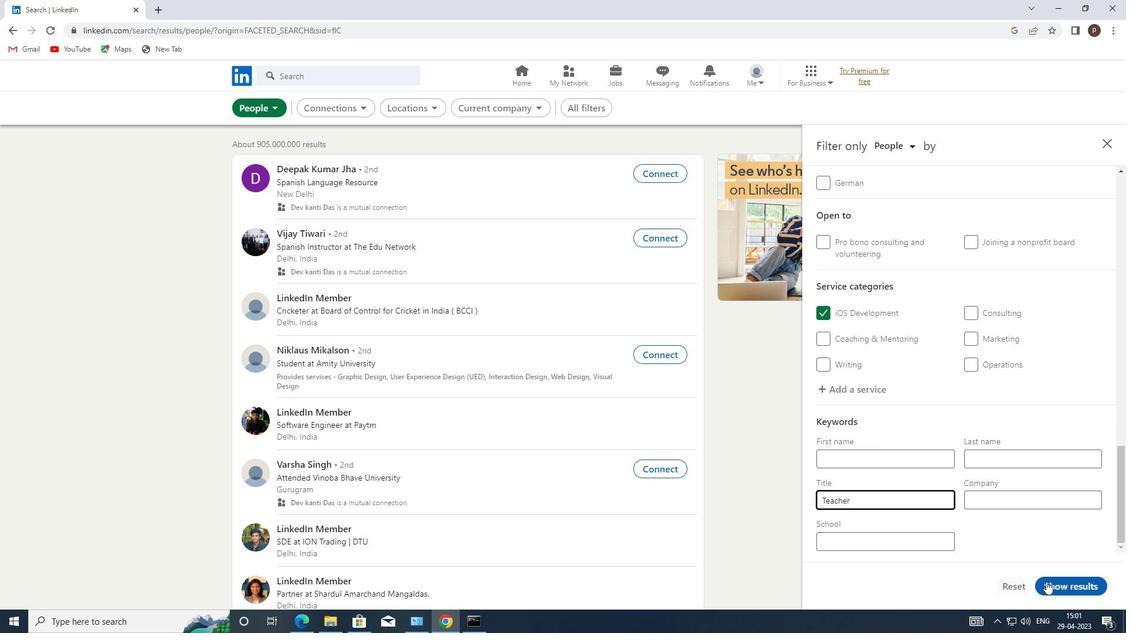 
Action: Mouse pressed left at (1052, 582)
Screenshot: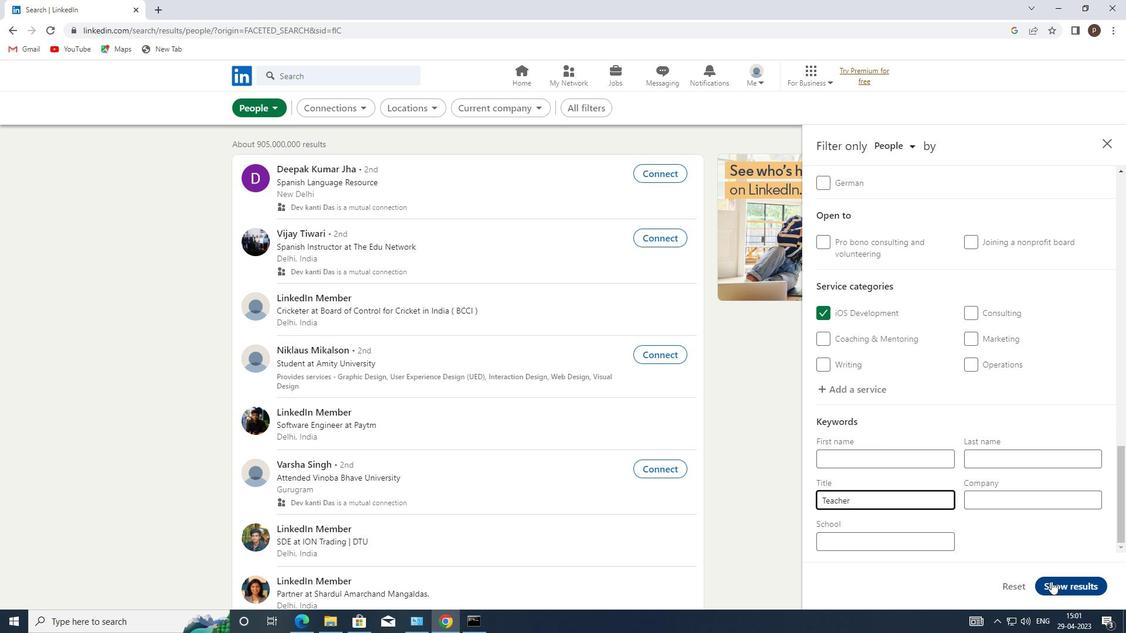 
Action: Mouse moved to (1052, 582)
Screenshot: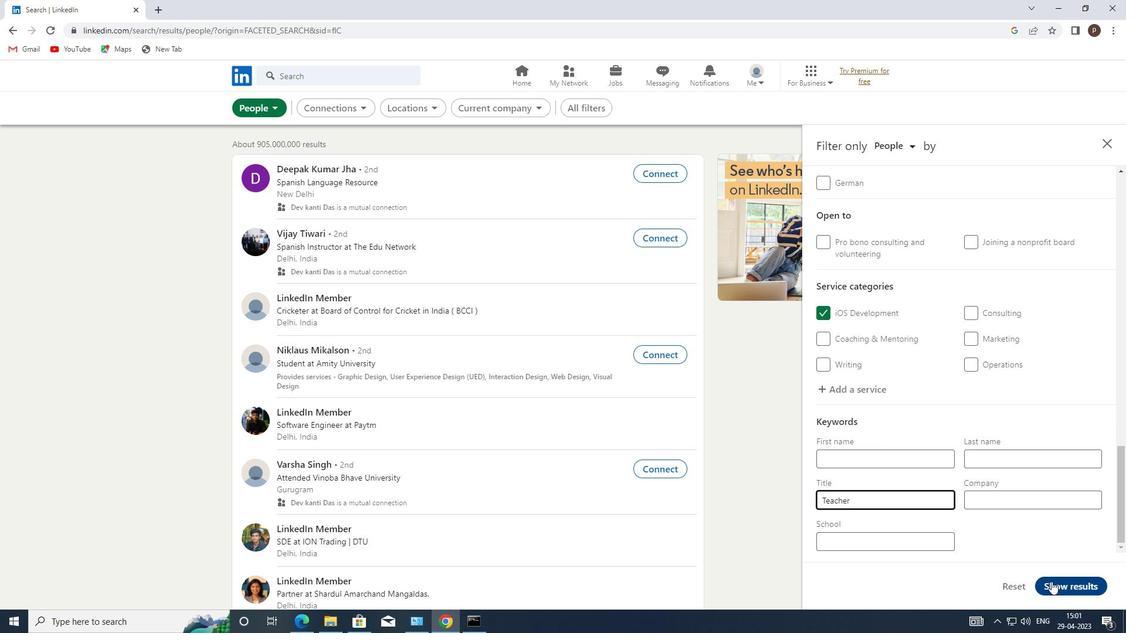 
